 Task: Find a house in Augusta, United States, for 6 guests from 6th to 15th September, with a price range of ₹8000 to ₹12000, including WiFi, TV, Gym, and Breakfast.
Action: Mouse moved to (663, 124)
Screenshot: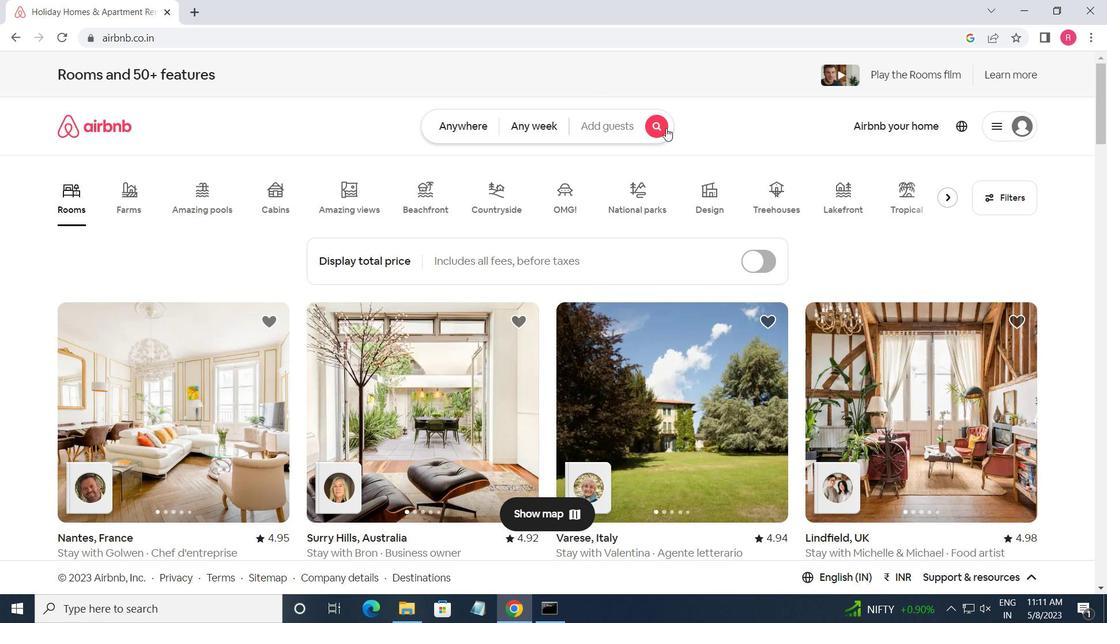 
Action: Mouse pressed left at (663, 124)
Screenshot: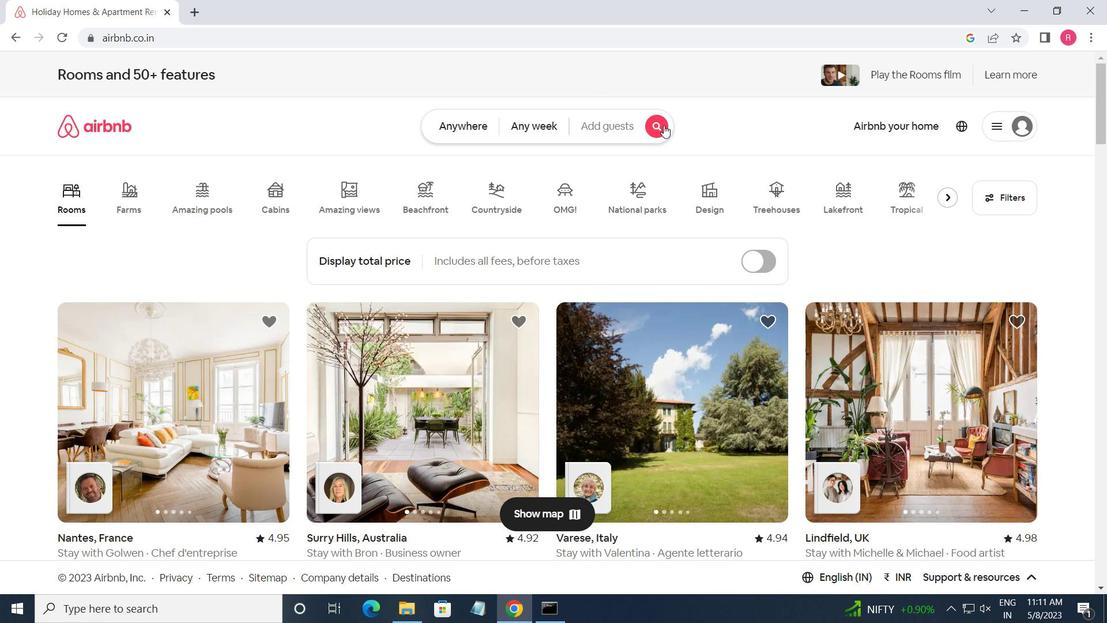 
Action: Mouse moved to (306, 182)
Screenshot: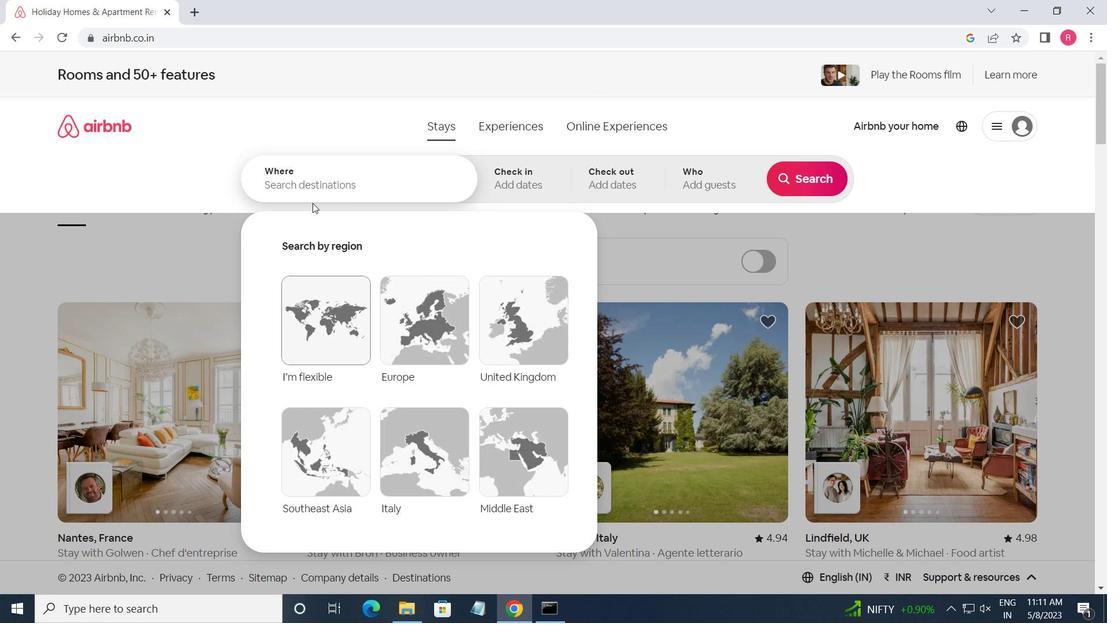 
Action: Mouse pressed left at (306, 182)
Screenshot: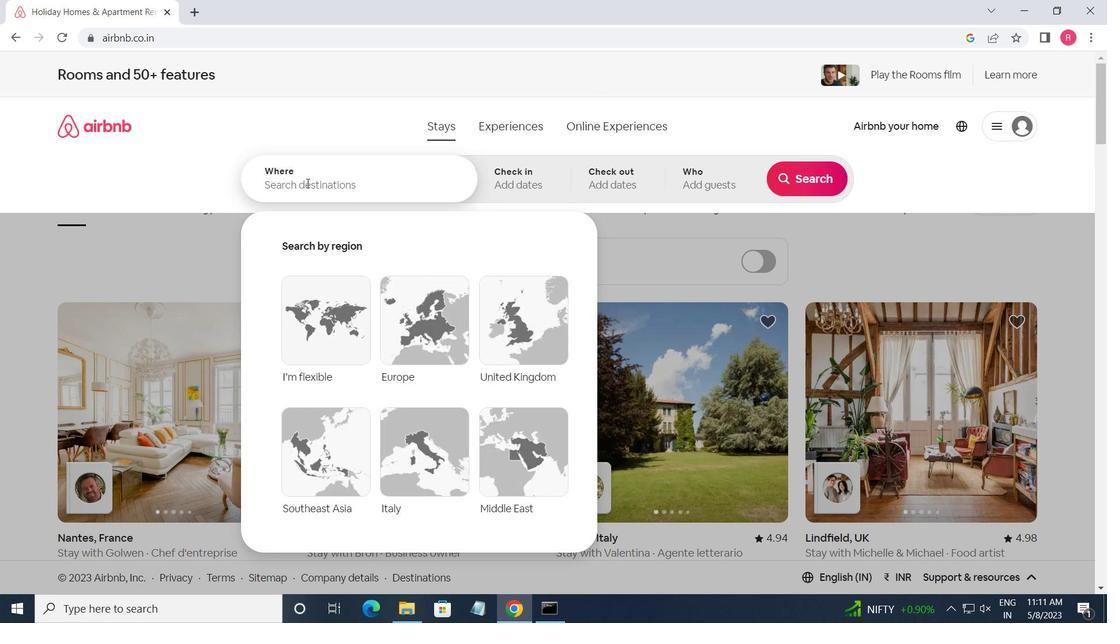 
Action: Key pressed <Key.shift><Key.shift><Key.shift><Key.shift><Key.shift><Key.shift><Key.shift><Key.shift><Key.shift><Key.shift><Key.shift><Key.shift><Key.shift><Key.shift><Key.shift><Key.shift><Key.shift><Key.shift><Key.shift>AUGUSTA,<Key.space><Key.shift_r>UNITED<Key.space><Key.shift>STATES<Key.enter>
Screenshot: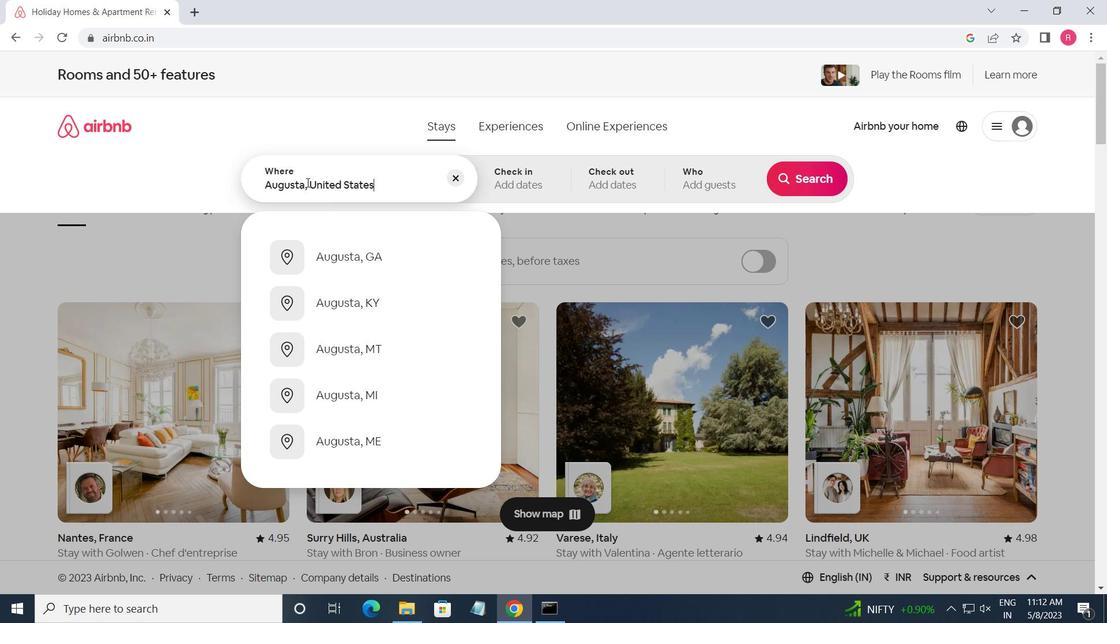 
Action: Mouse moved to (805, 290)
Screenshot: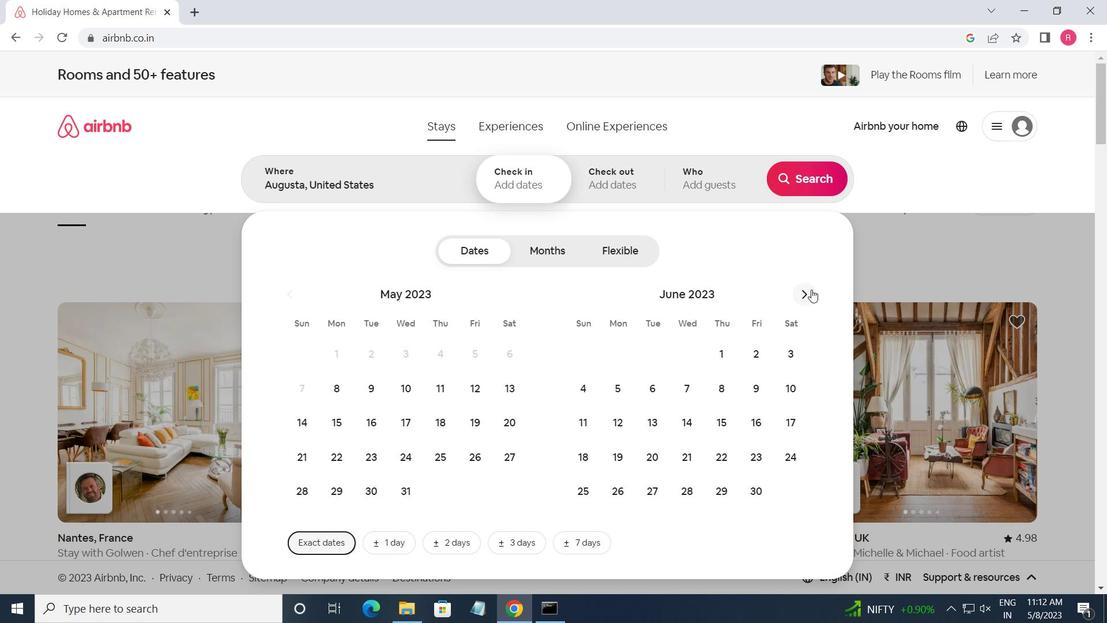 
Action: Mouse pressed left at (805, 290)
Screenshot: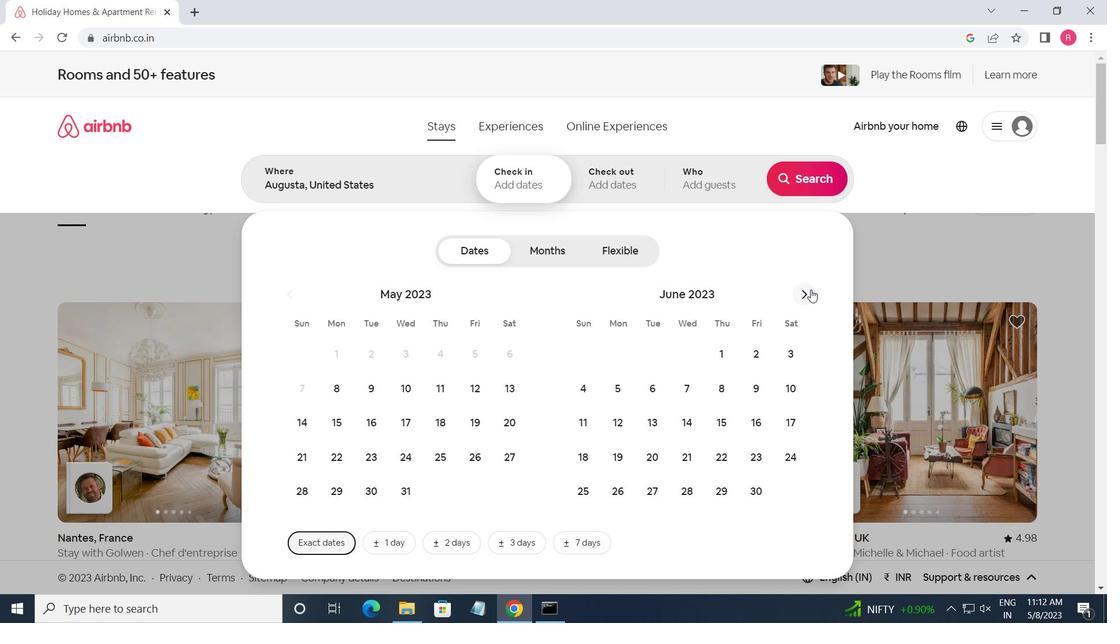 
Action: Mouse pressed left at (805, 290)
Screenshot: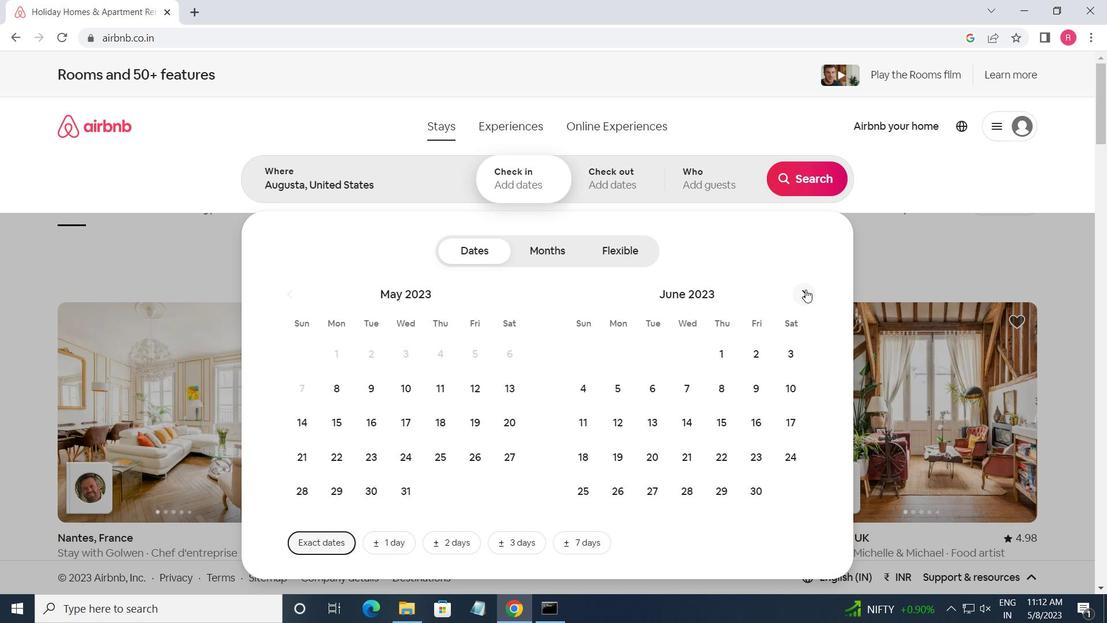 
Action: Mouse pressed left at (805, 290)
Screenshot: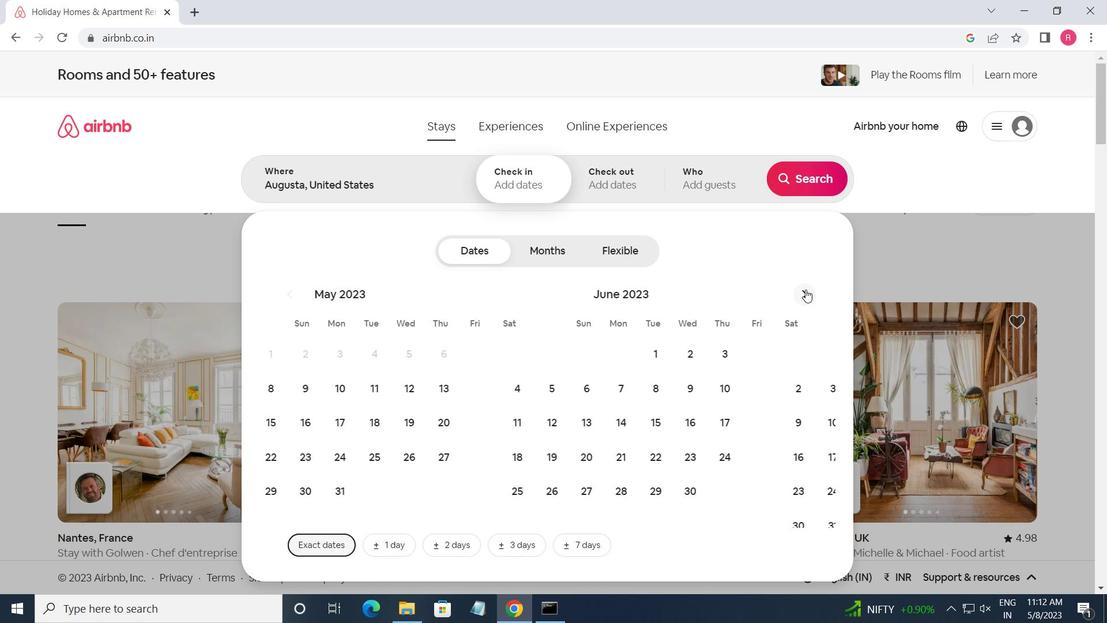 
Action: Mouse pressed left at (805, 290)
Screenshot: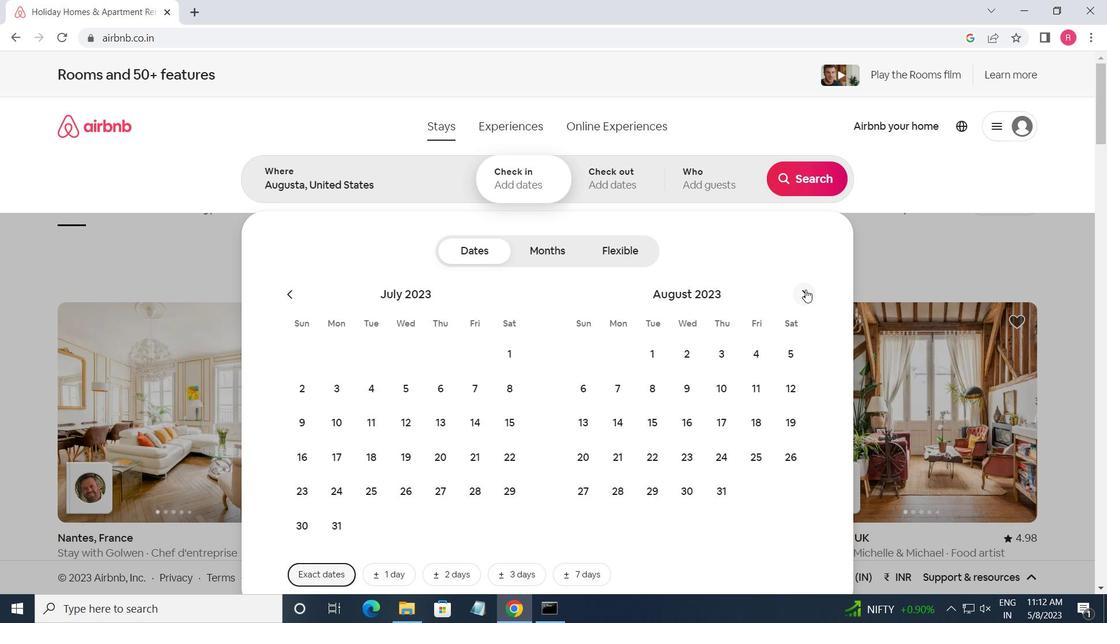 
Action: Mouse moved to (697, 395)
Screenshot: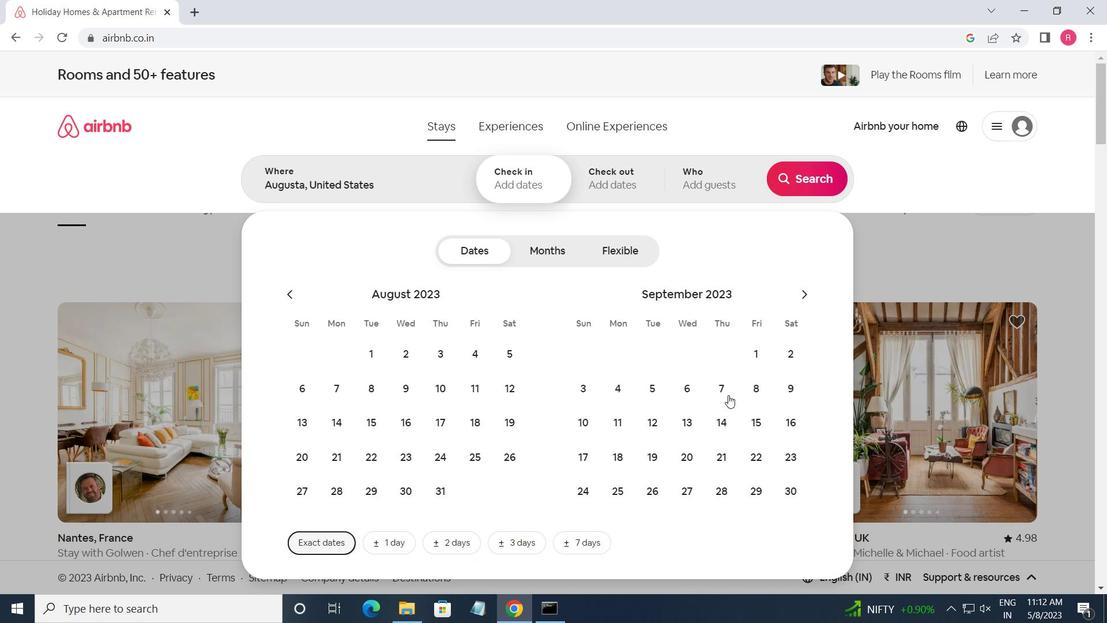 
Action: Mouse pressed left at (697, 395)
Screenshot: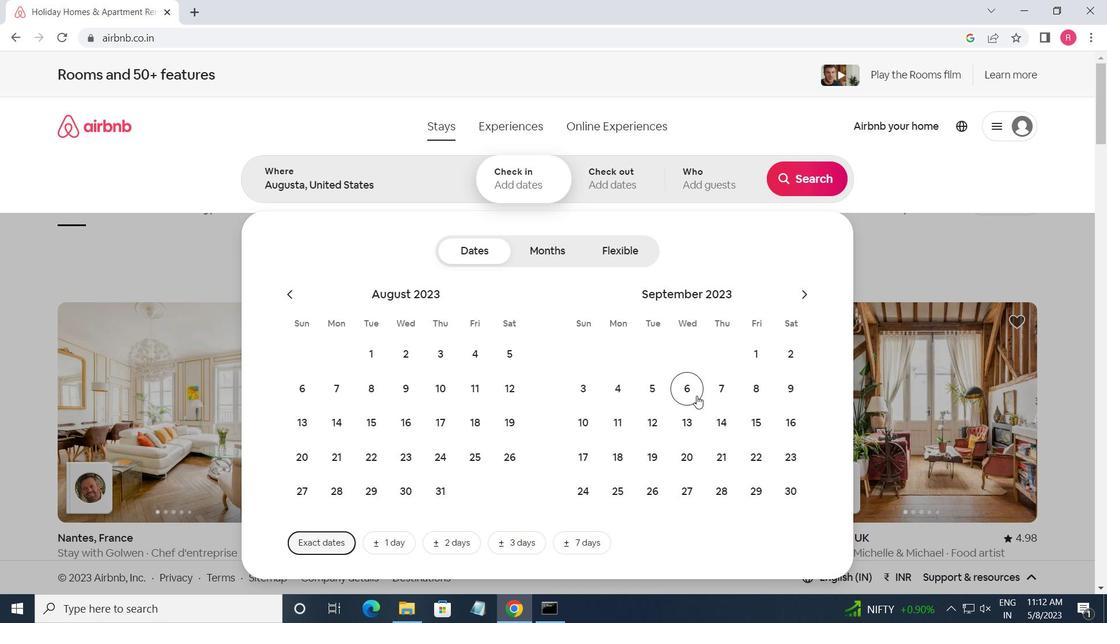 
Action: Mouse moved to (764, 415)
Screenshot: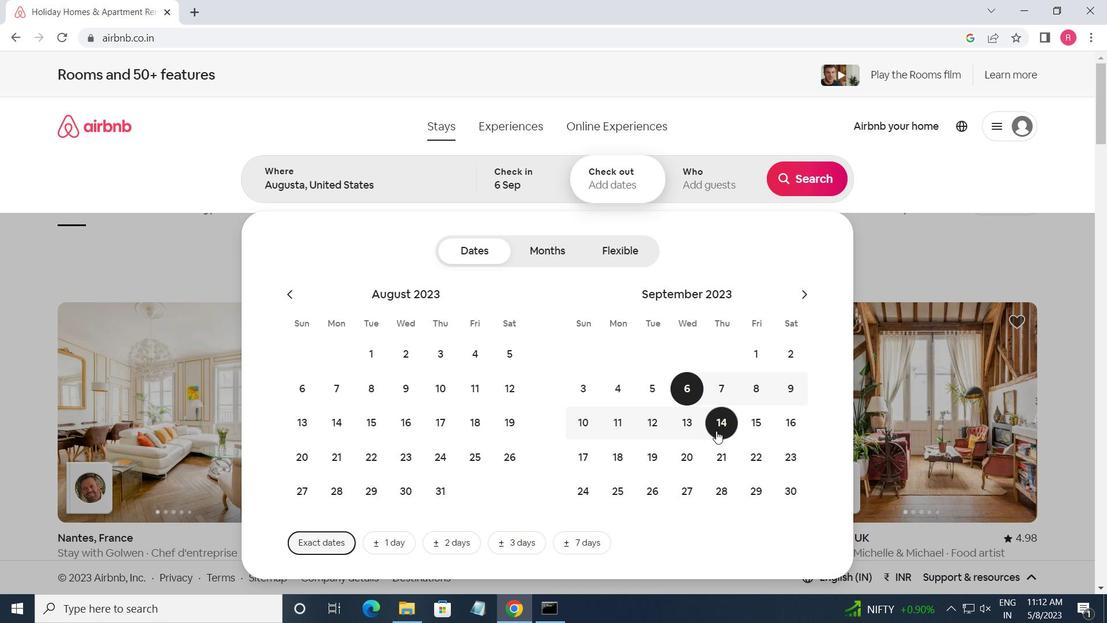
Action: Mouse pressed left at (764, 415)
Screenshot: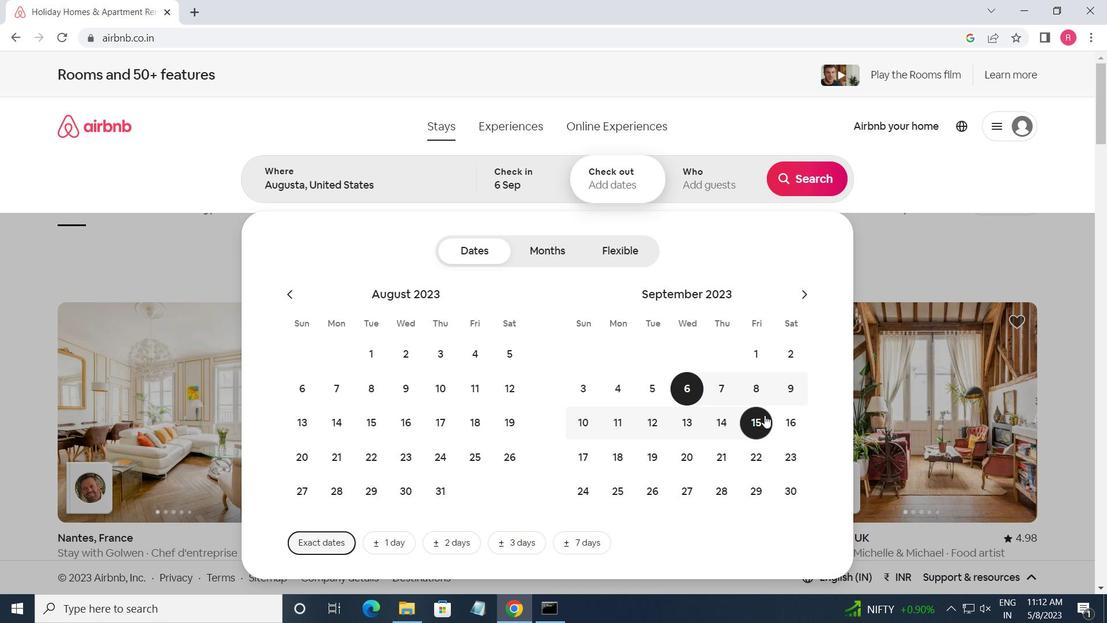 
Action: Mouse moved to (707, 182)
Screenshot: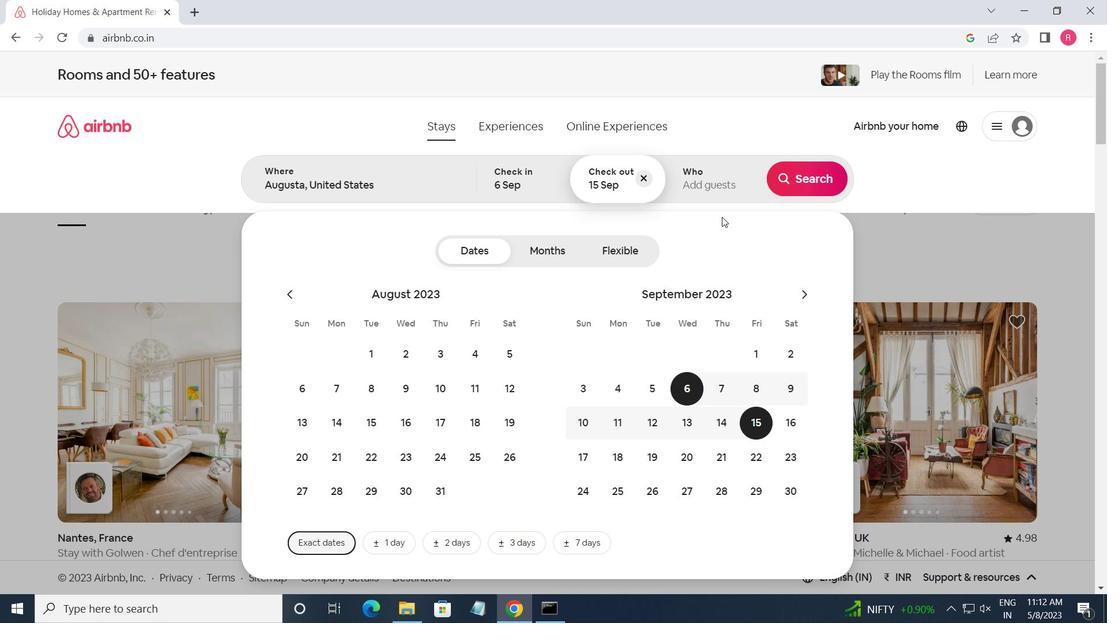 
Action: Mouse pressed left at (707, 182)
Screenshot: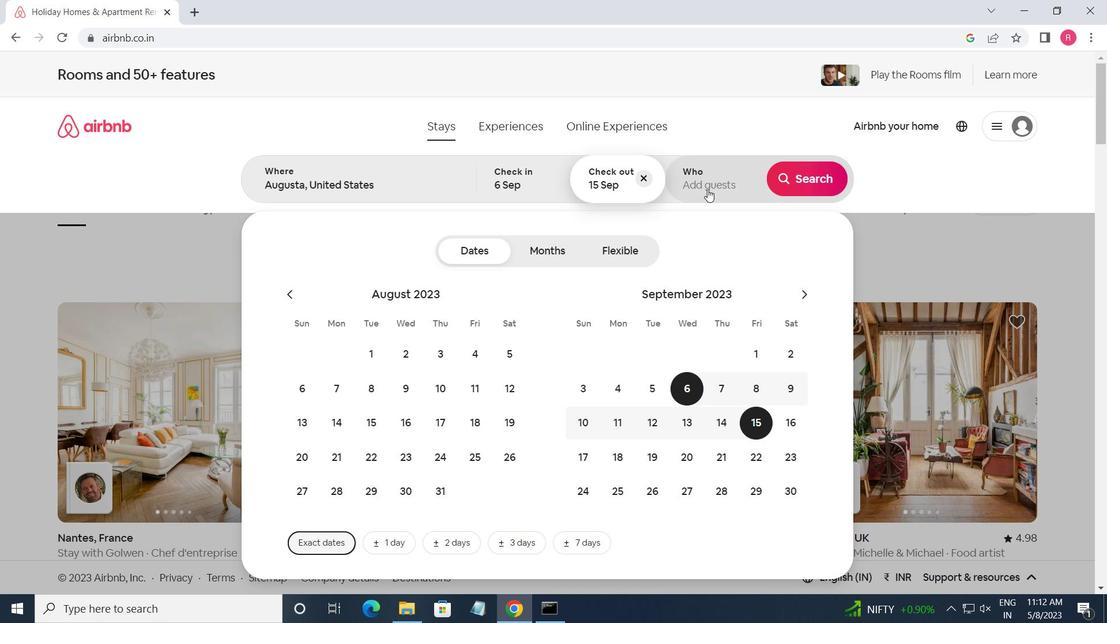 
Action: Mouse moved to (815, 259)
Screenshot: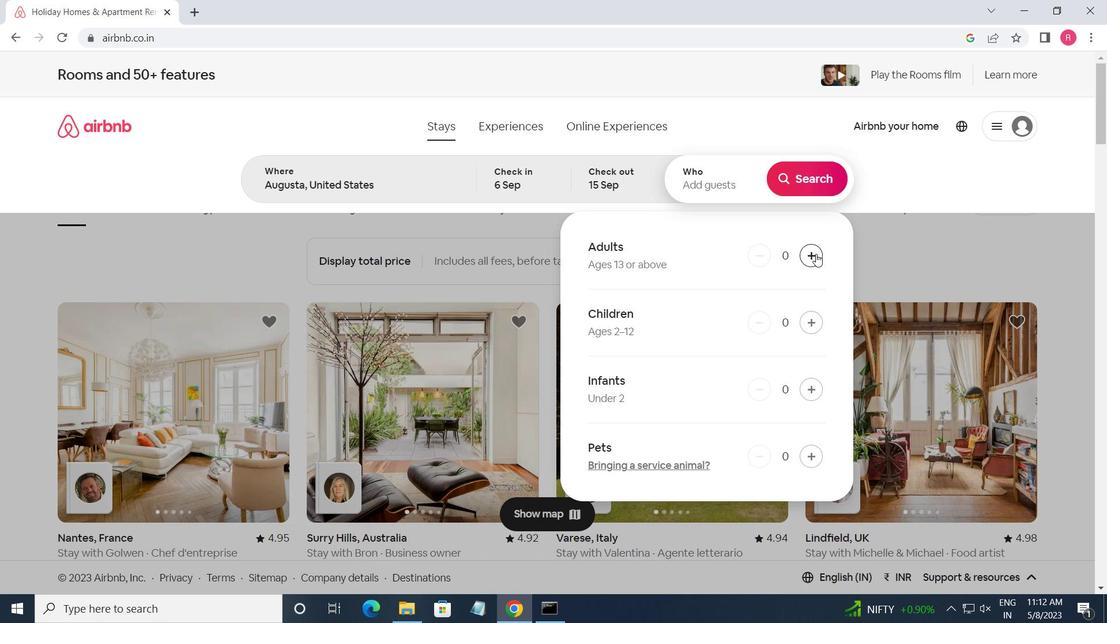 
Action: Mouse pressed left at (815, 259)
Screenshot: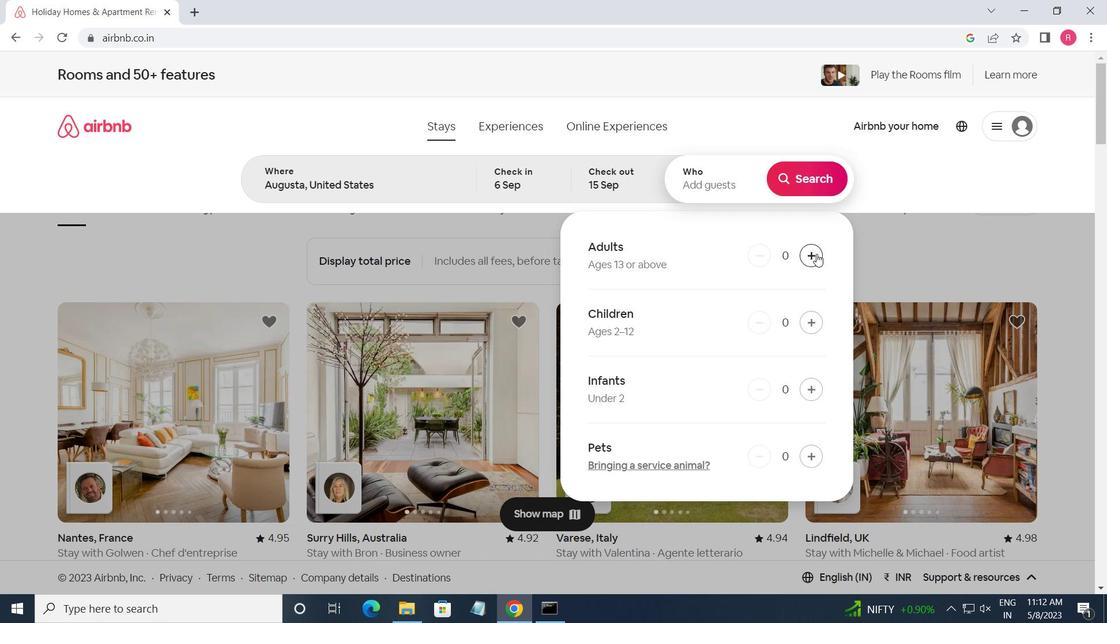 
Action: Mouse moved to (813, 257)
Screenshot: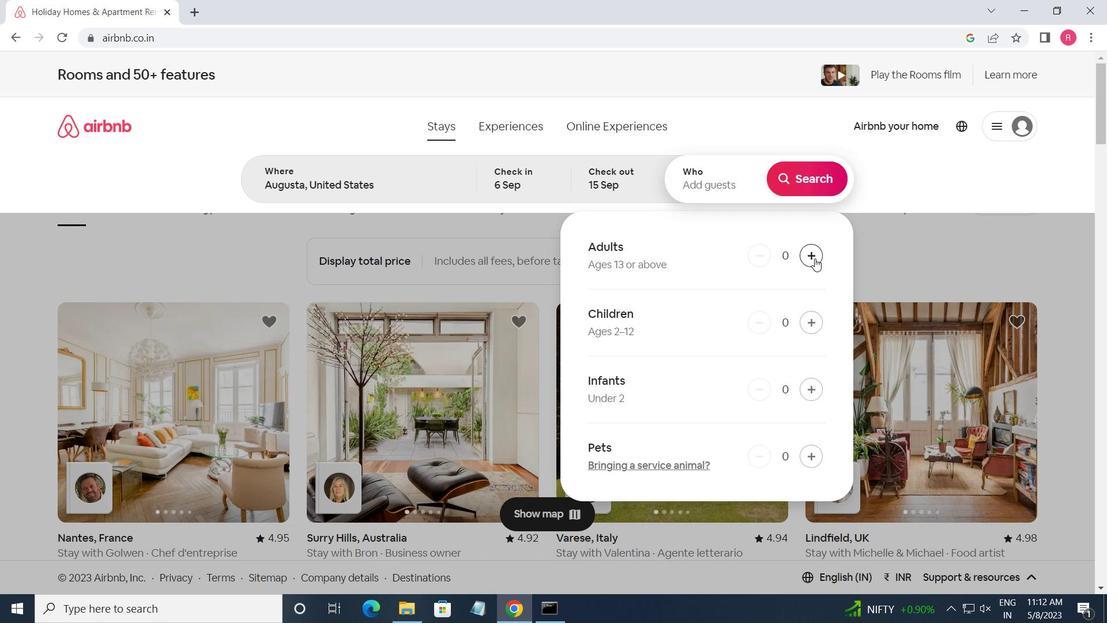 
Action: Mouse pressed left at (813, 257)
Screenshot: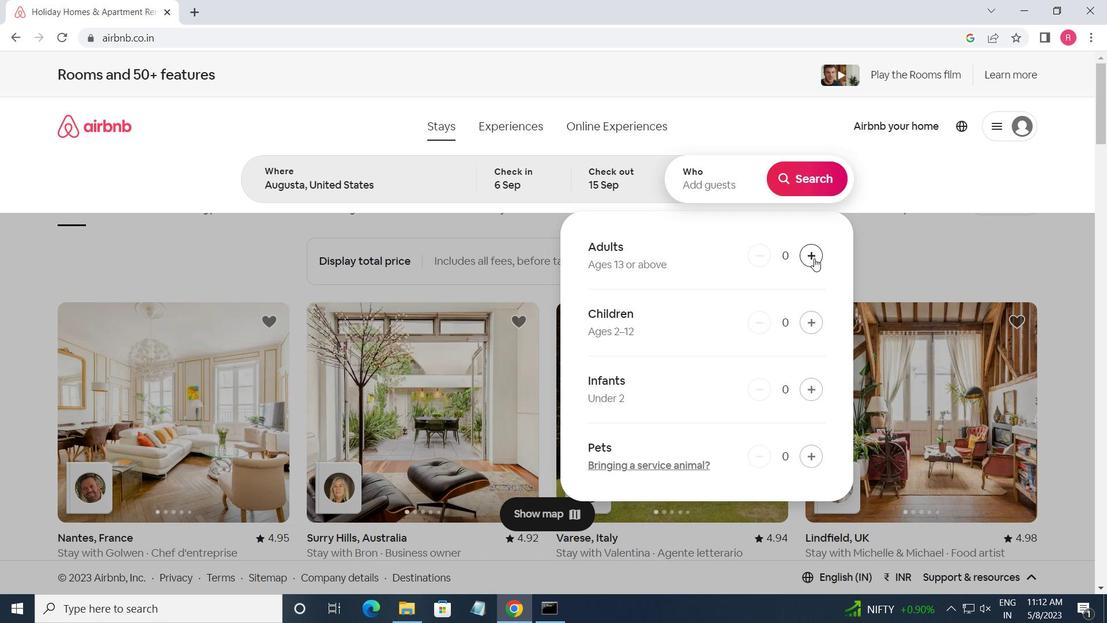 
Action: Mouse pressed left at (813, 257)
Screenshot: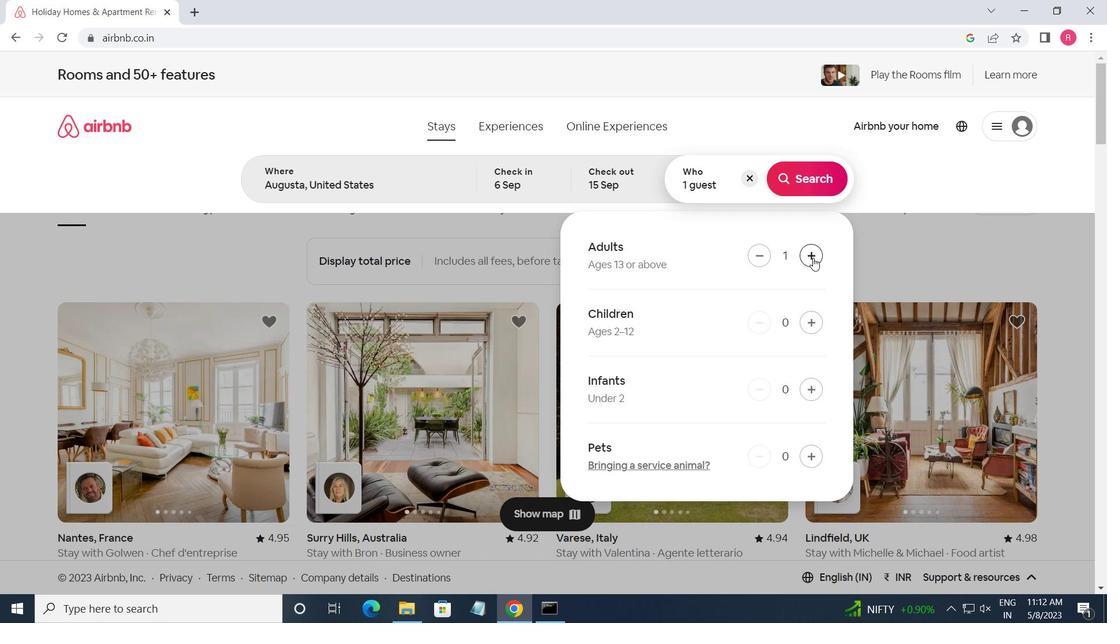 
Action: Mouse pressed left at (813, 257)
Screenshot: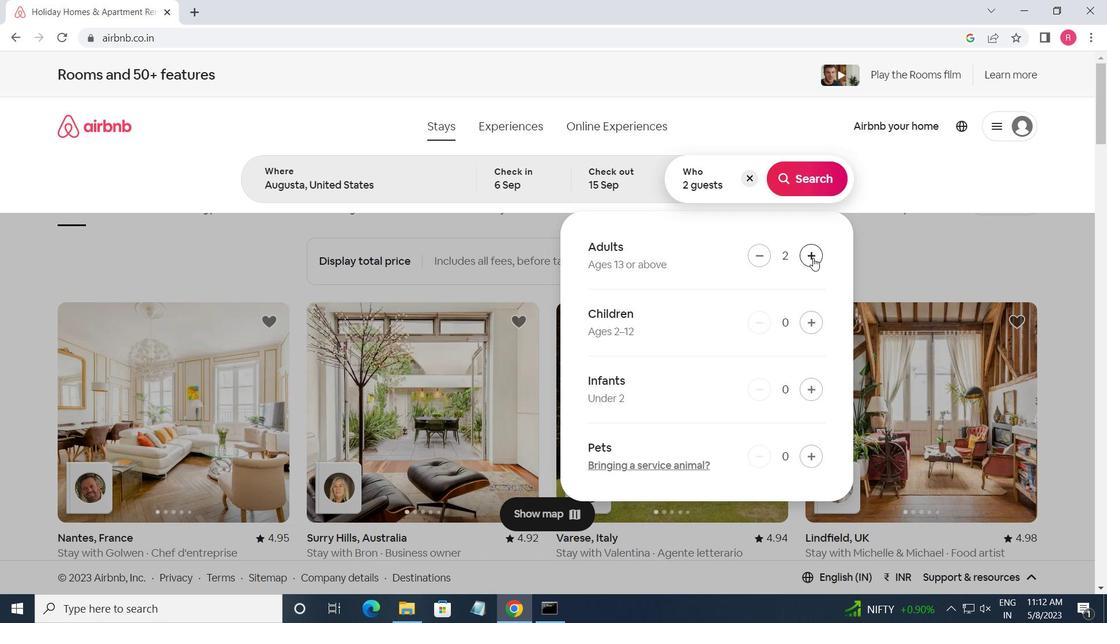 
Action: Mouse pressed left at (813, 257)
Screenshot: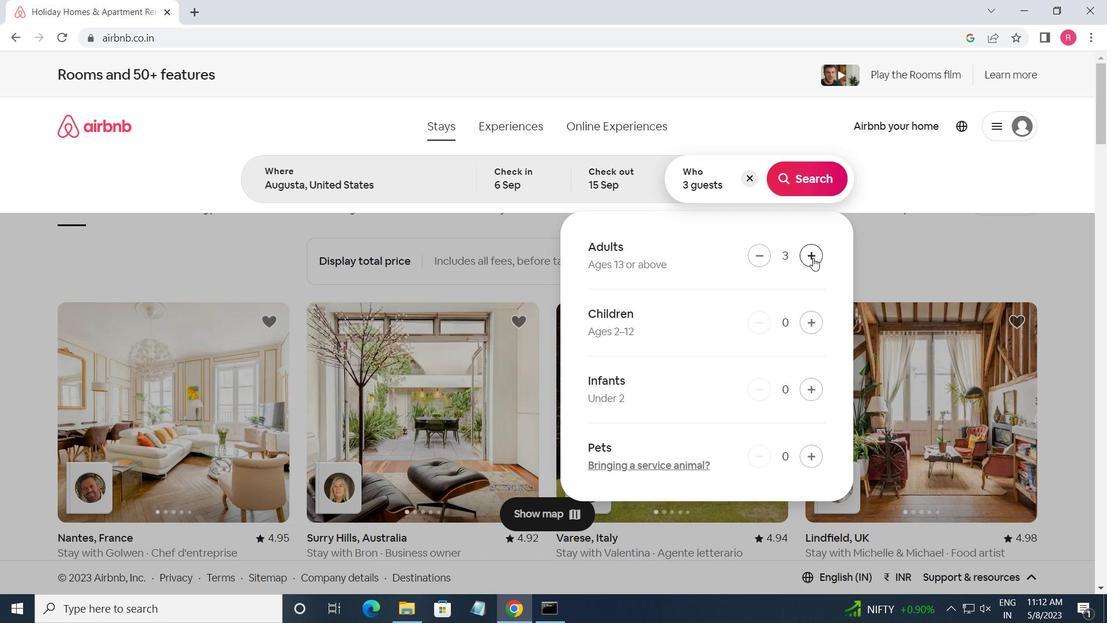 
Action: Mouse moved to (813, 257)
Screenshot: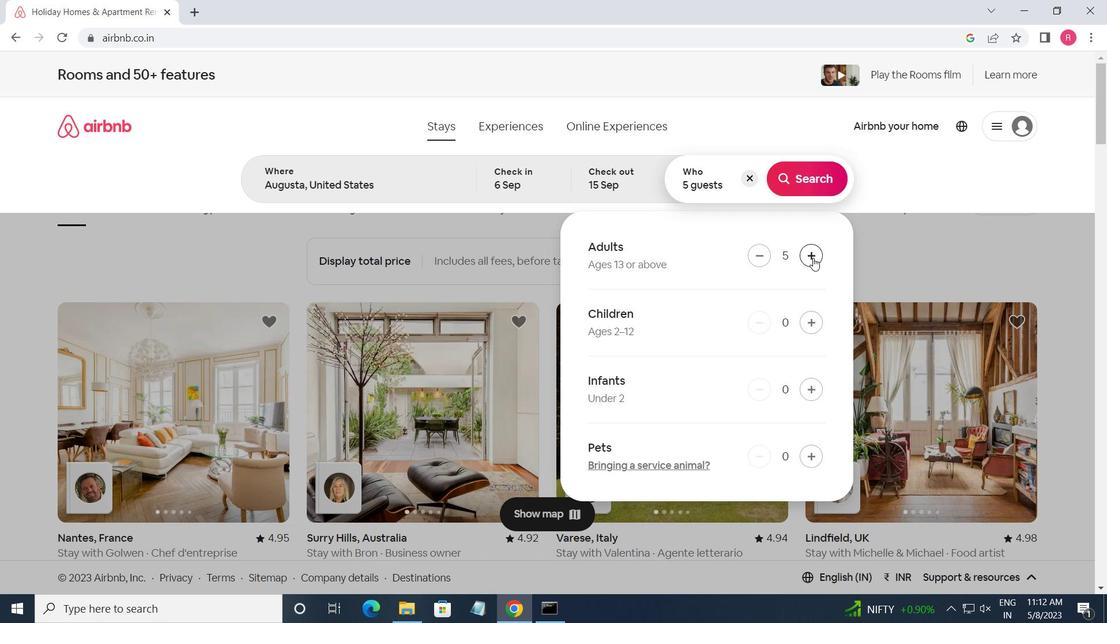 
Action: Mouse pressed left at (813, 257)
Screenshot: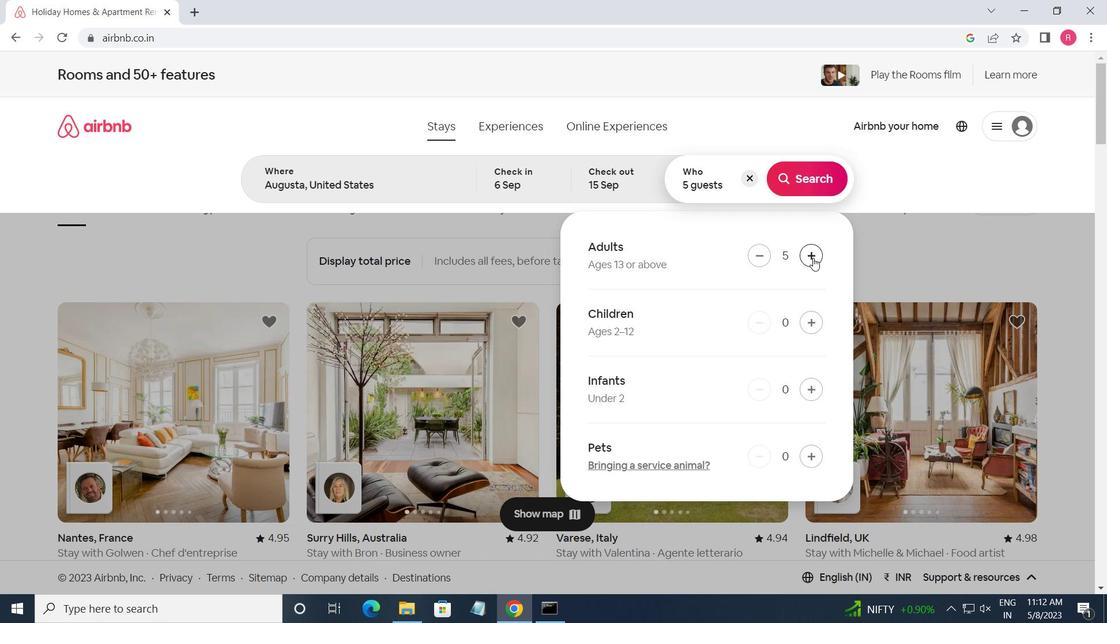 
Action: Mouse moved to (803, 187)
Screenshot: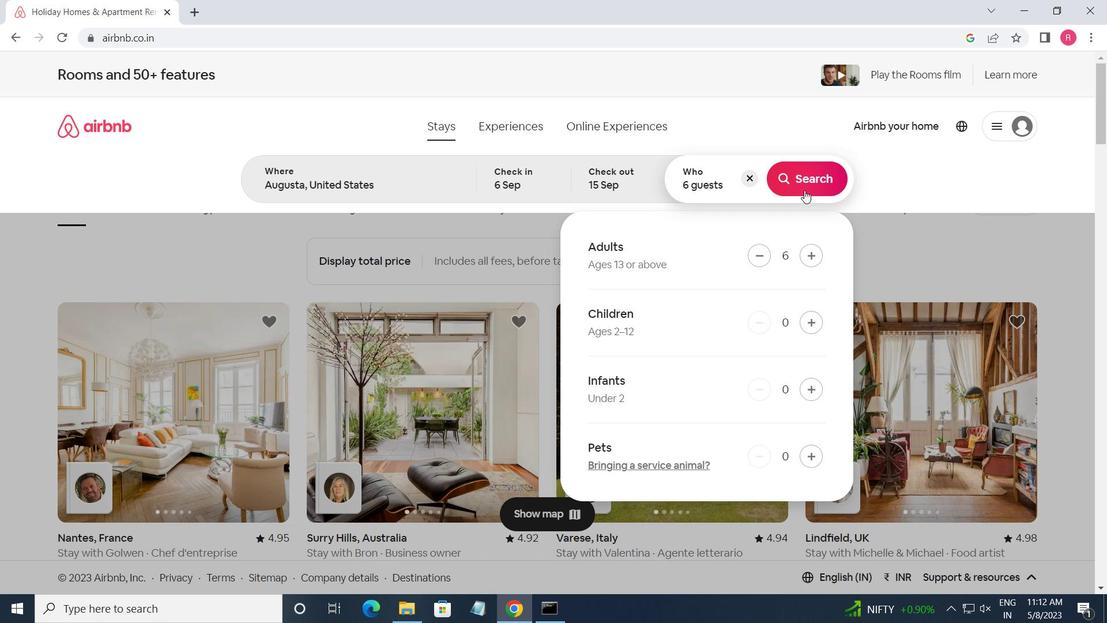
Action: Mouse pressed left at (803, 187)
Screenshot: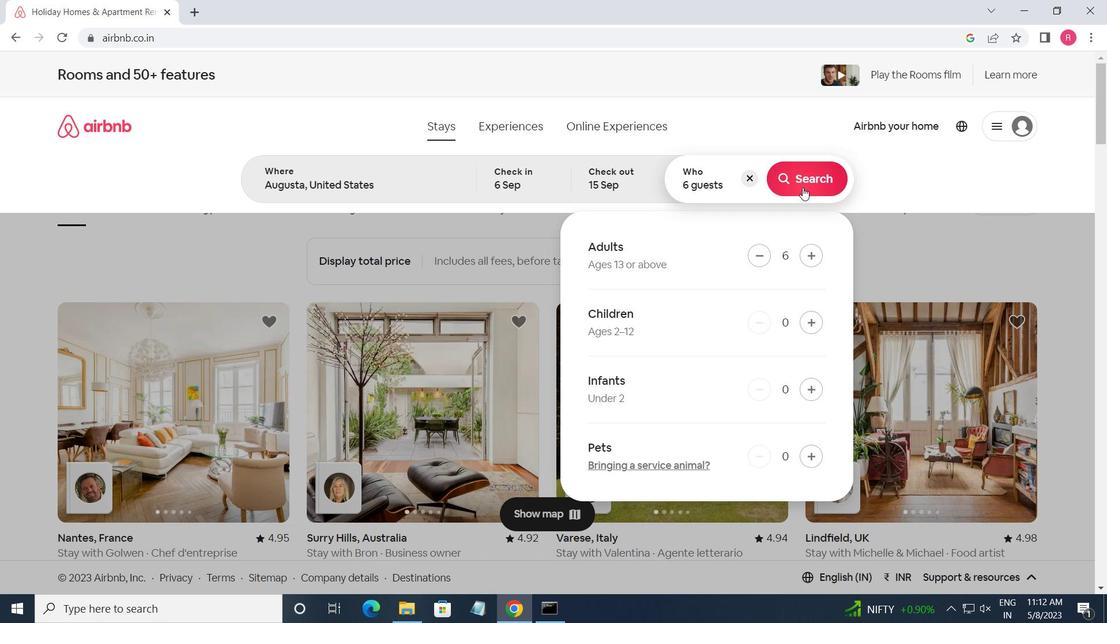 
Action: Mouse moved to (1048, 136)
Screenshot: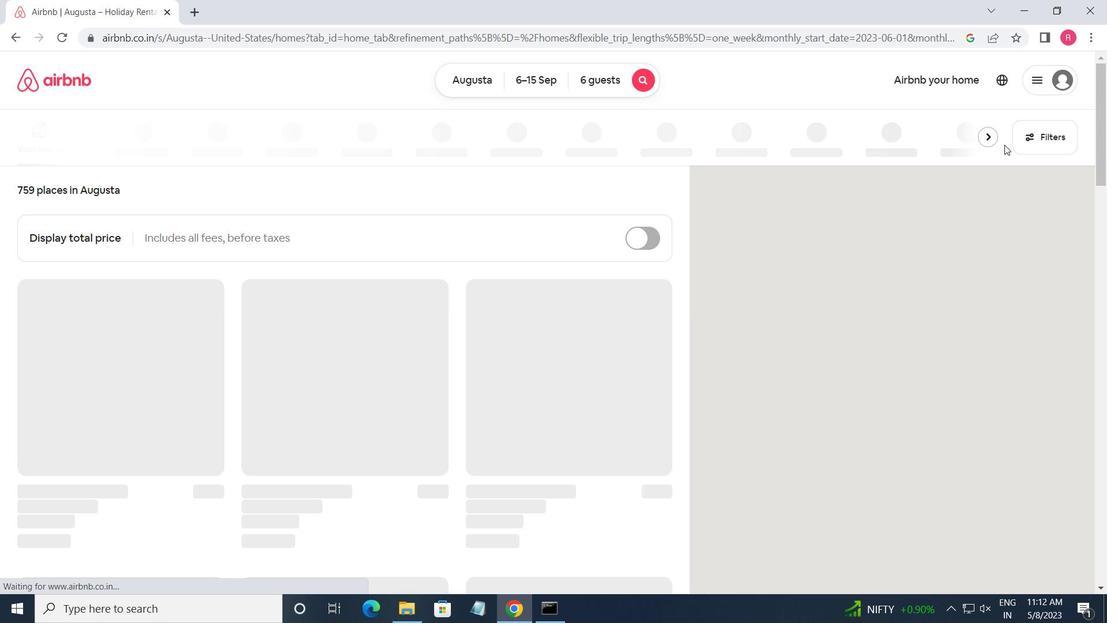 
Action: Mouse pressed left at (1048, 136)
Screenshot: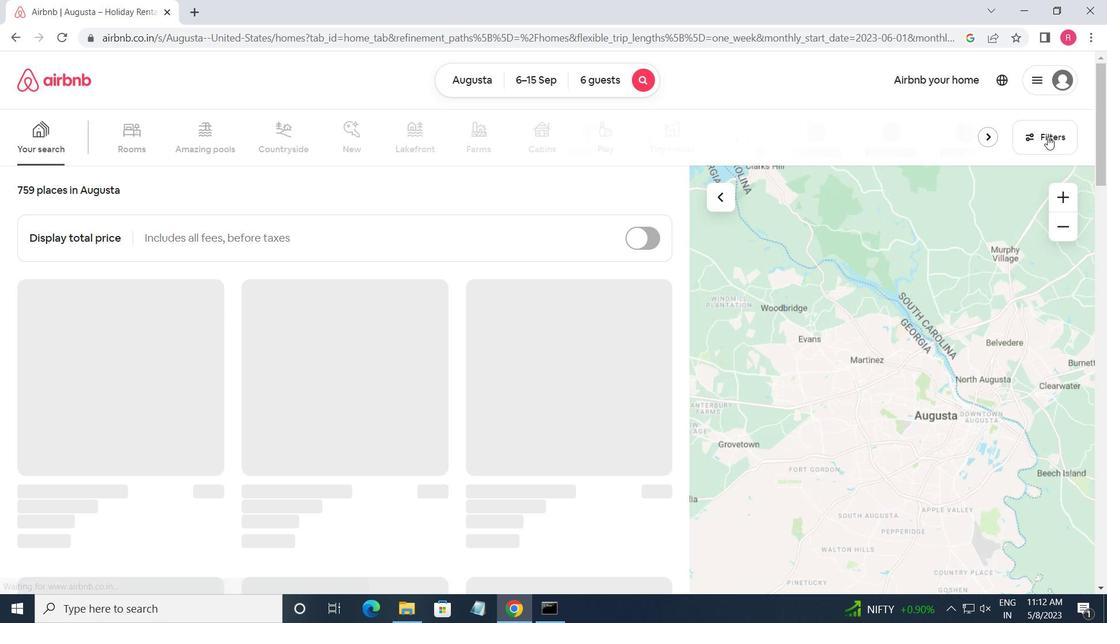
Action: Mouse moved to (378, 494)
Screenshot: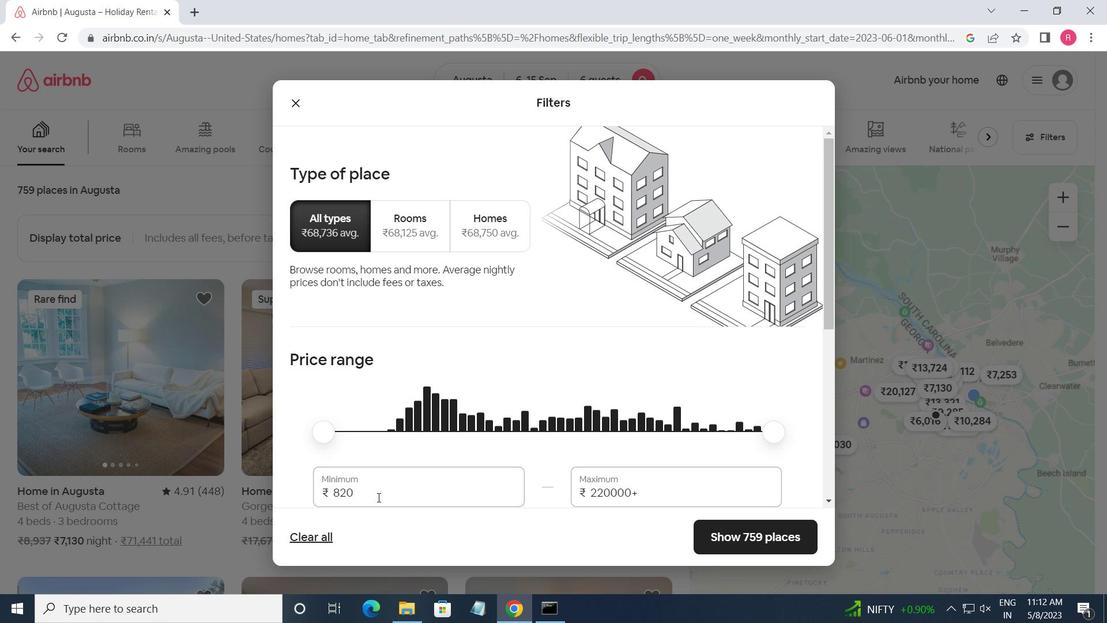 
Action: Mouse pressed left at (378, 494)
Screenshot: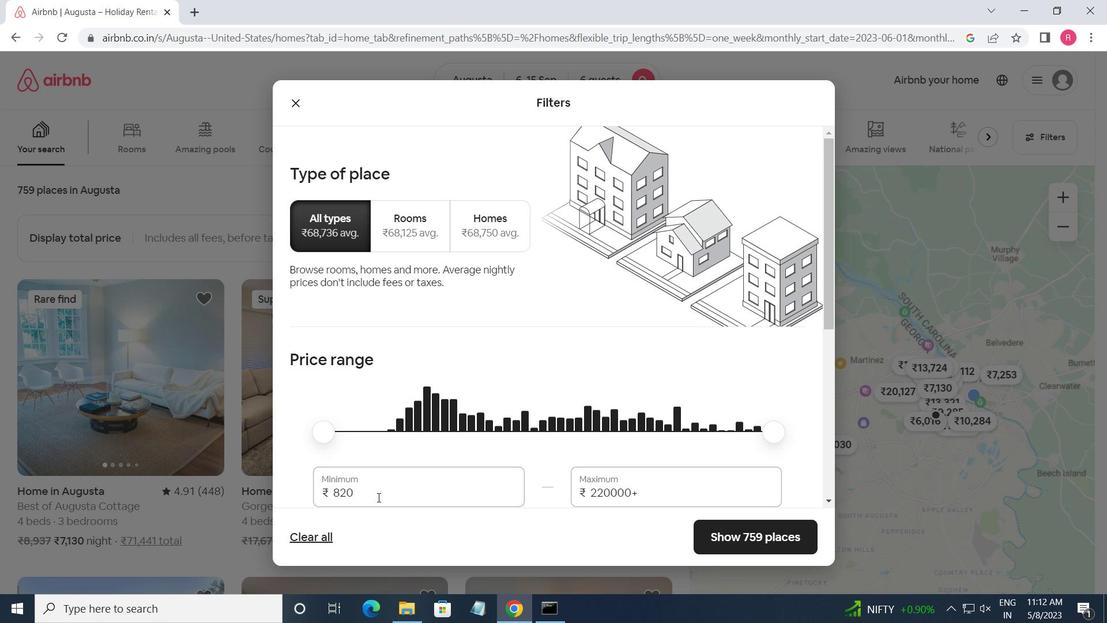 
Action: Mouse moved to (372, 489)
Screenshot: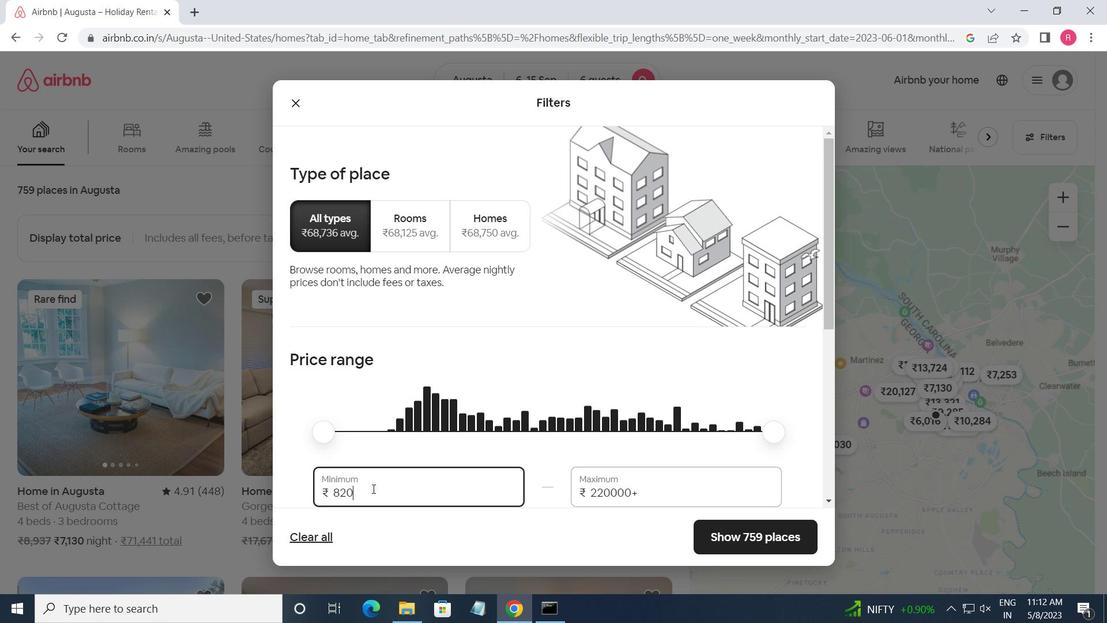 
Action: Key pressed <Key.backspace><Key.backspace>000<Key.tab>12000
Screenshot: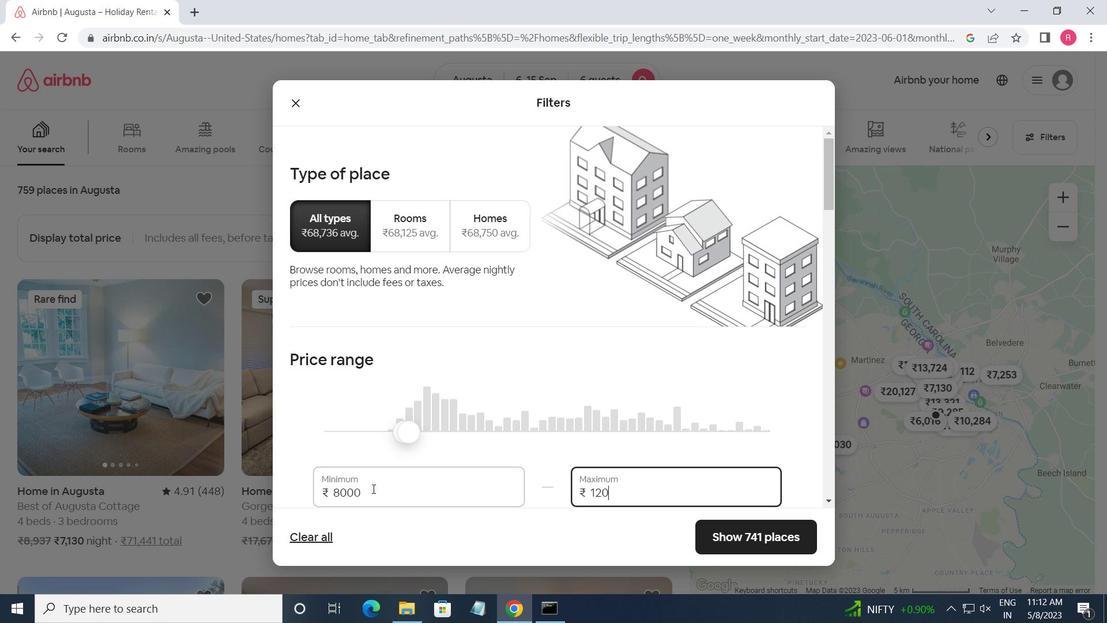 
Action: Mouse moved to (372, 489)
Screenshot: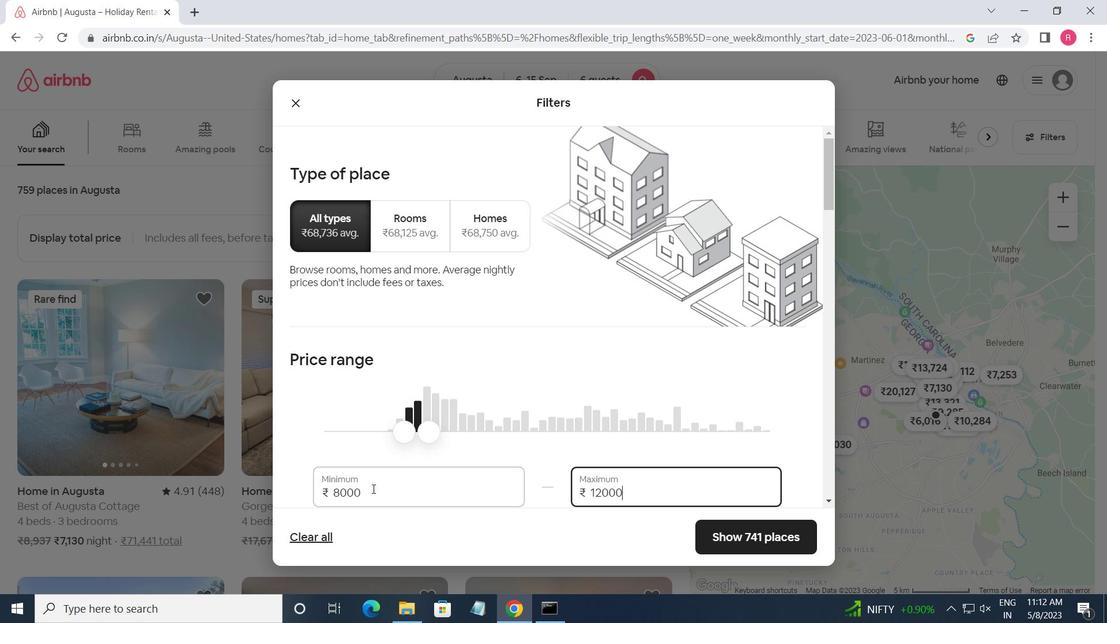 
Action: Mouse scrolled (372, 489) with delta (0, 0)
Screenshot: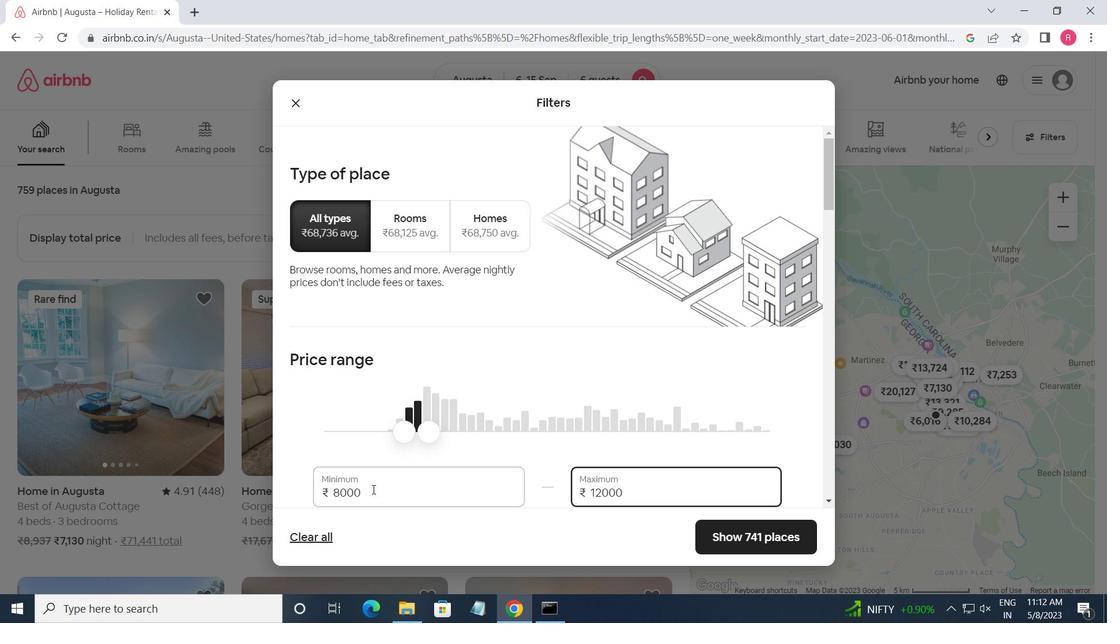 
Action: Mouse scrolled (372, 489) with delta (0, 0)
Screenshot: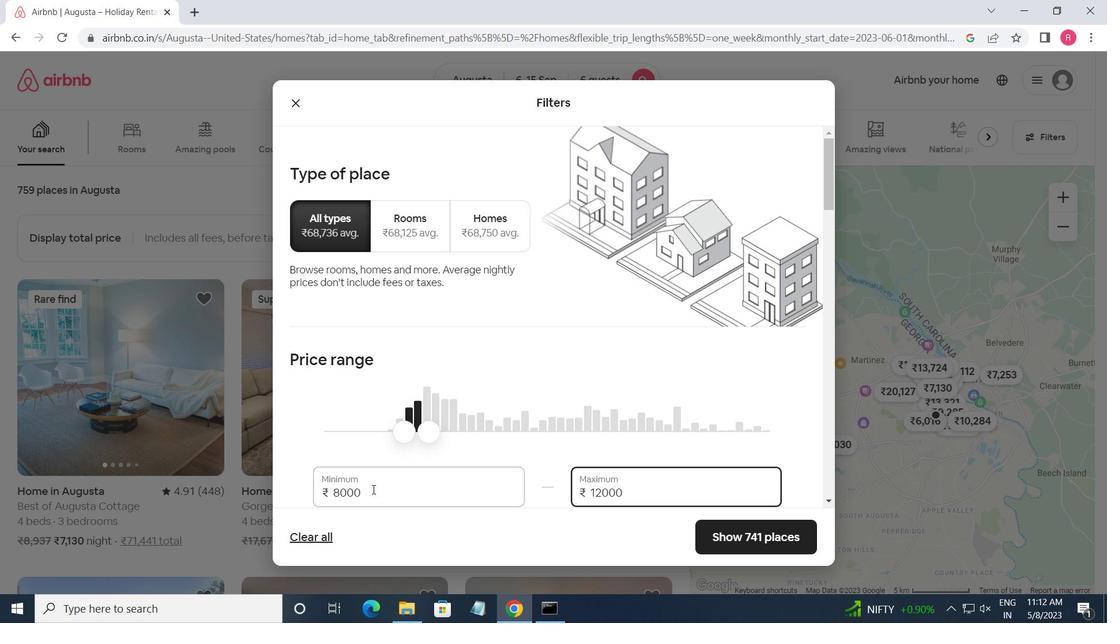 
Action: Mouse moved to (372, 489)
Screenshot: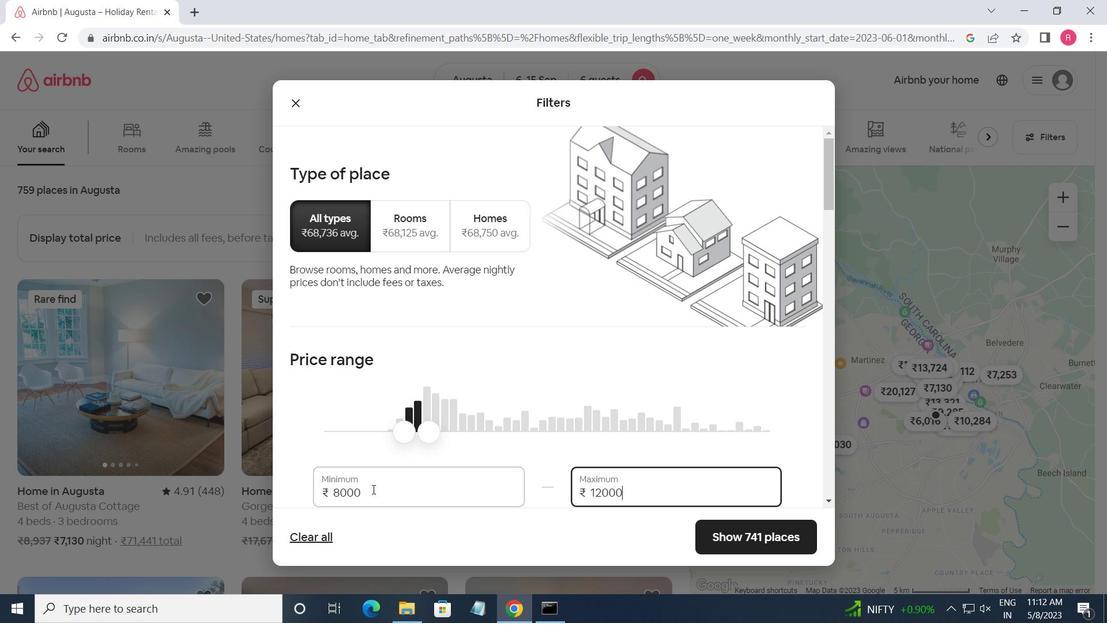 
Action: Mouse scrolled (372, 489) with delta (0, 0)
Screenshot: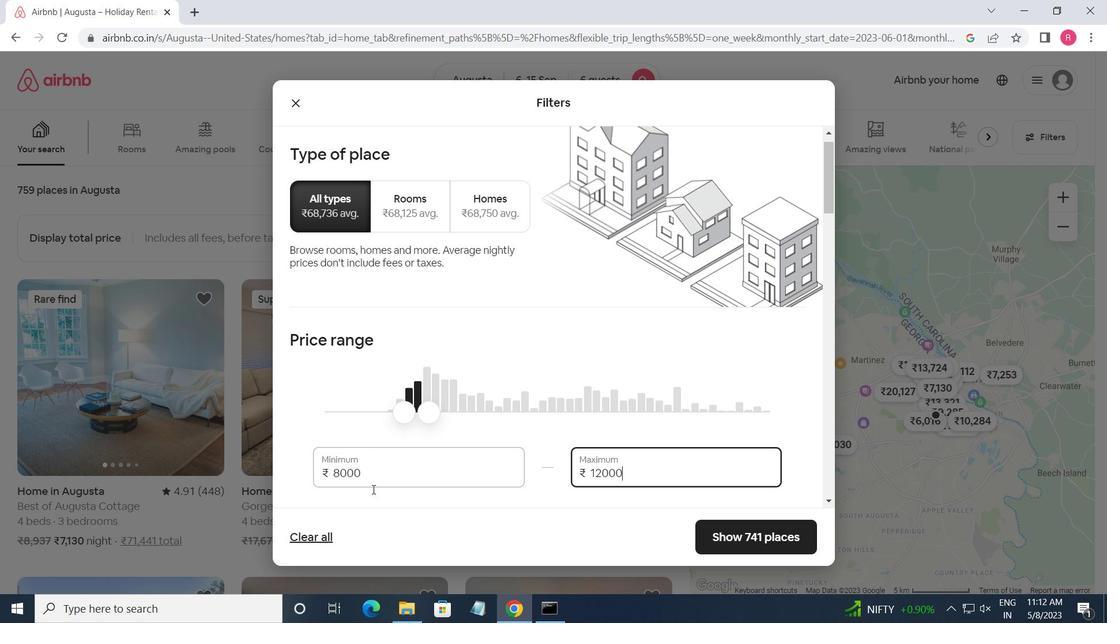 
Action: Mouse moved to (371, 489)
Screenshot: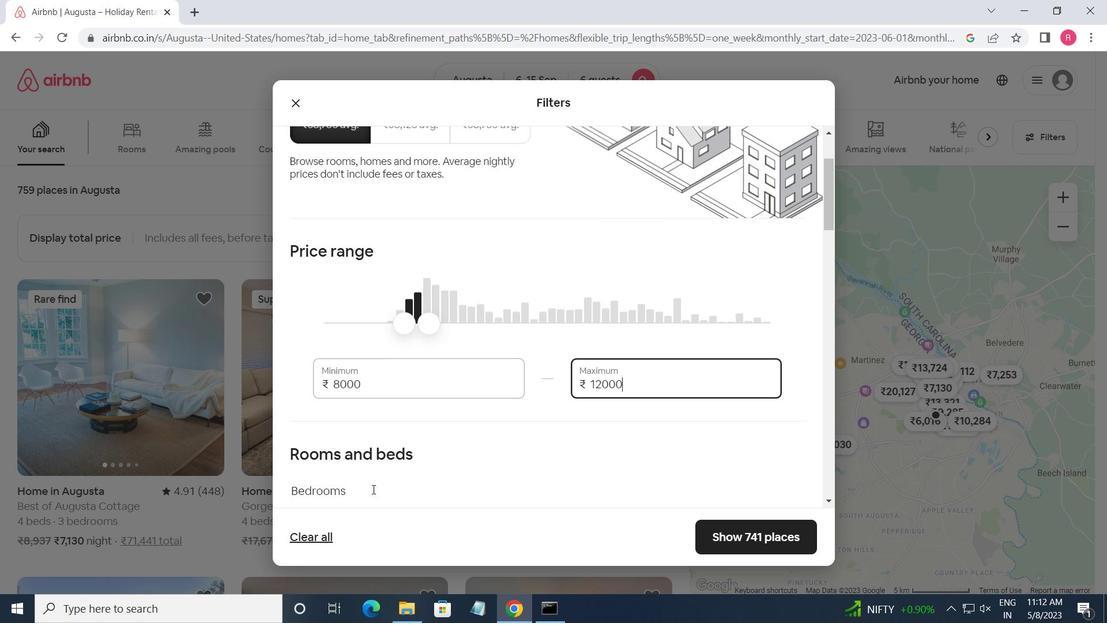 
Action: Mouse scrolled (371, 488) with delta (0, 0)
Screenshot: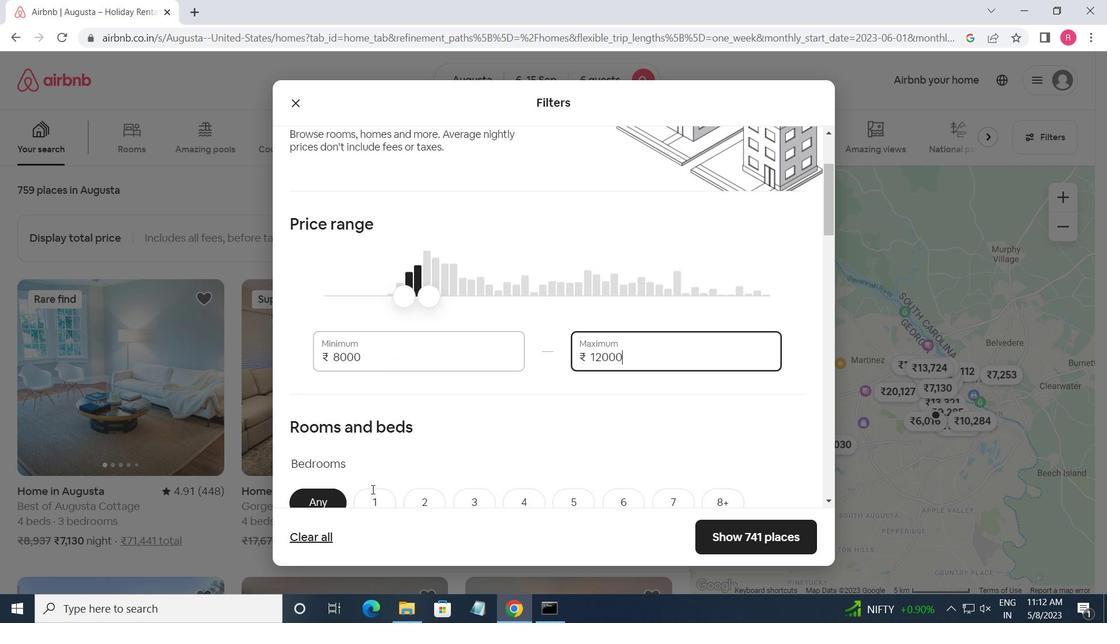 
Action: Mouse moved to (633, 349)
Screenshot: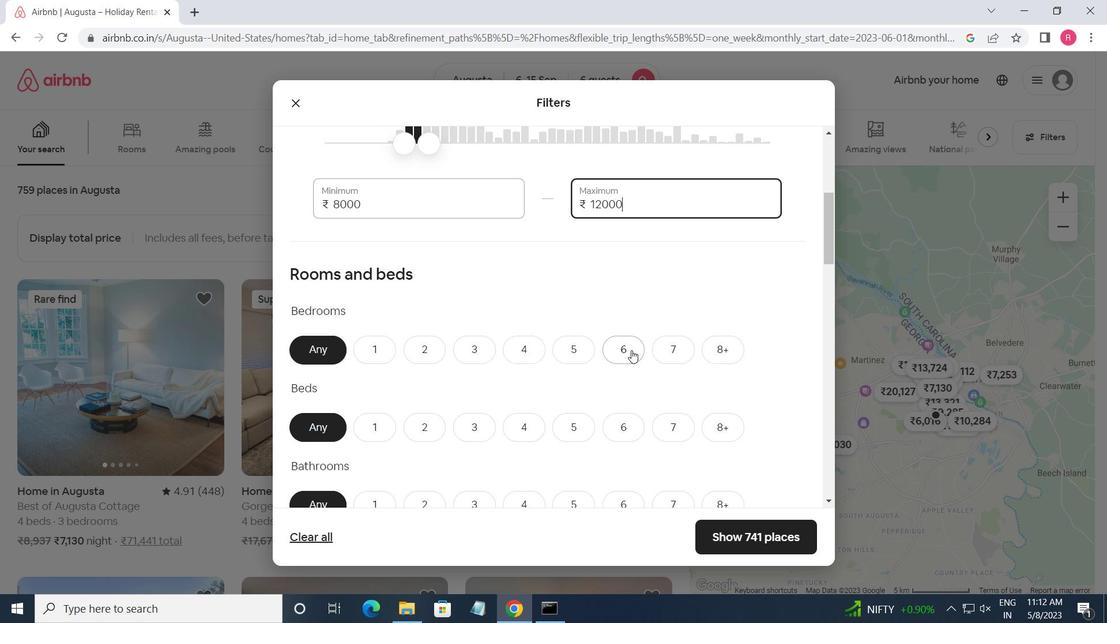
Action: Mouse pressed left at (633, 349)
Screenshot: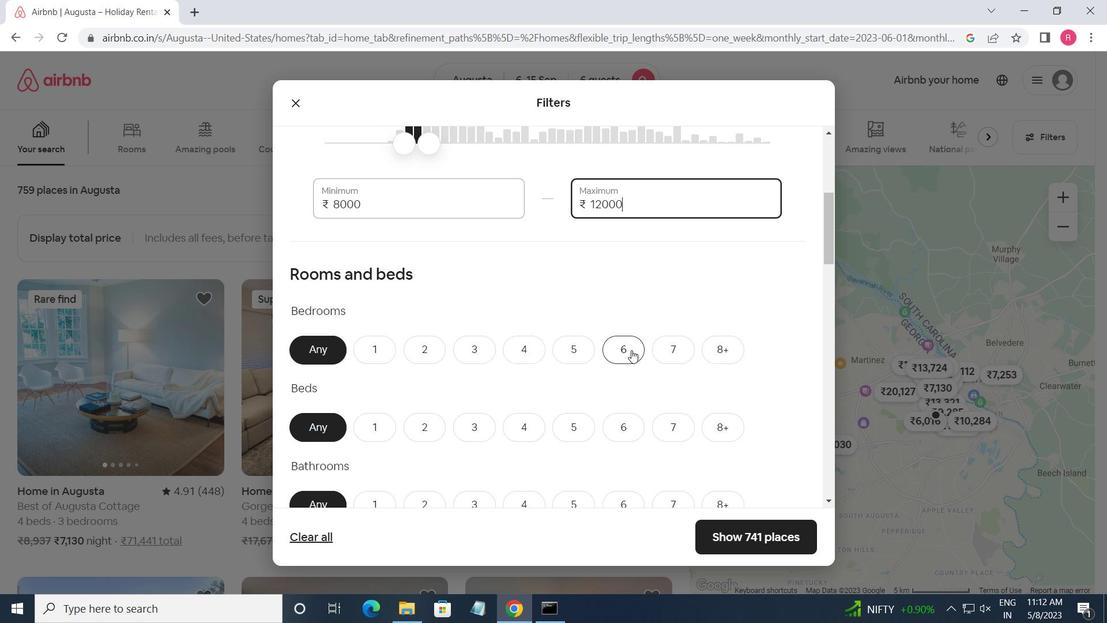 
Action: Mouse moved to (632, 425)
Screenshot: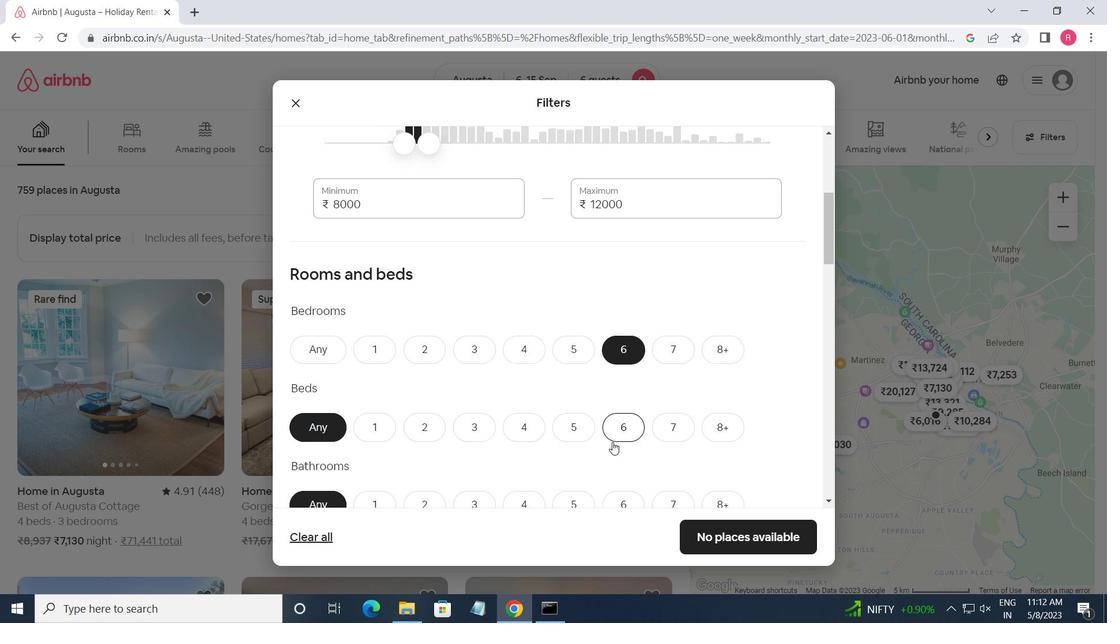 
Action: Mouse pressed left at (632, 425)
Screenshot: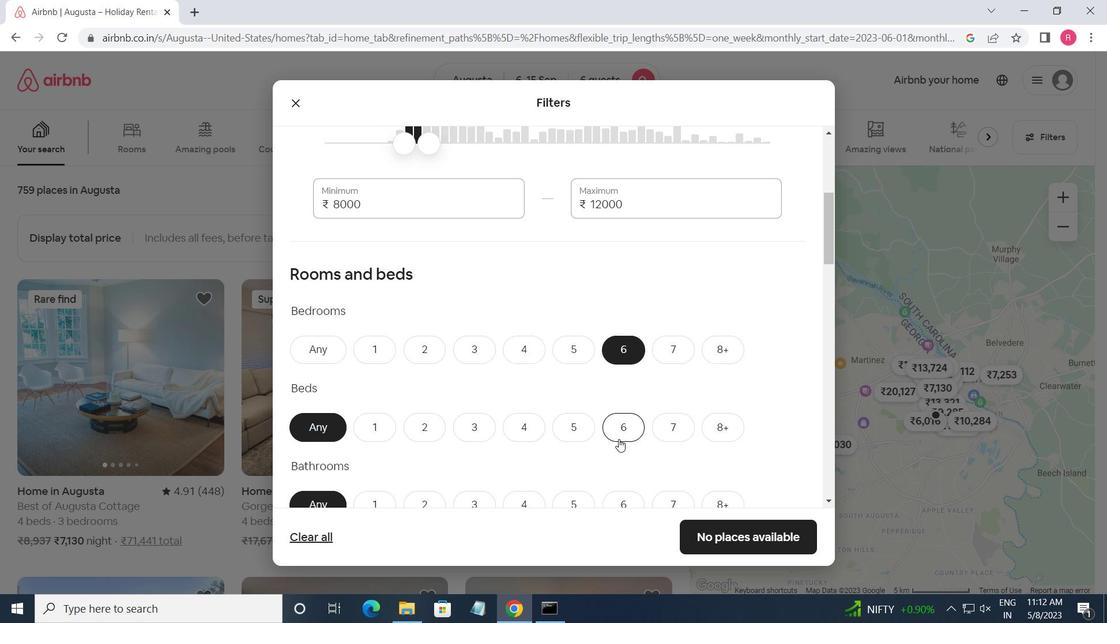 
Action: Mouse moved to (634, 503)
Screenshot: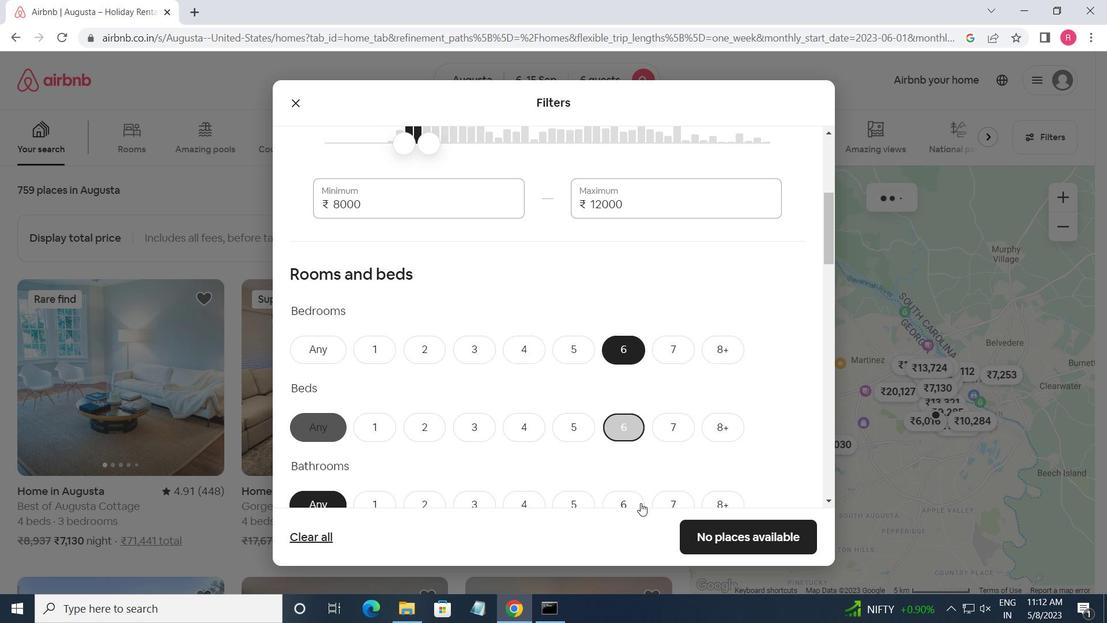 
Action: Mouse pressed left at (634, 503)
Screenshot: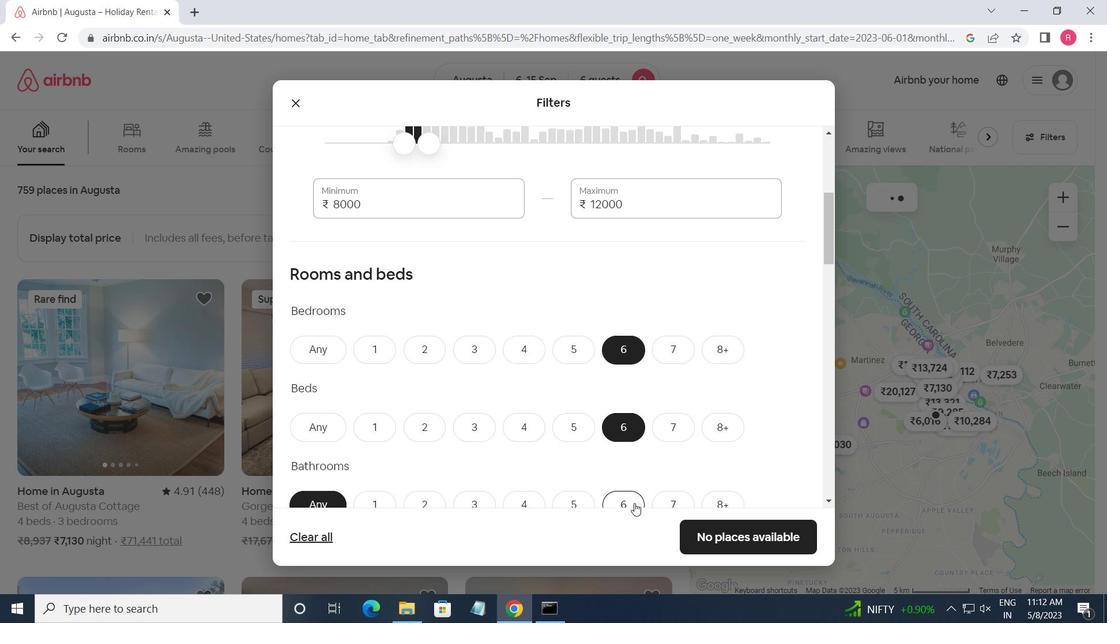 
Action: Mouse moved to (588, 445)
Screenshot: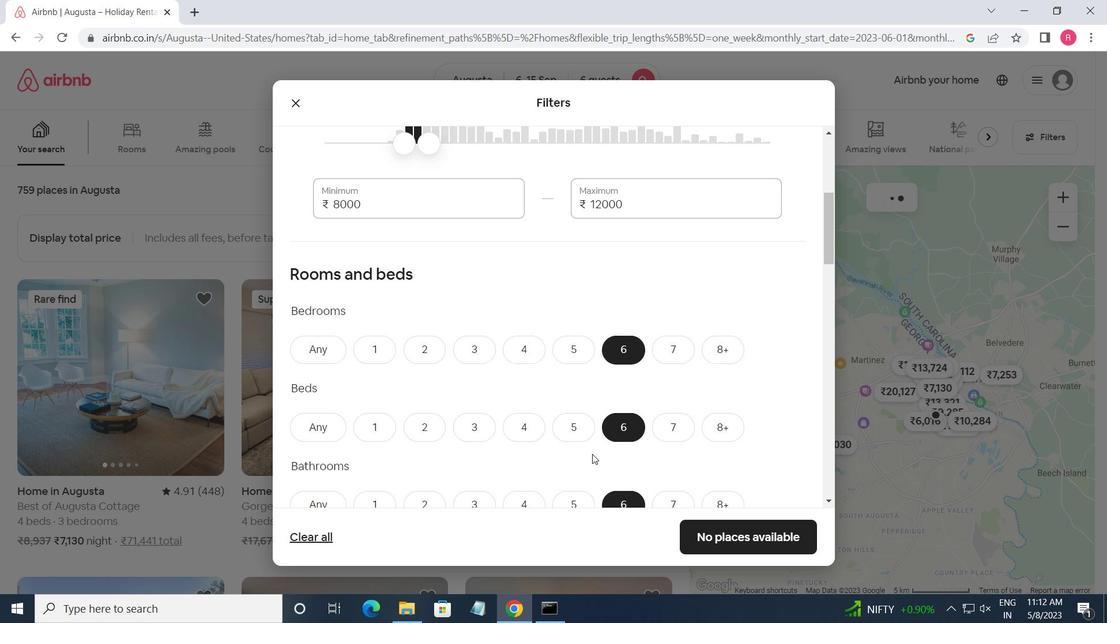
Action: Mouse scrolled (588, 445) with delta (0, 0)
Screenshot: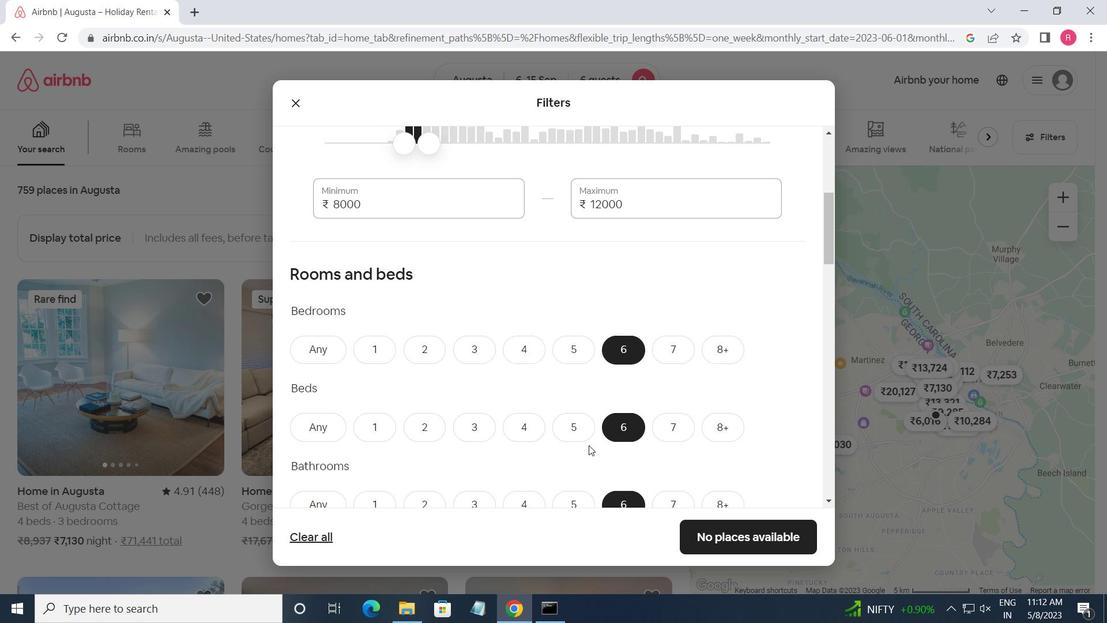 
Action: Mouse scrolled (588, 445) with delta (0, 0)
Screenshot: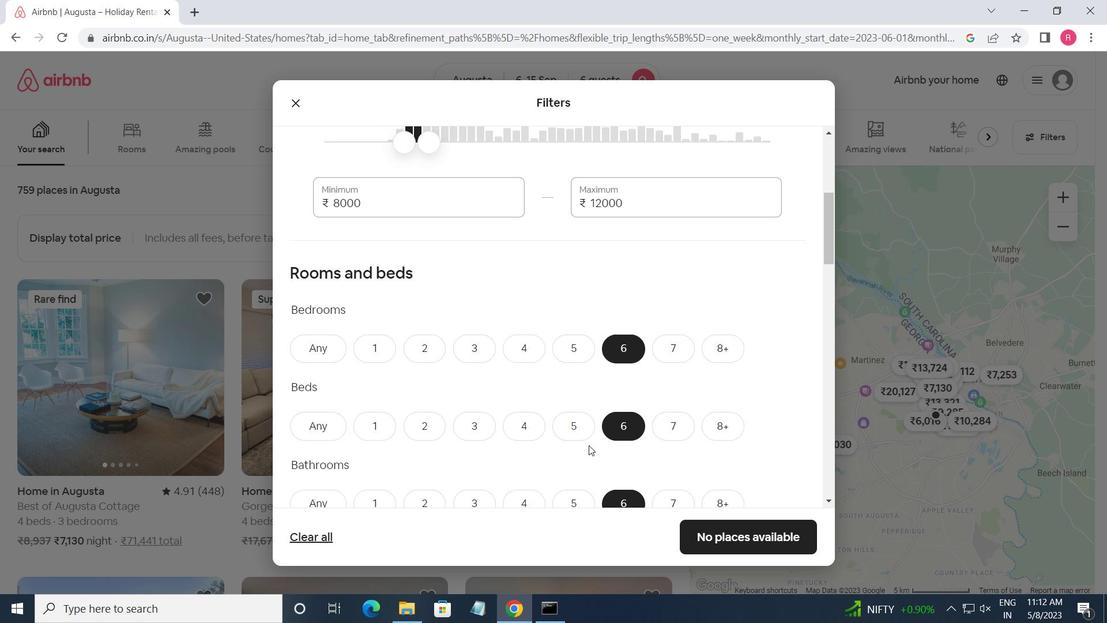 
Action: Mouse scrolled (588, 445) with delta (0, 0)
Screenshot: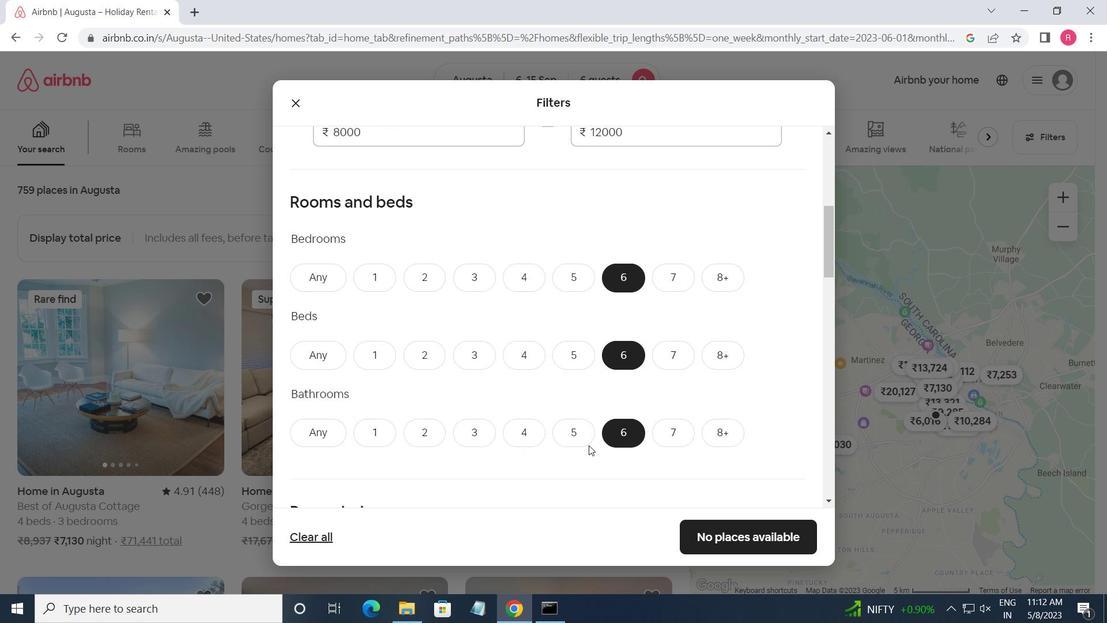 
Action: Mouse moved to (448, 436)
Screenshot: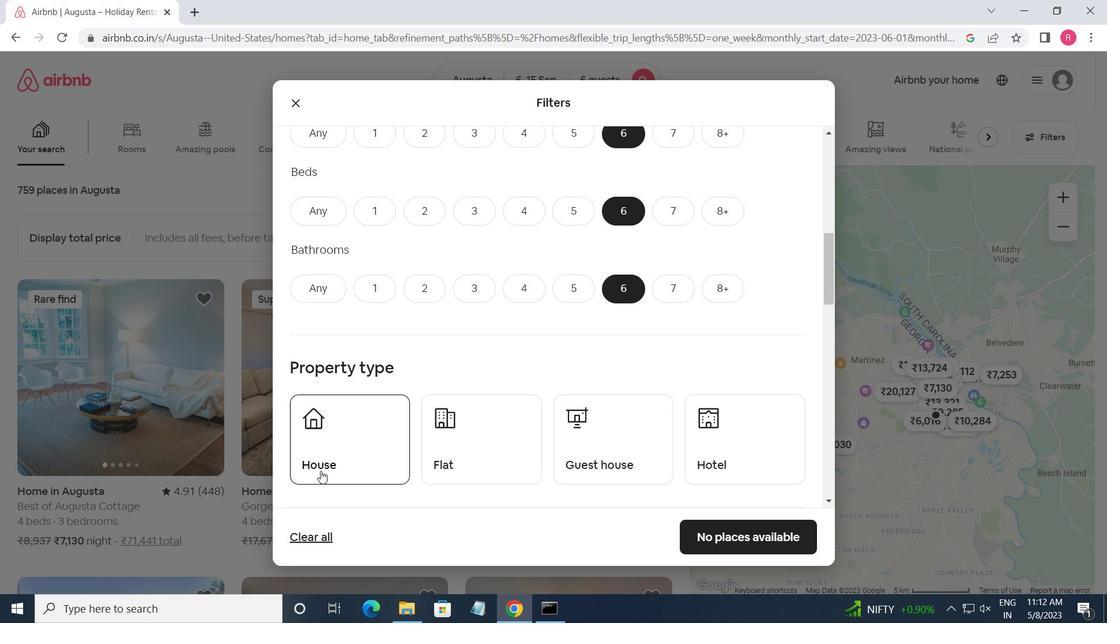 
Action: Mouse pressed left at (448, 436)
Screenshot: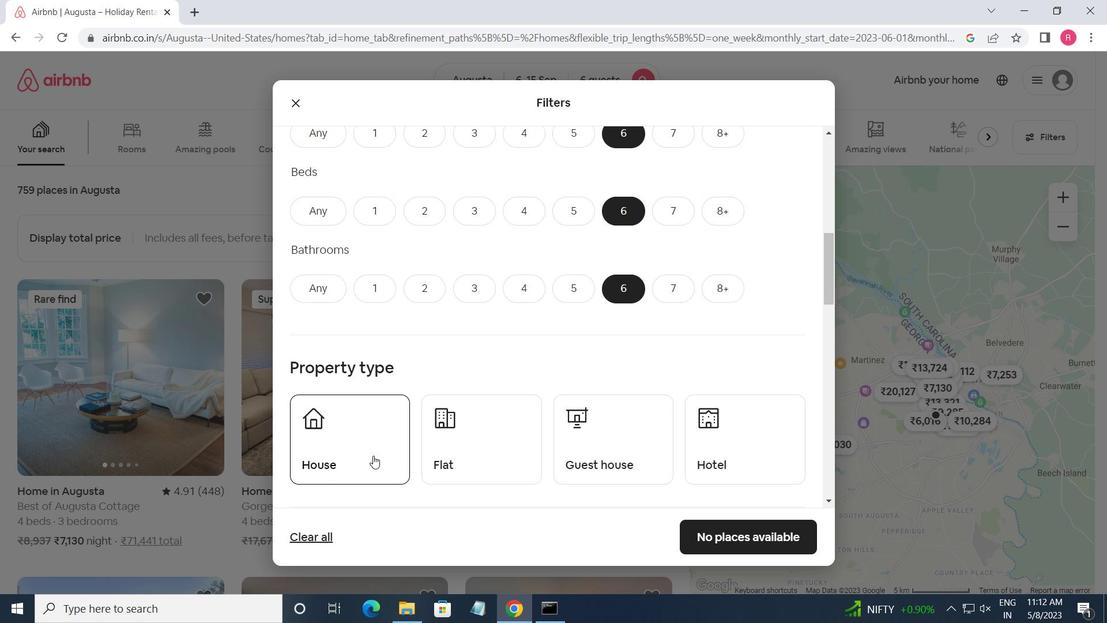 
Action: Mouse moved to (354, 443)
Screenshot: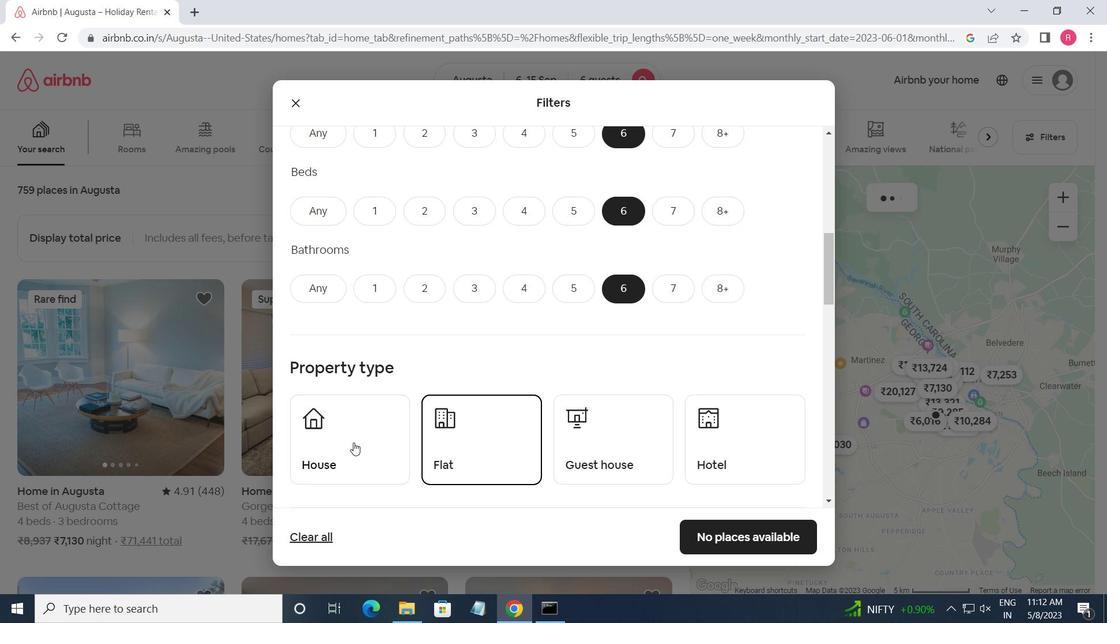
Action: Mouse pressed left at (354, 443)
Screenshot: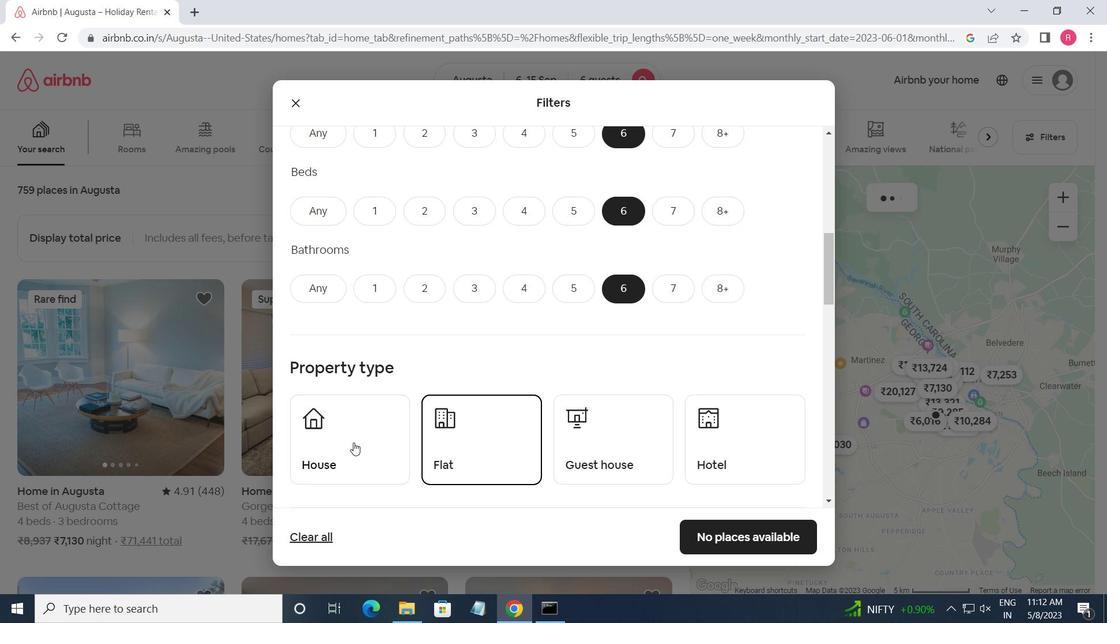 
Action: Mouse moved to (628, 441)
Screenshot: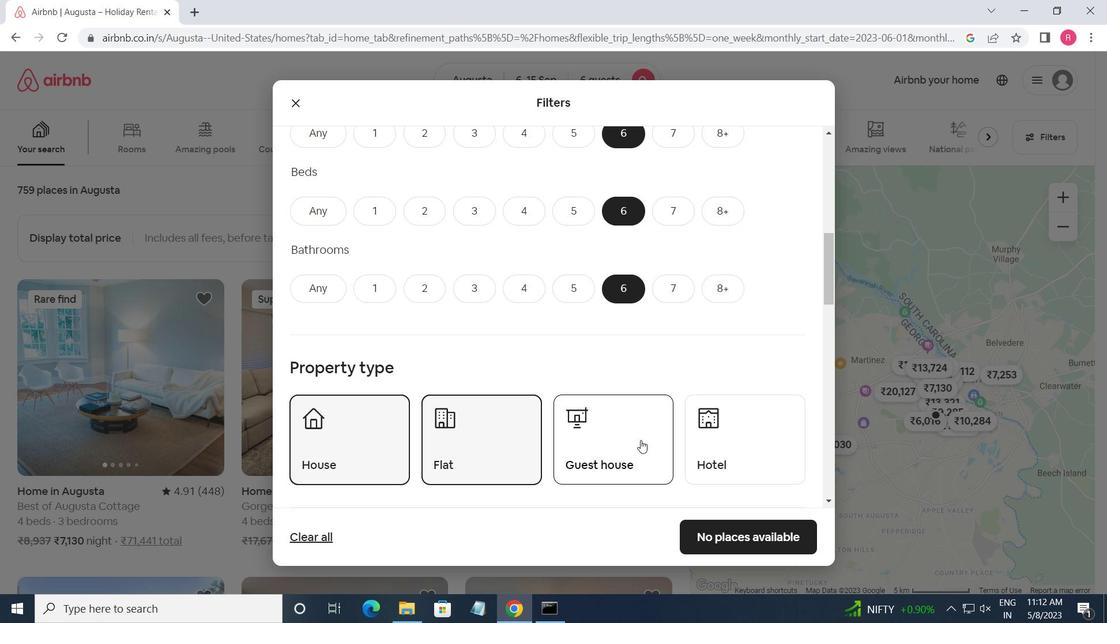 
Action: Mouse pressed left at (628, 441)
Screenshot: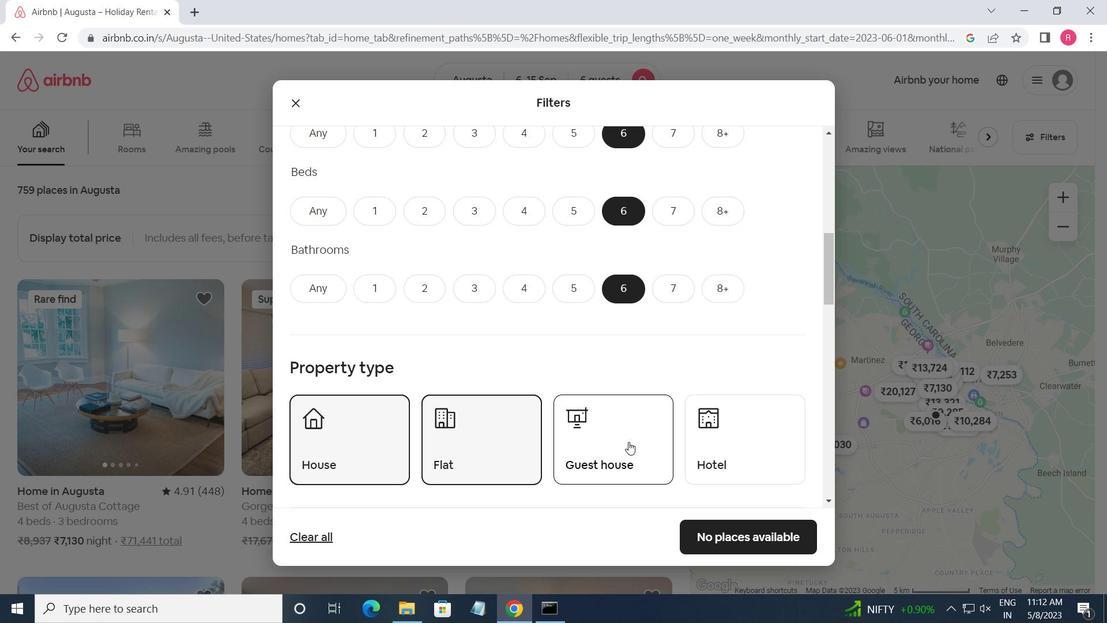 
Action: Mouse moved to (628, 441)
Screenshot: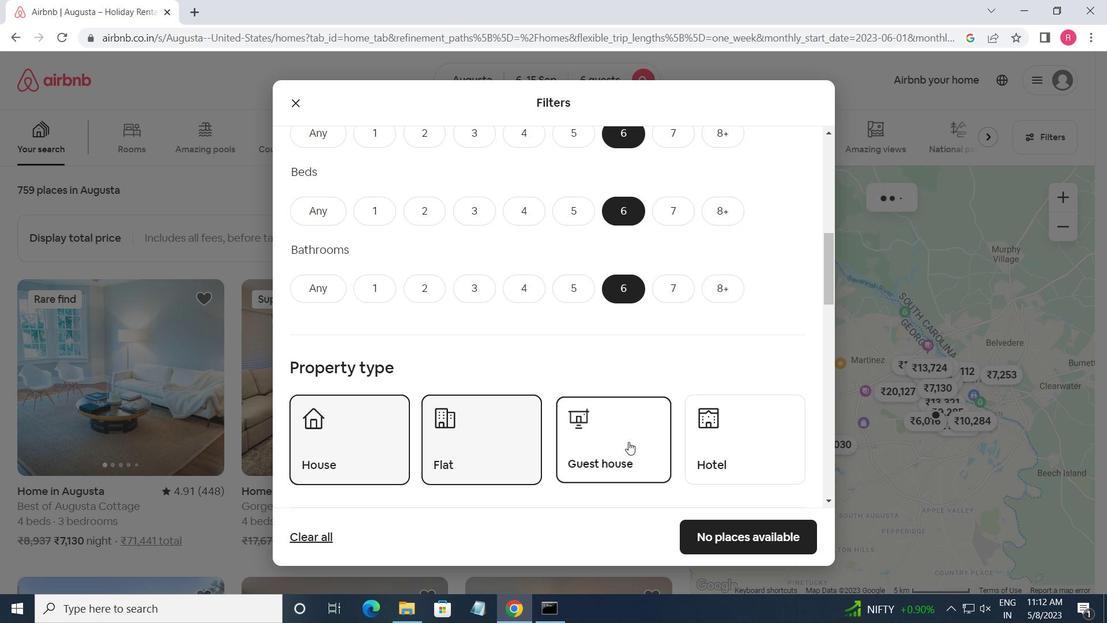 
Action: Mouse scrolled (628, 441) with delta (0, 0)
Screenshot: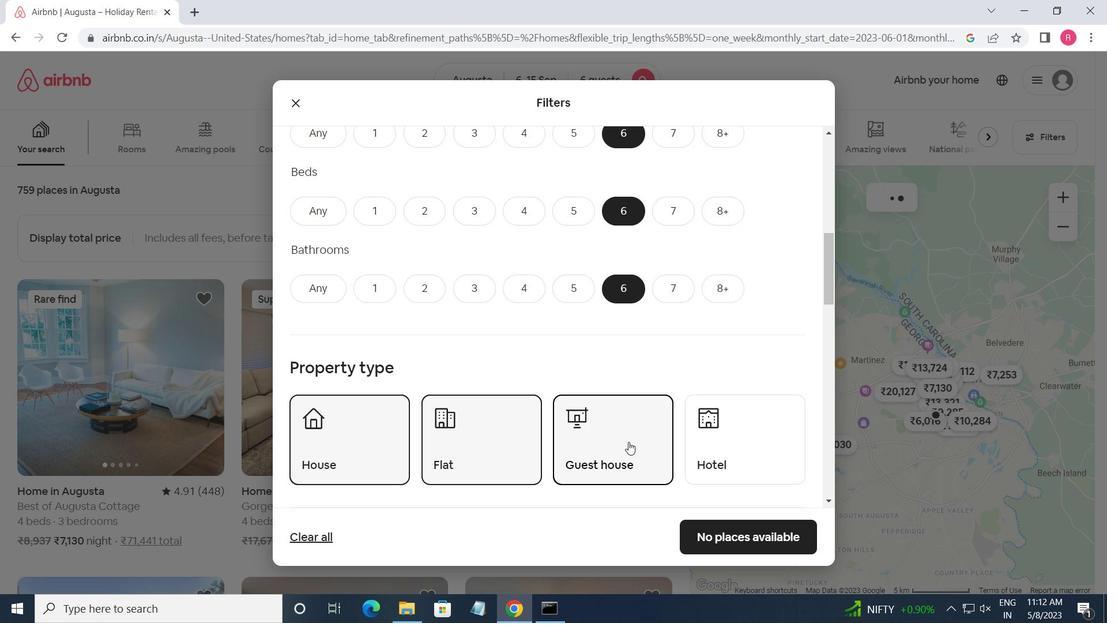 
Action: Mouse scrolled (628, 441) with delta (0, 0)
Screenshot: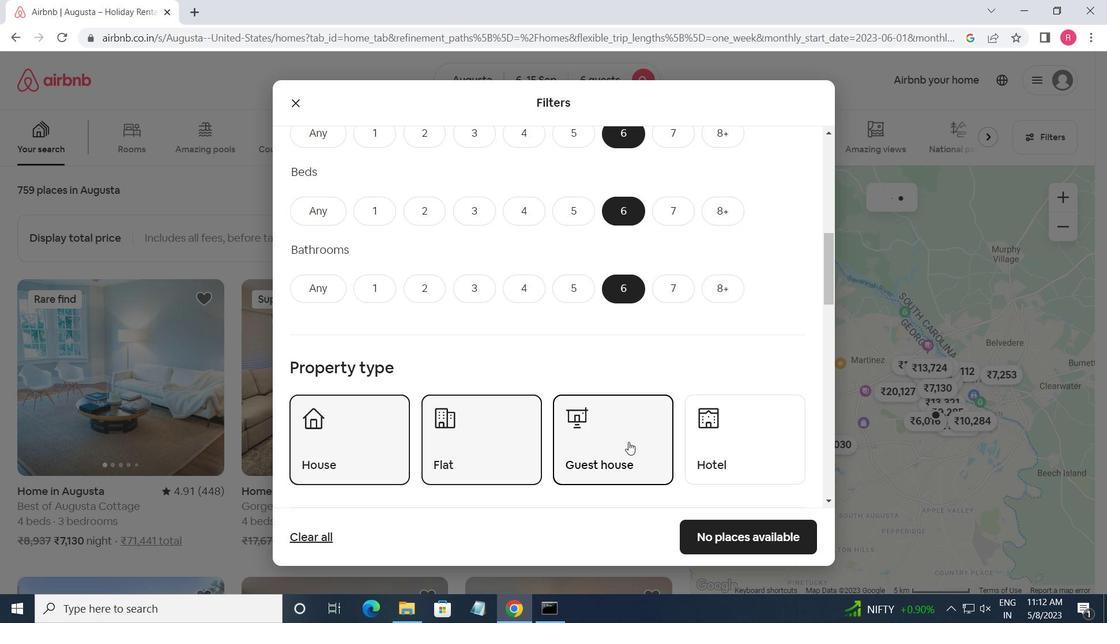 
Action: Mouse scrolled (628, 441) with delta (0, 0)
Screenshot: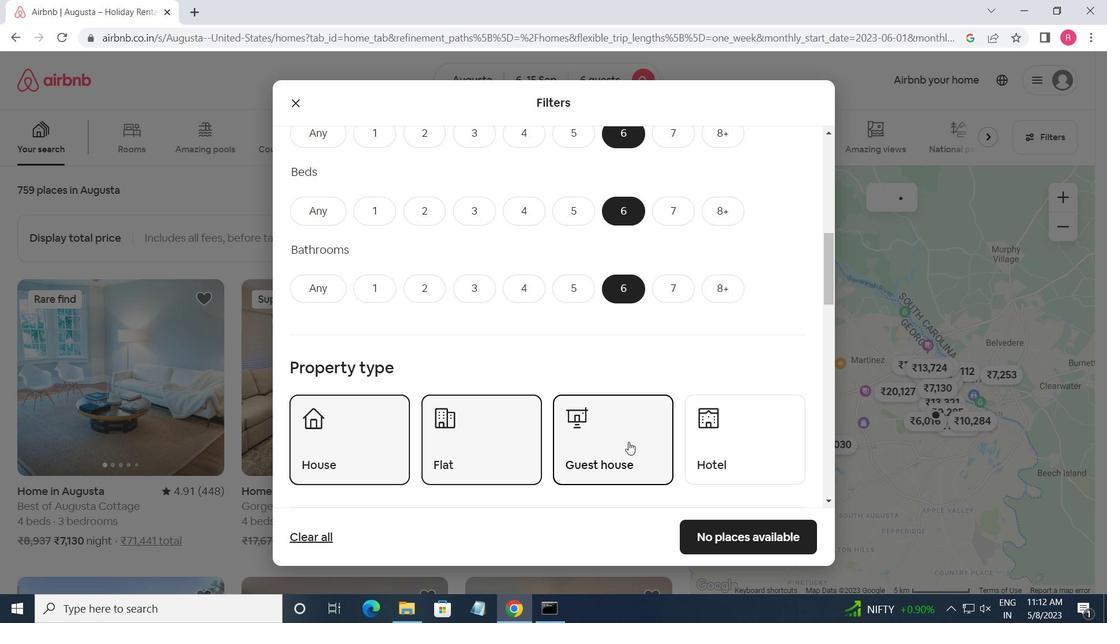 
Action: Mouse moved to (302, 400)
Screenshot: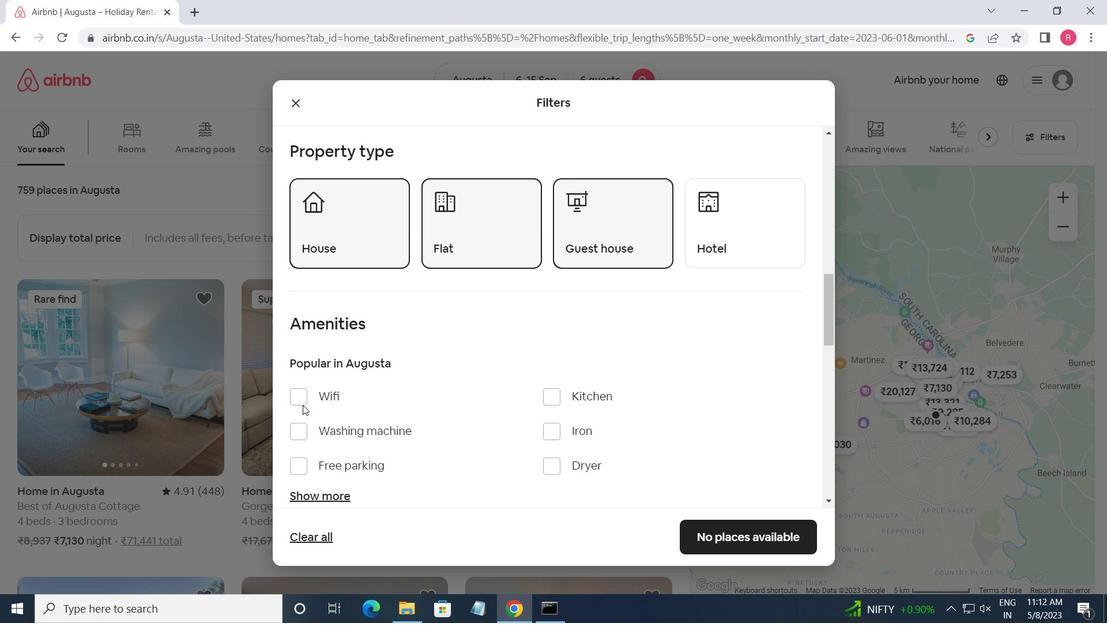 
Action: Mouse pressed left at (302, 400)
Screenshot: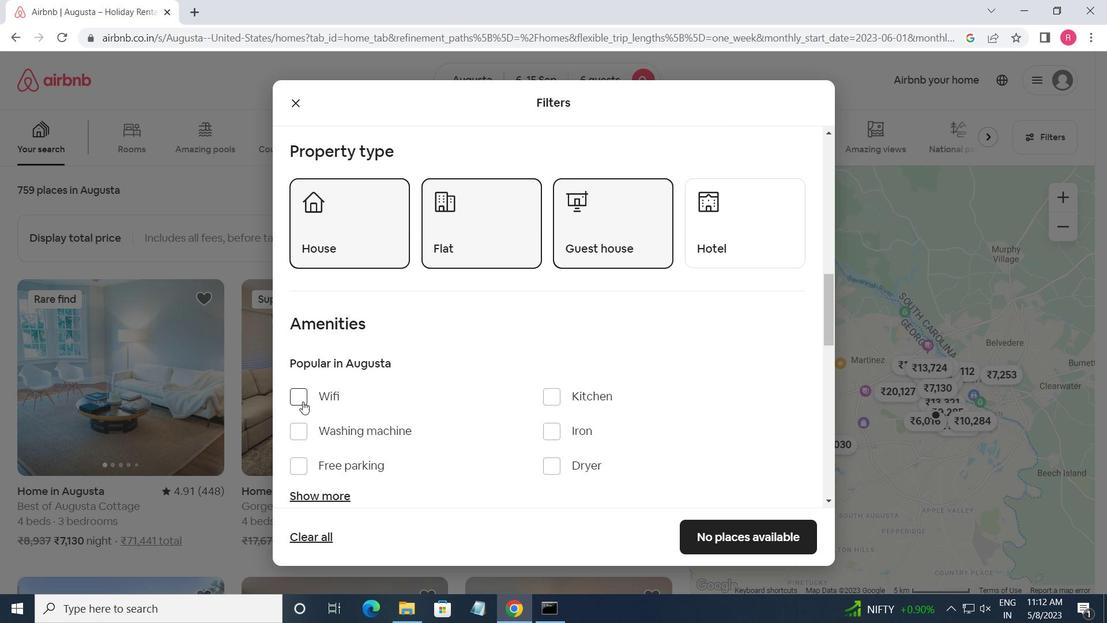 
Action: Mouse moved to (304, 497)
Screenshot: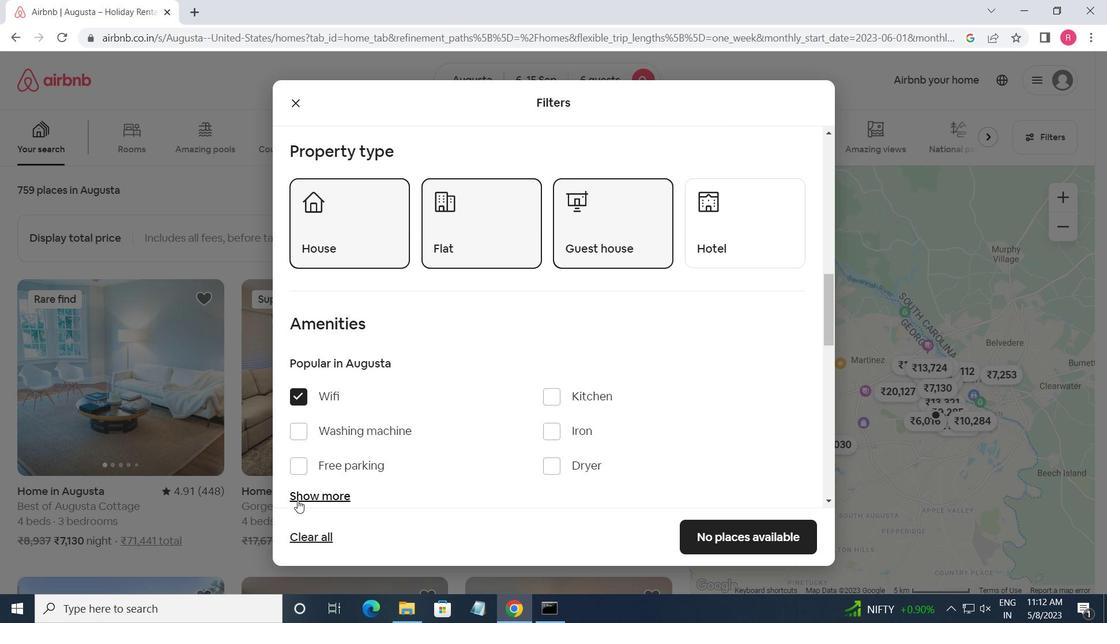 
Action: Mouse pressed left at (304, 497)
Screenshot: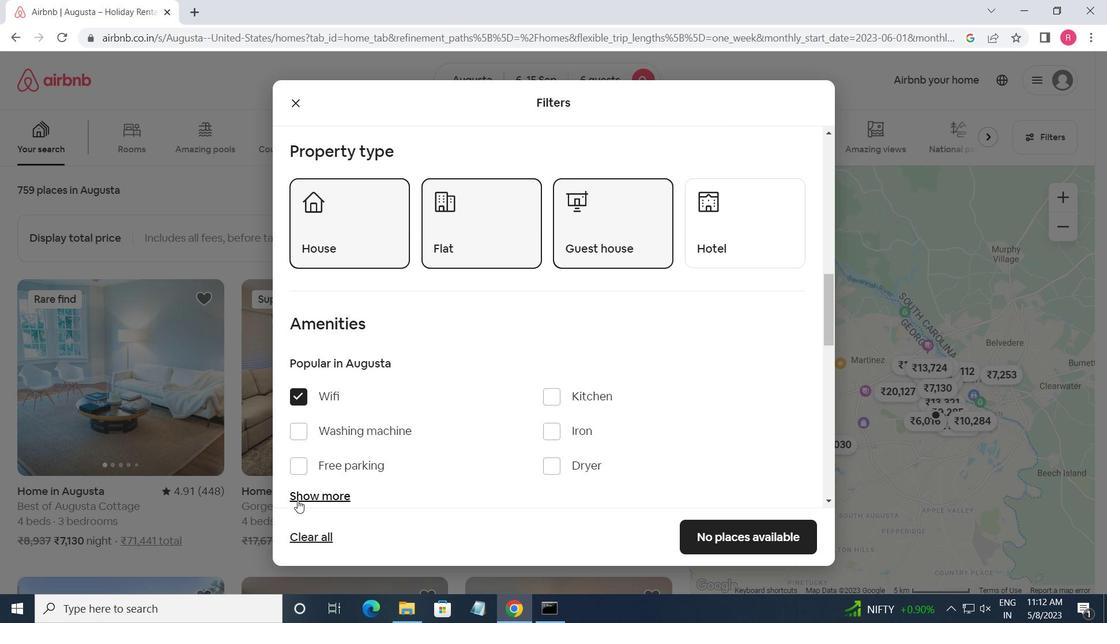 
Action: Mouse moved to (404, 436)
Screenshot: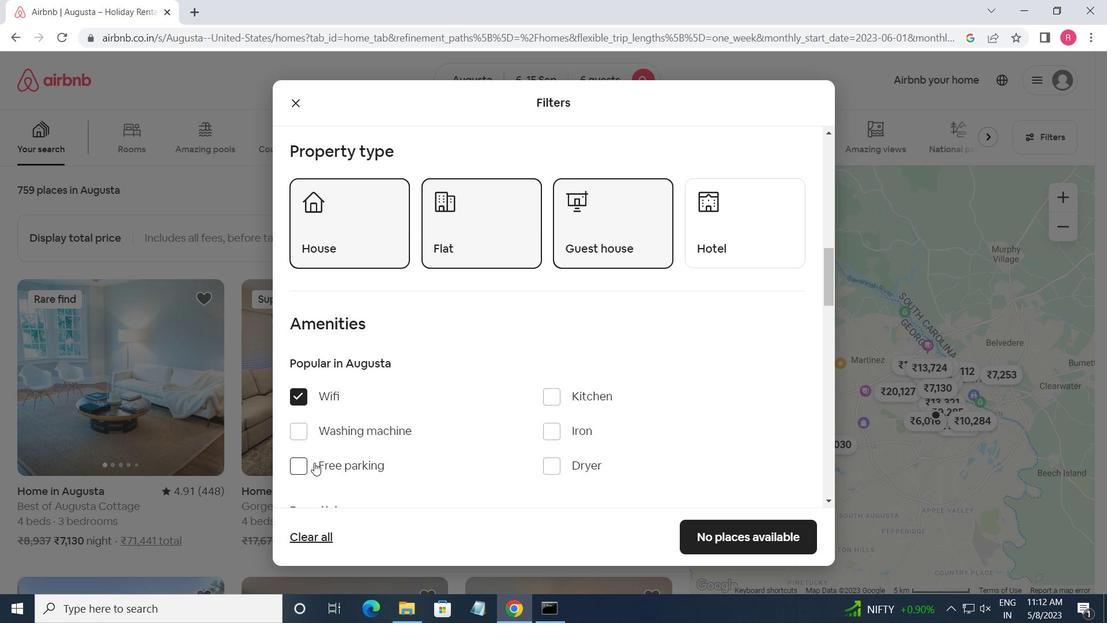 
Action: Mouse scrolled (404, 435) with delta (0, 0)
Screenshot: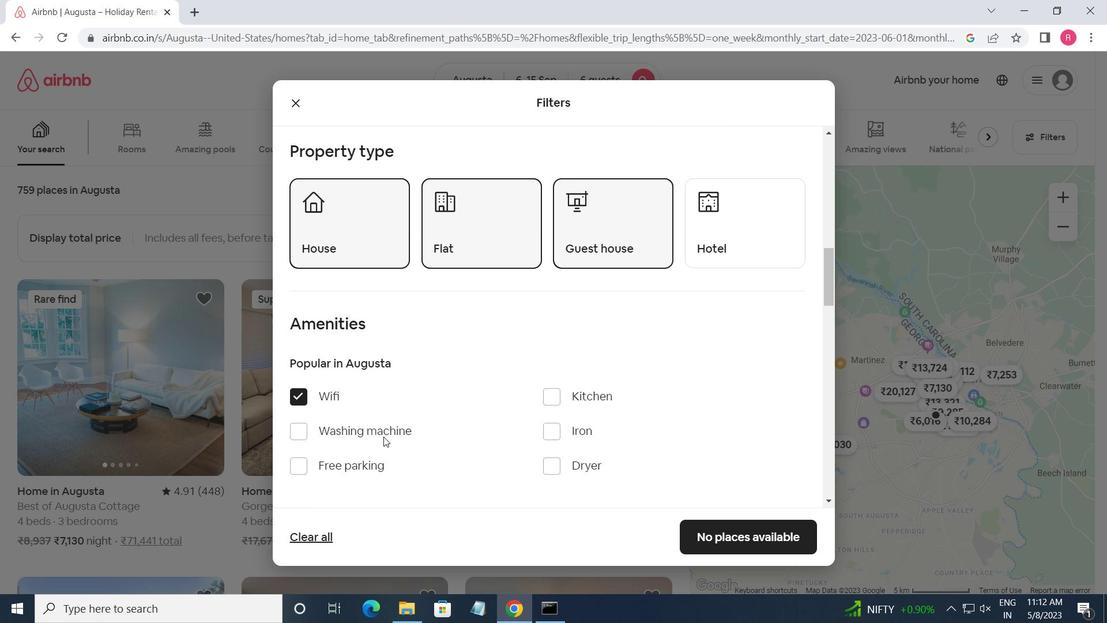 
Action: Mouse moved to (299, 179)
Screenshot: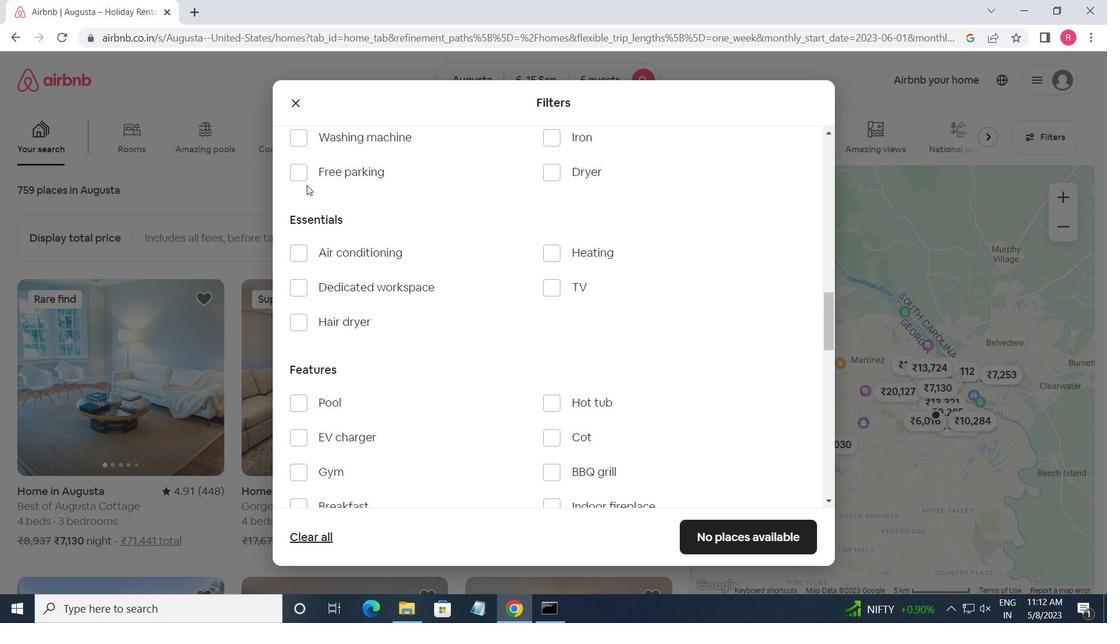 
Action: Mouse pressed left at (299, 179)
Screenshot: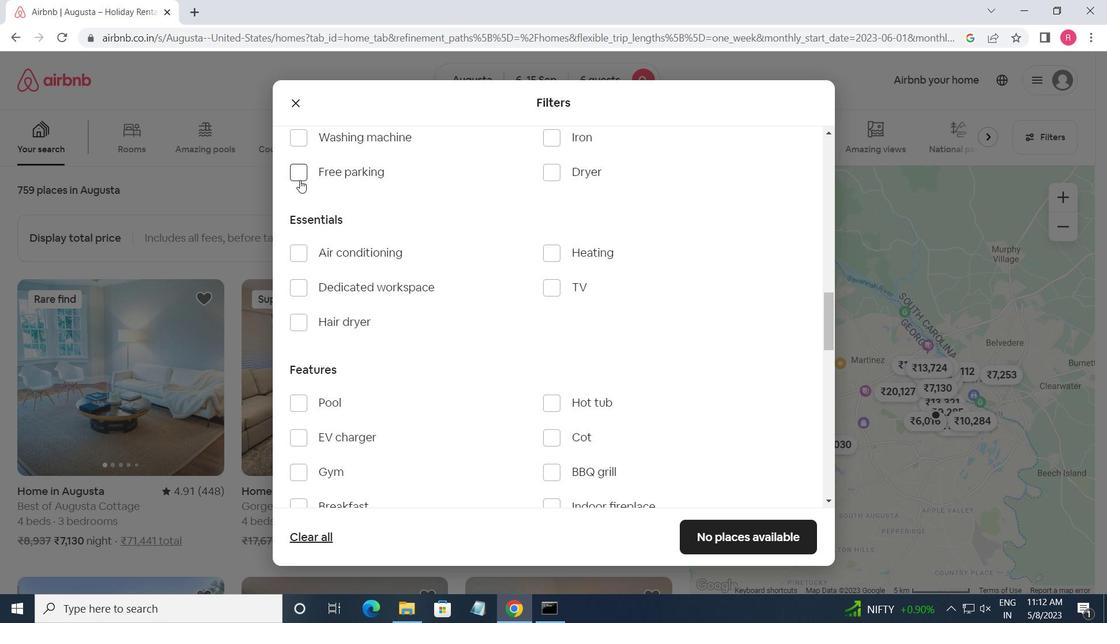 
Action: Mouse moved to (556, 289)
Screenshot: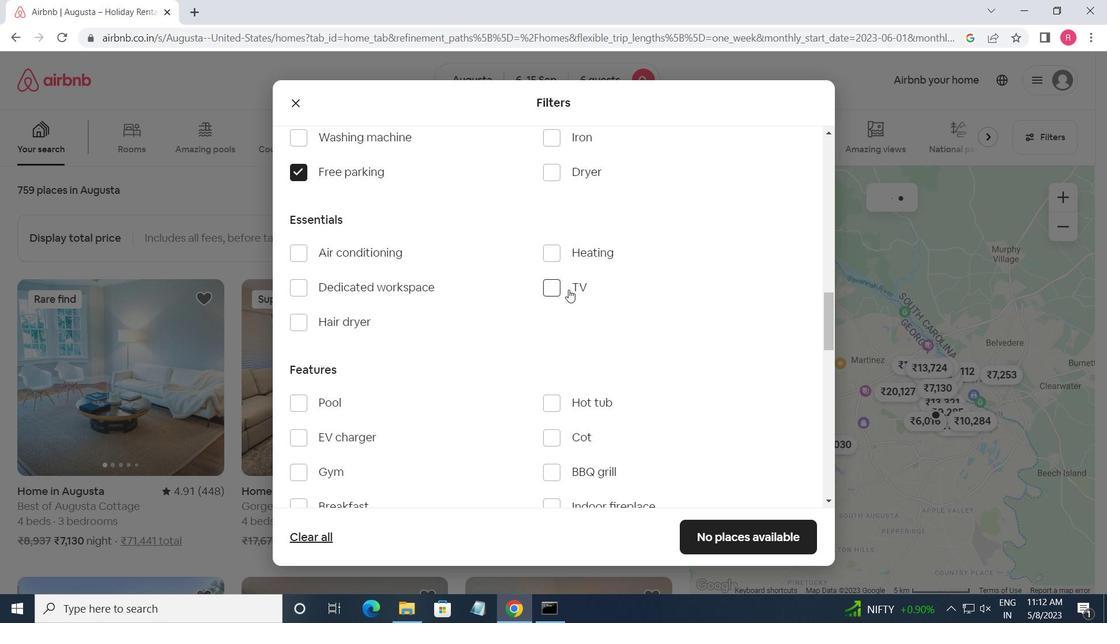 
Action: Mouse pressed left at (556, 289)
Screenshot: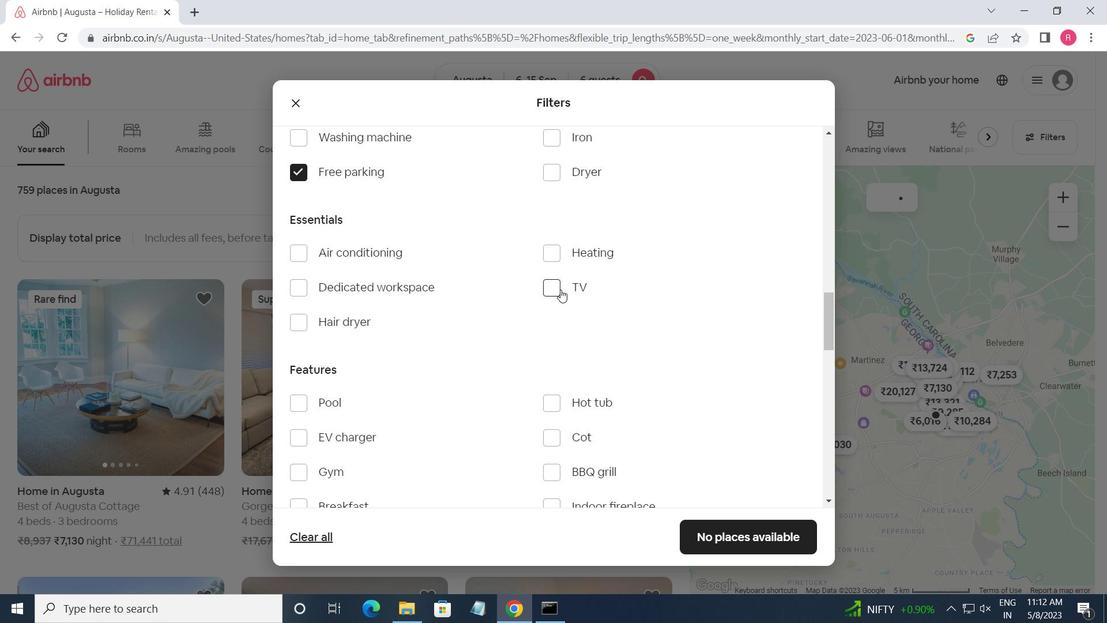 
Action: Mouse moved to (463, 431)
Screenshot: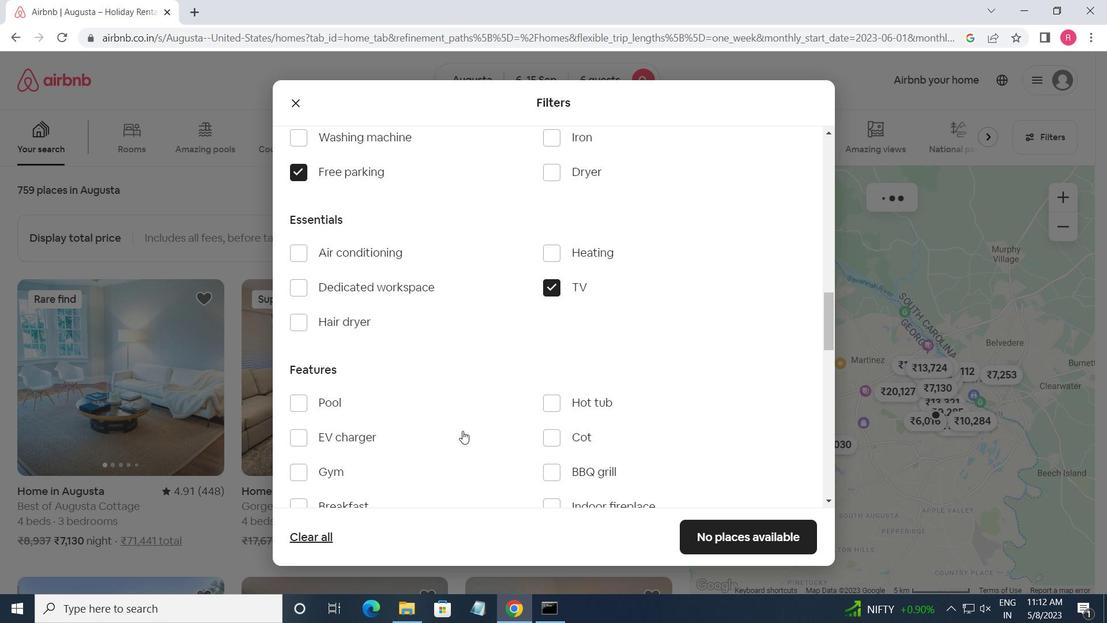 
Action: Mouse scrolled (463, 430) with delta (0, 0)
Screenshot: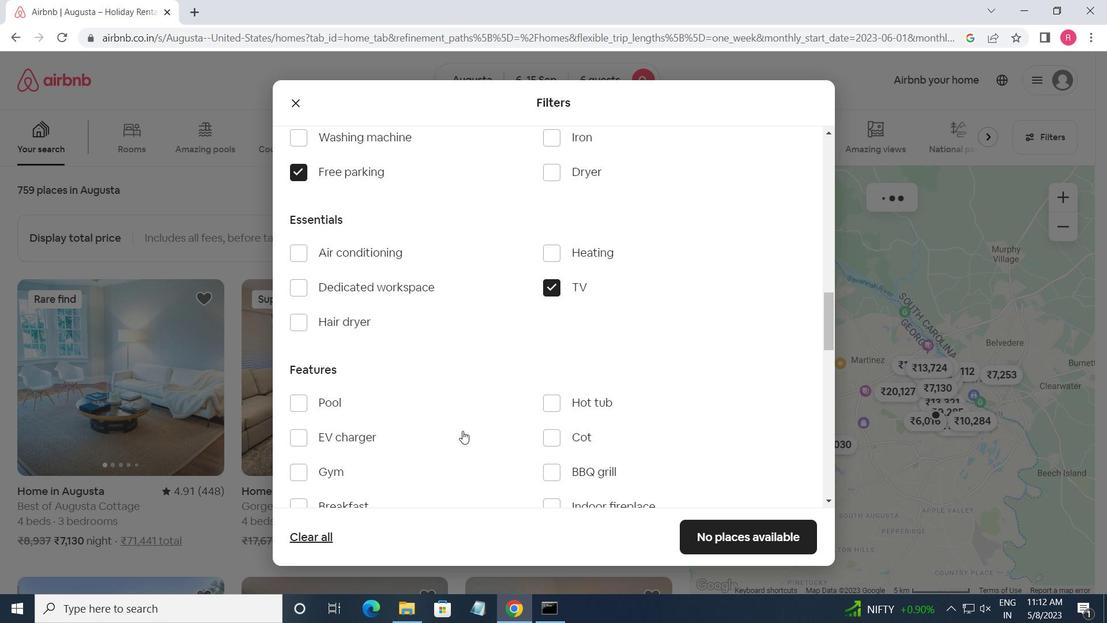 
Action: Mouse moved to (299, 397)
Screenshot: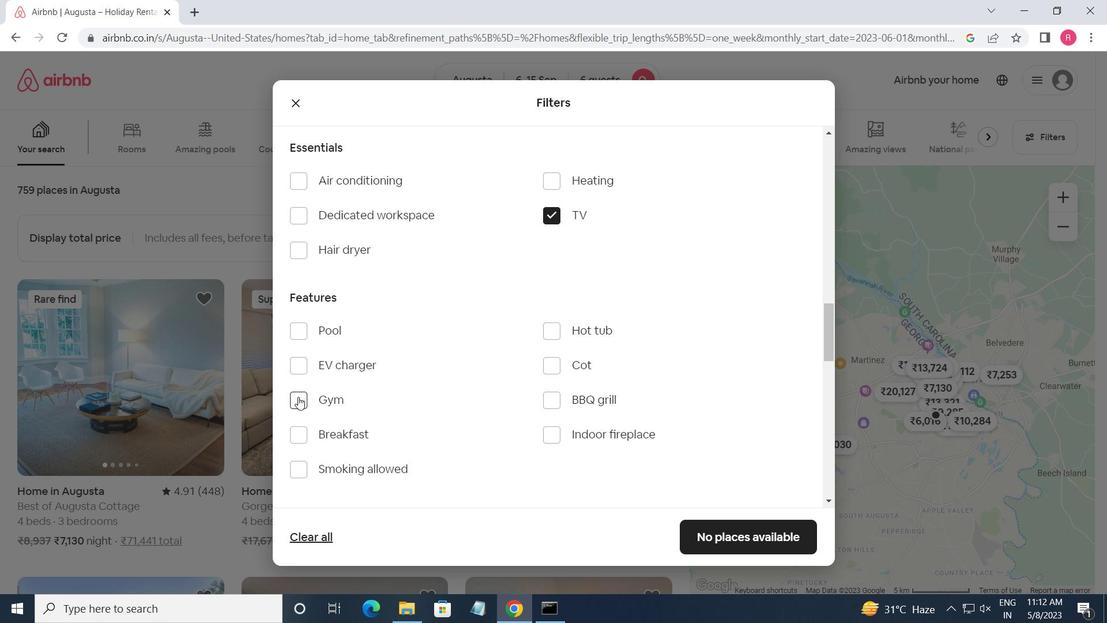 
Action: Mouse pressed left at (299, 397)
Screenshot: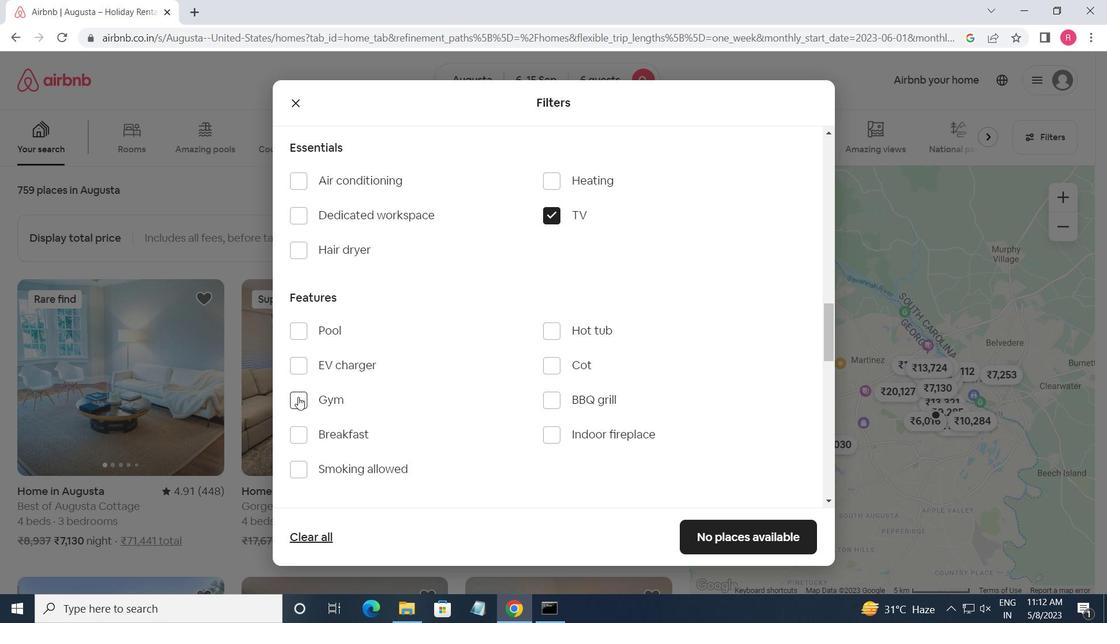 
Action: Mouse moved to (302, 433)
Screenshot: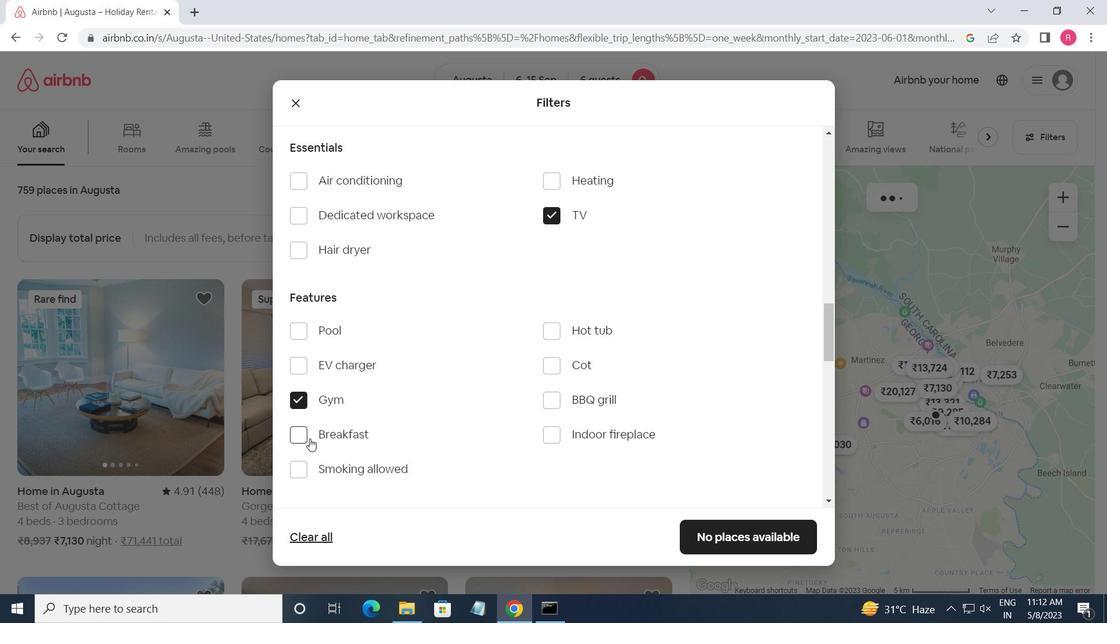 
Action: Mouse pressed left at (302, 433)
Screenshot: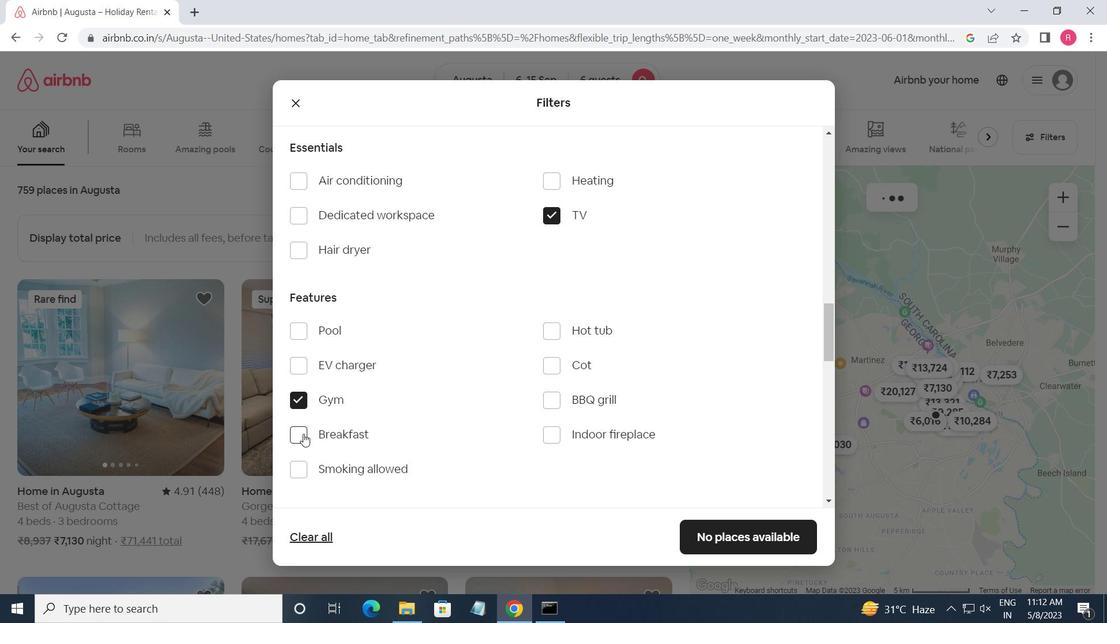 
Action: Mouse moved to (297, 430)
Screenshot: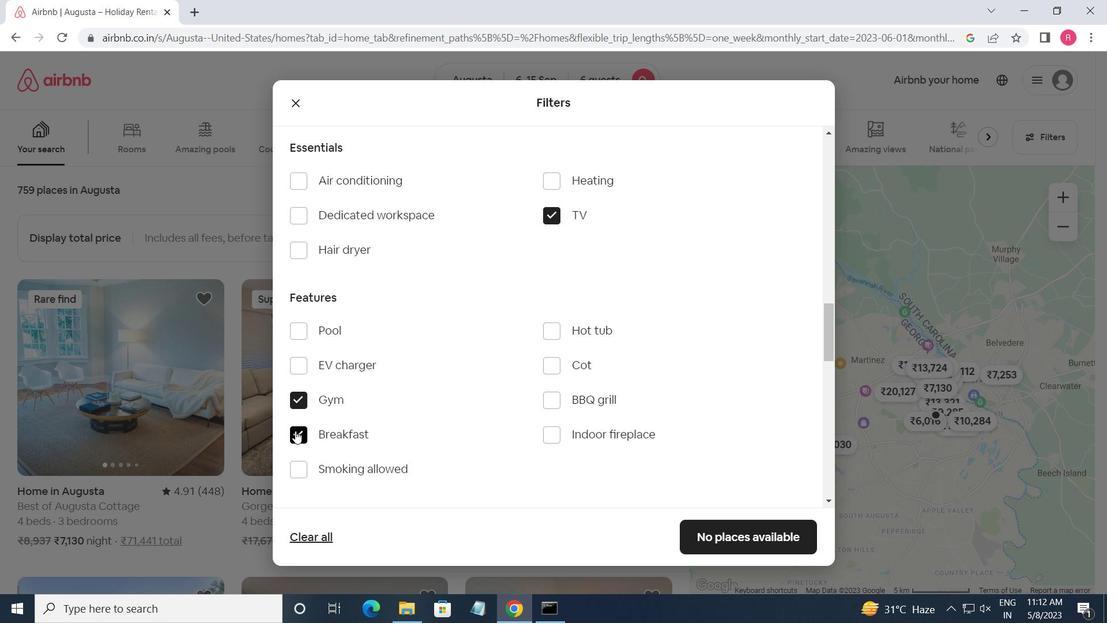 
Action: Mouse scrolled (297, 430) with delta (0, 0)
Screenshot: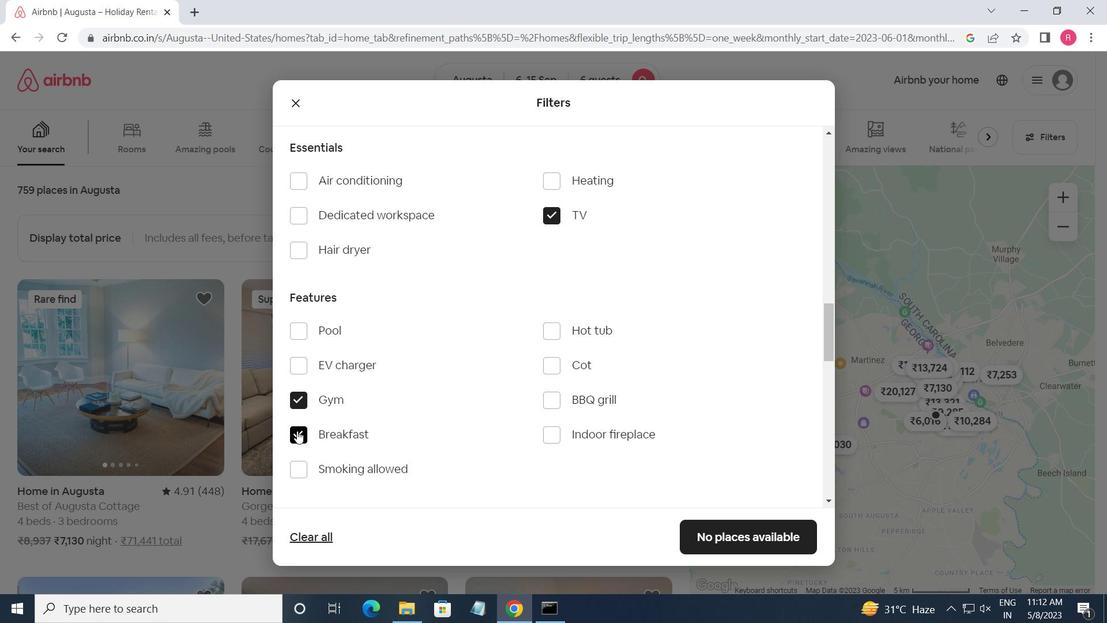 
Action: Mouse scrolled (297, 430) with delta (0, 0)
Screenshot: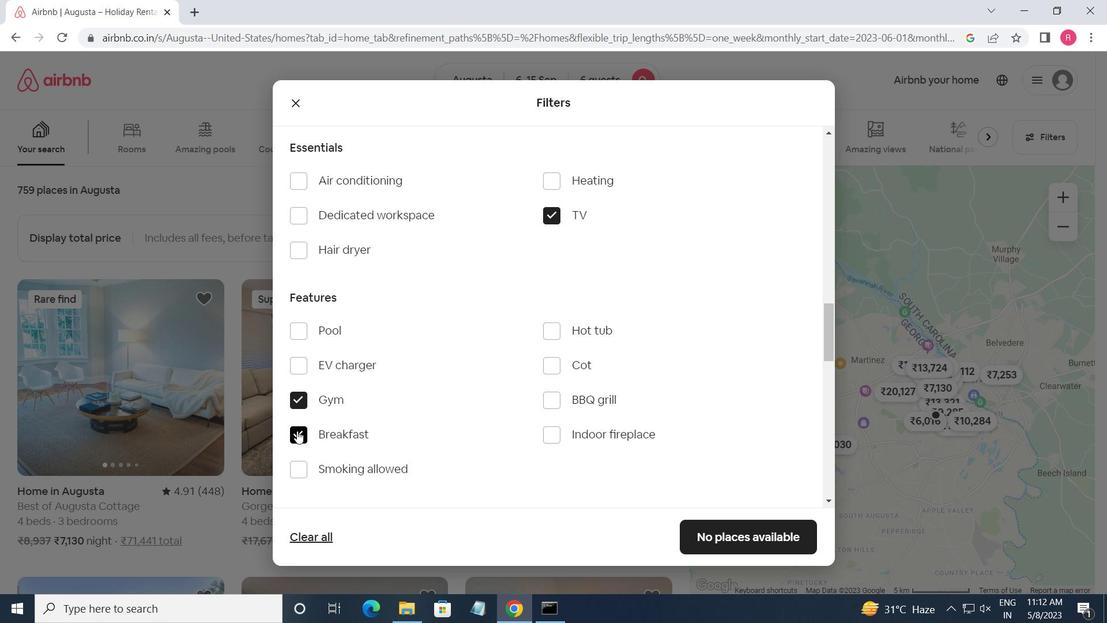 
Action: Mouse scrolled (297, 430) with delta (0, 0)
Screenshot: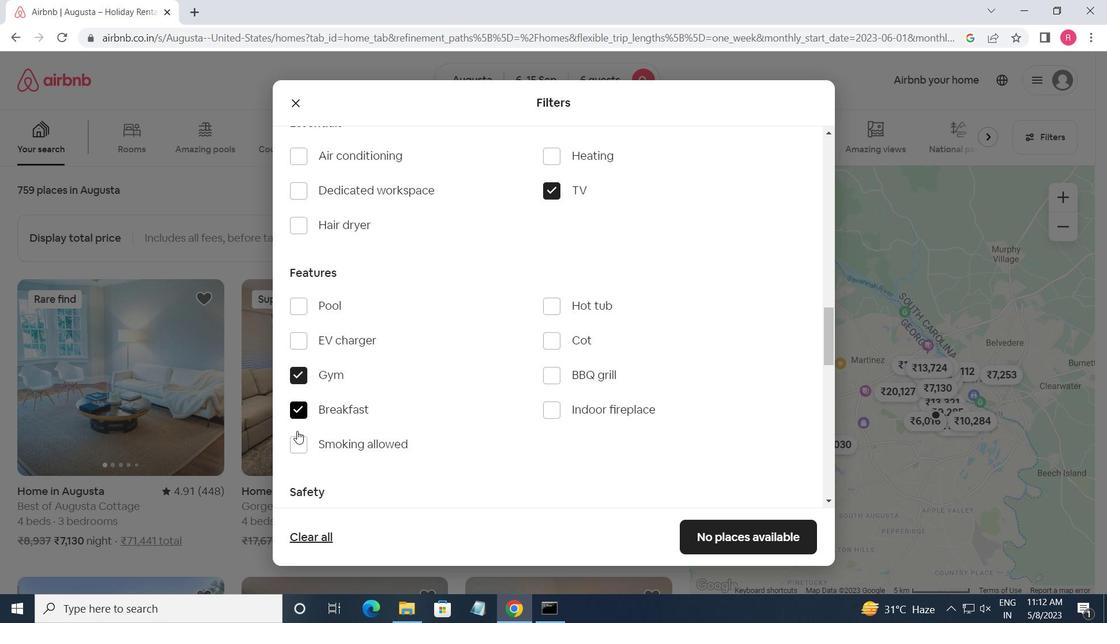 
Action: Mouse moved to (300, 430)
Screenshot: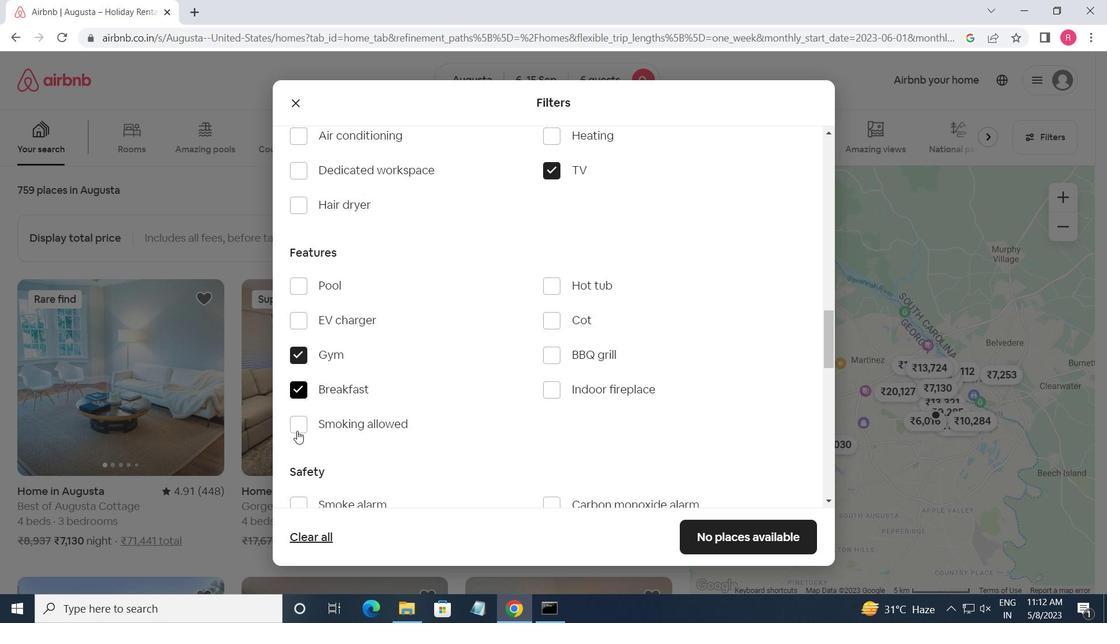 
Action: Mouse scrolled (300, 430) with delta (0, 0)
Screenshot: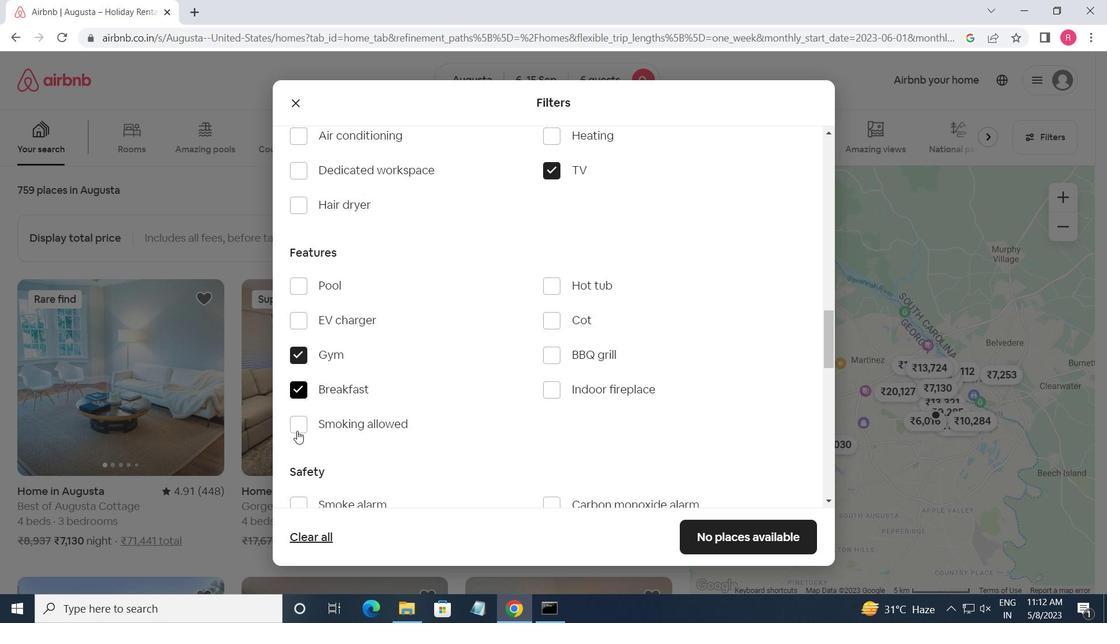
Action: Mouse moved to (766, 451)
Screenshot: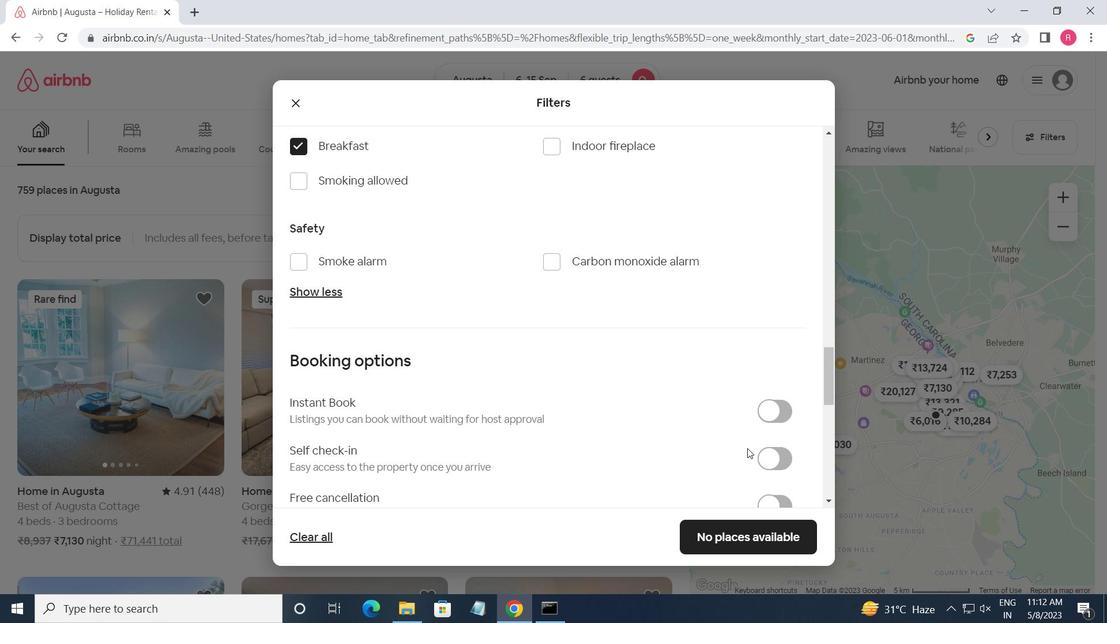
Action: Mouse pressed left at (766, 451)
Screenshot: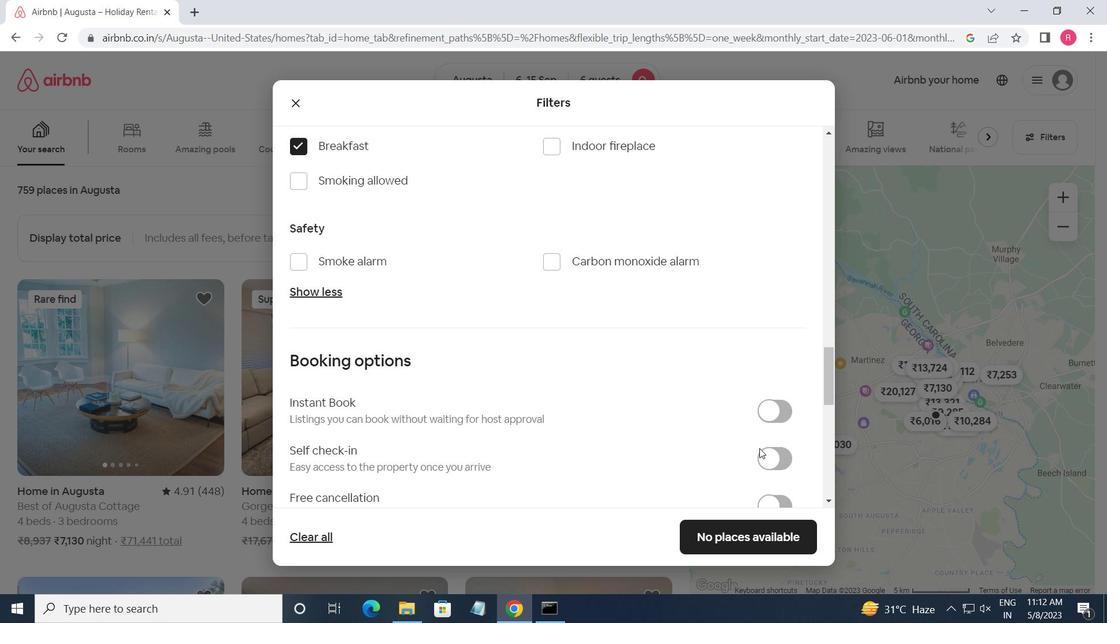 
Action: Mouse moved to (500, 440)
Screenshot: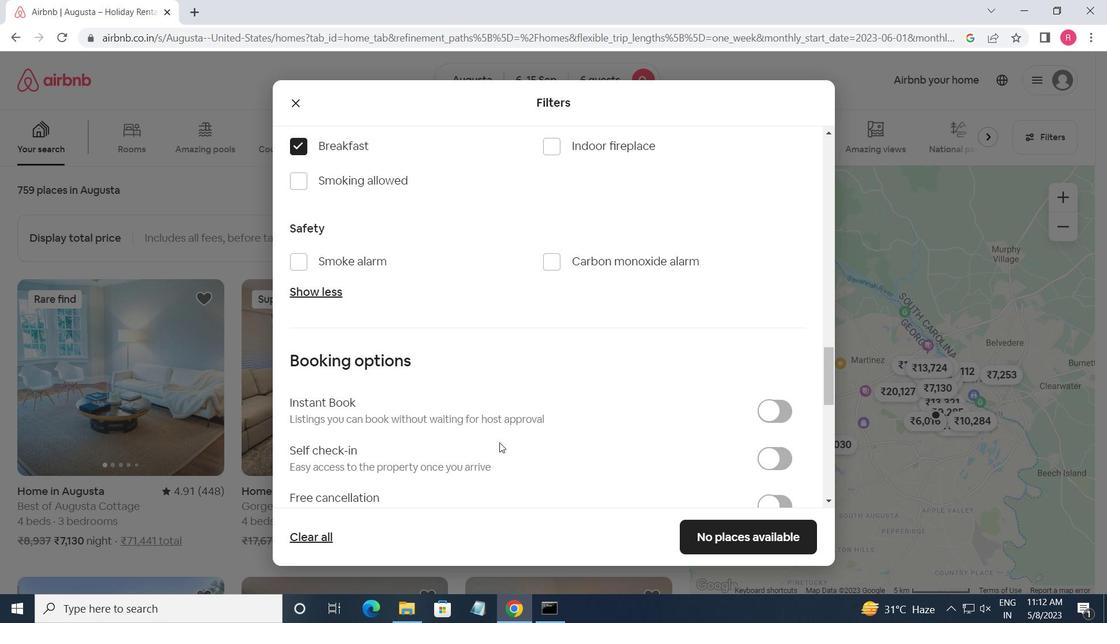 
Action: Mouse scrolled (500, 439) with delta (0, 0)
Screenshot: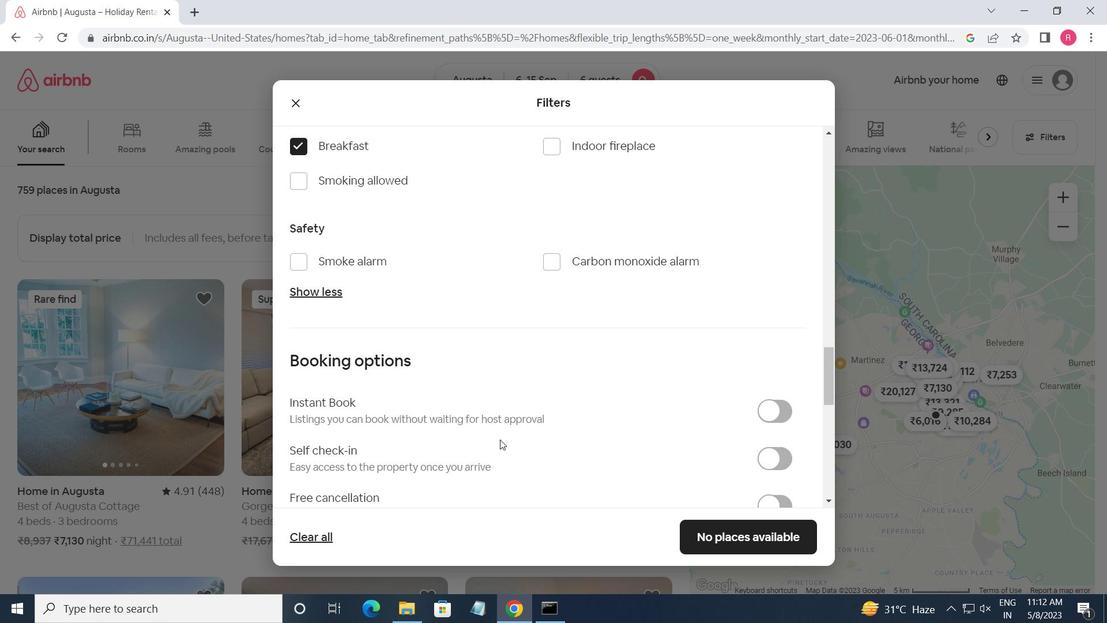 
Action: Mouse scrolled (500, 439) with delta (0, 0)
Screenshot: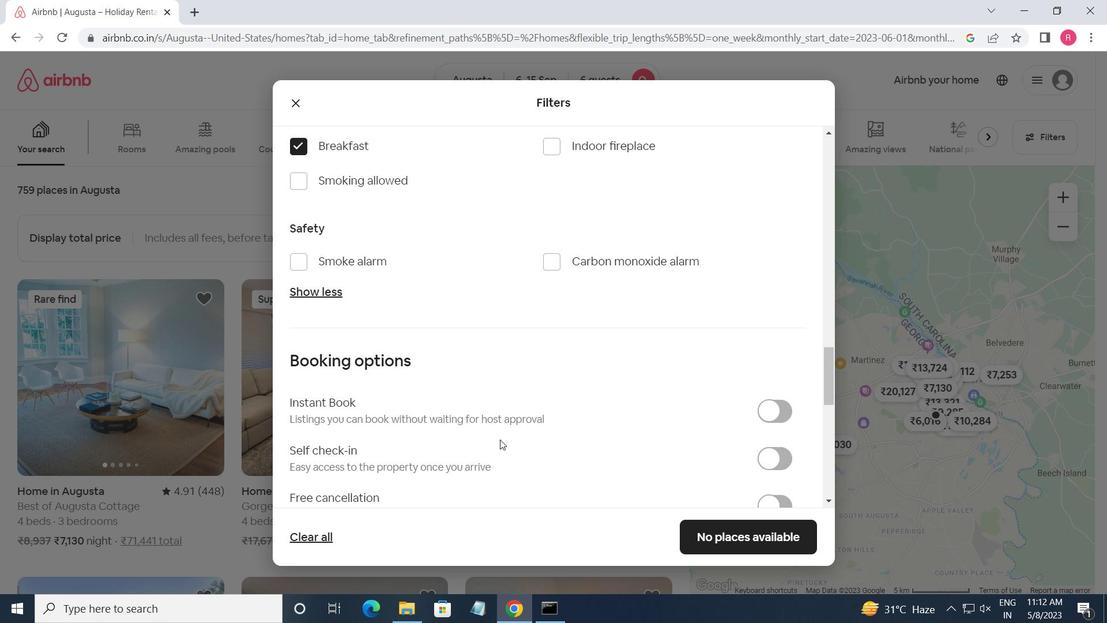 
Action: Mouse moved to (500, 439)
Screenshot: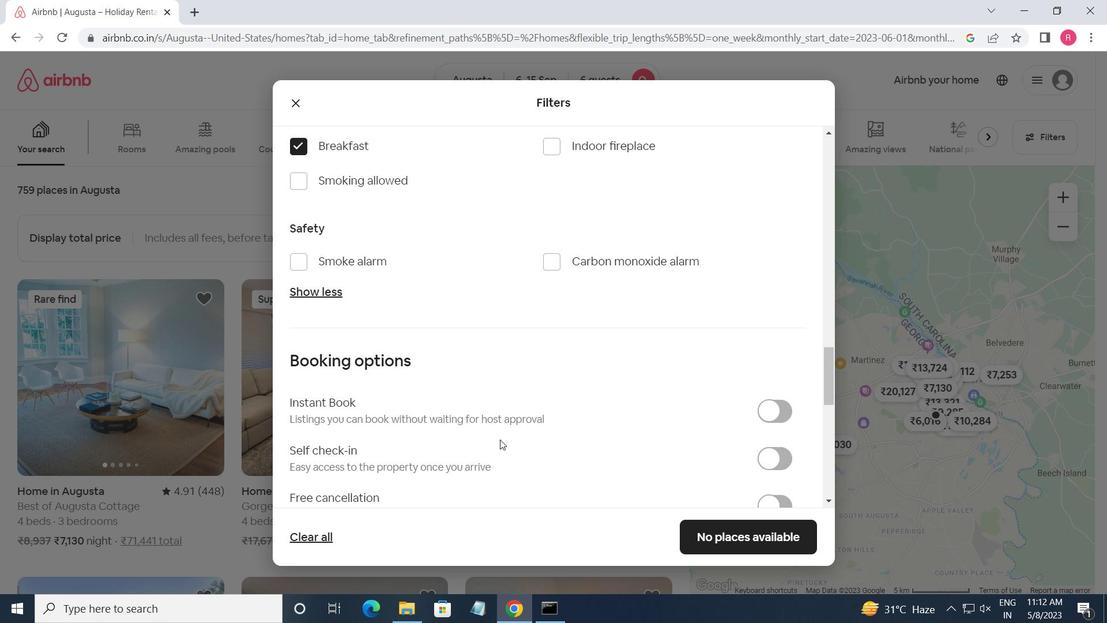 
Action: Mouse scrolled (500, 438) with delta (0, 0)
Screenshot: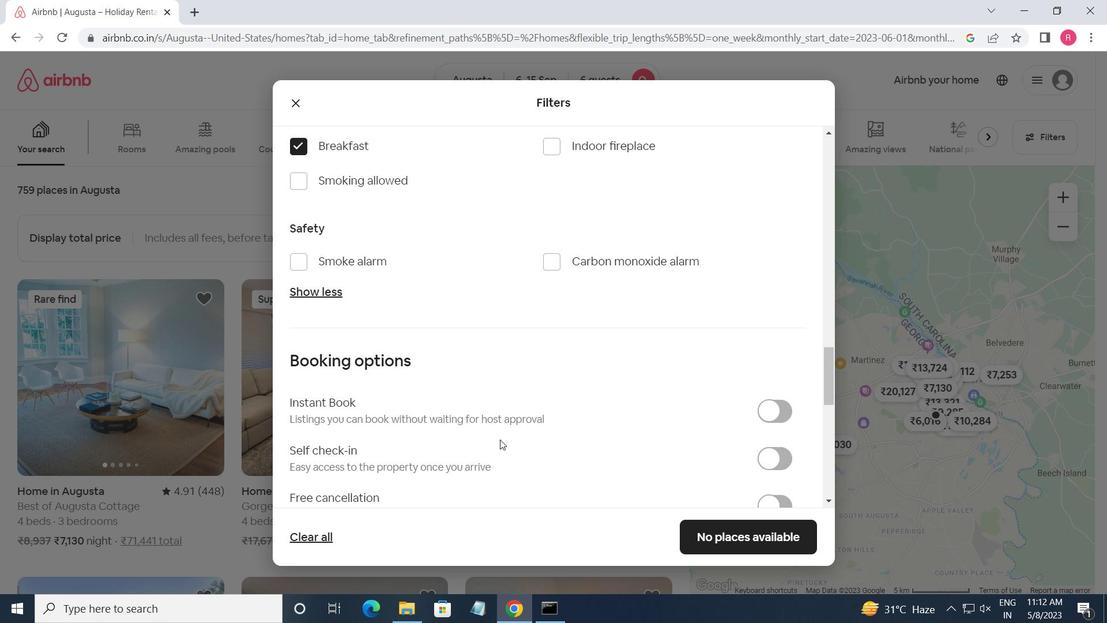 
Action: Mouse scrolled (500, 438) with delta (0, 0)
Screenshot: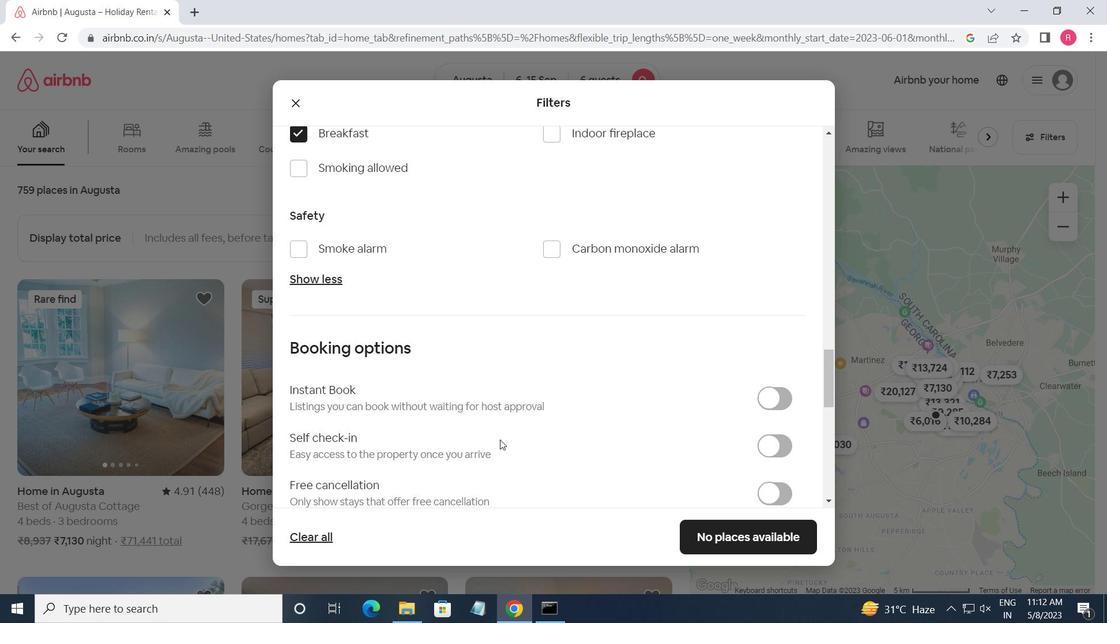 
Action: Mouse scrolled (500, 438) with delta (0, 0)
Screenshot: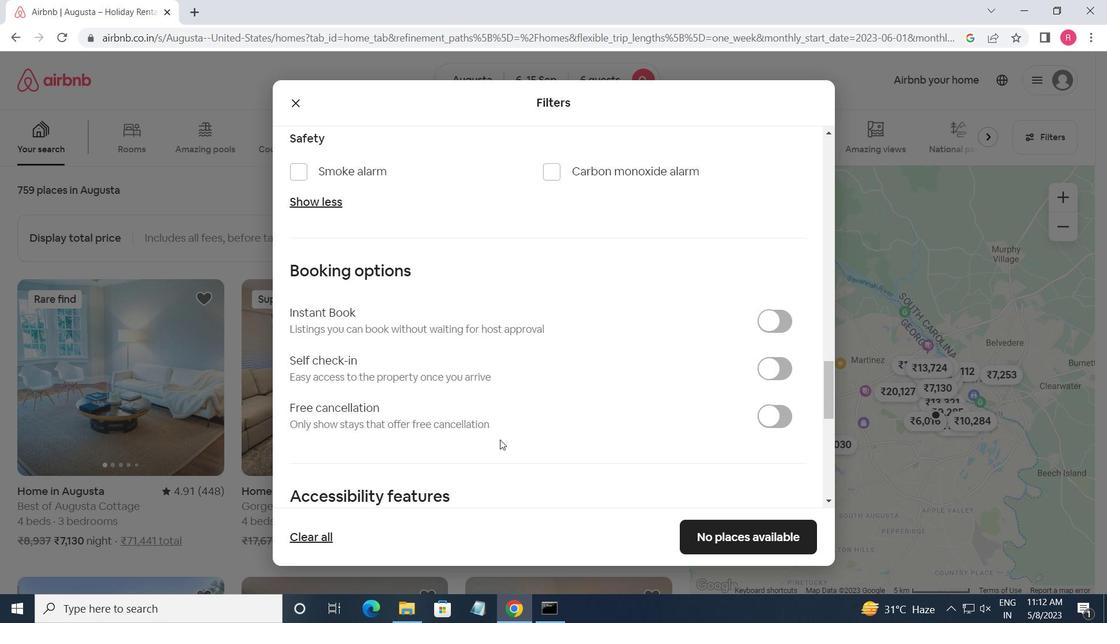 
Action: Mouse scrolled (500, 438) with delta (0, 0)
Screenshot: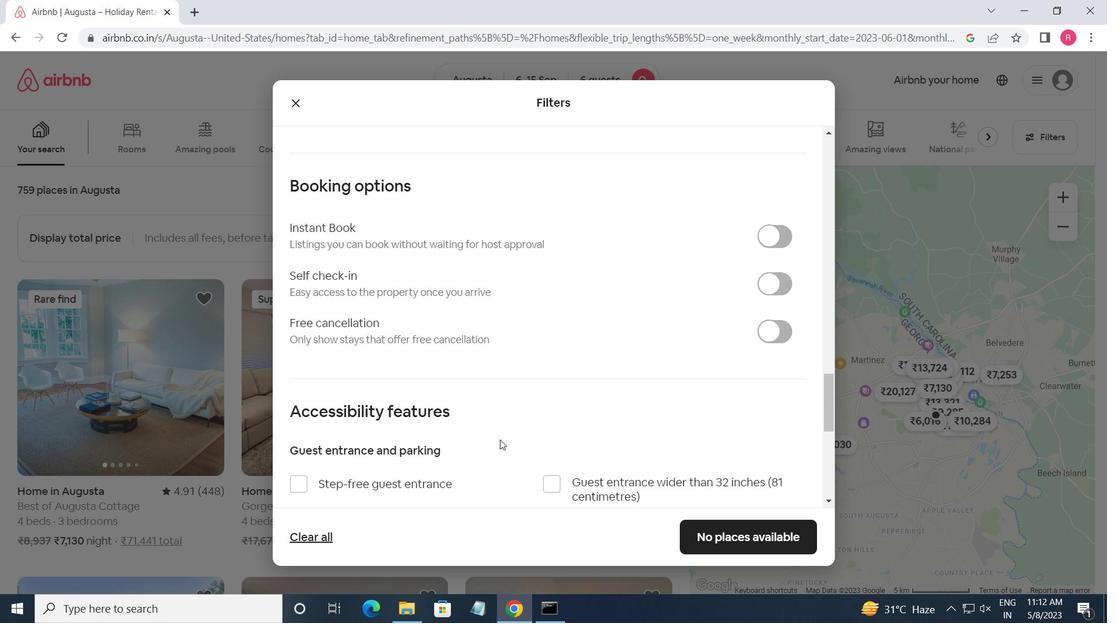 
Action: Mouse moved to (500, 438)
Screenshot: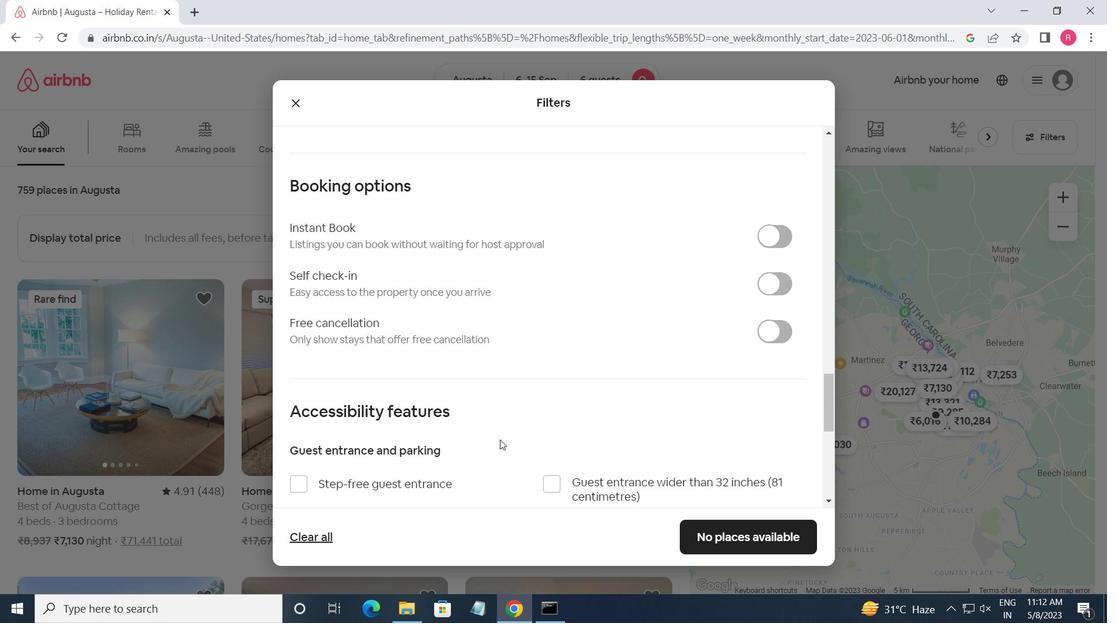 
Action: Mouse scrolled (500, 438) with delta (0, 0)
Screenshot: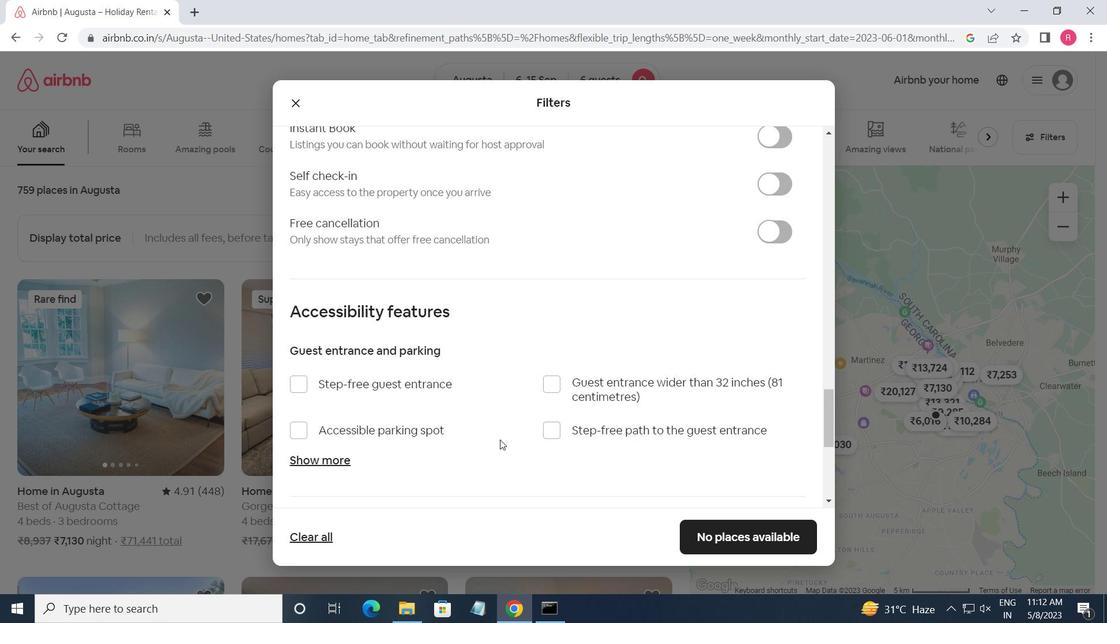 
Action: Mouse moved to (398, 447)
Screenshot: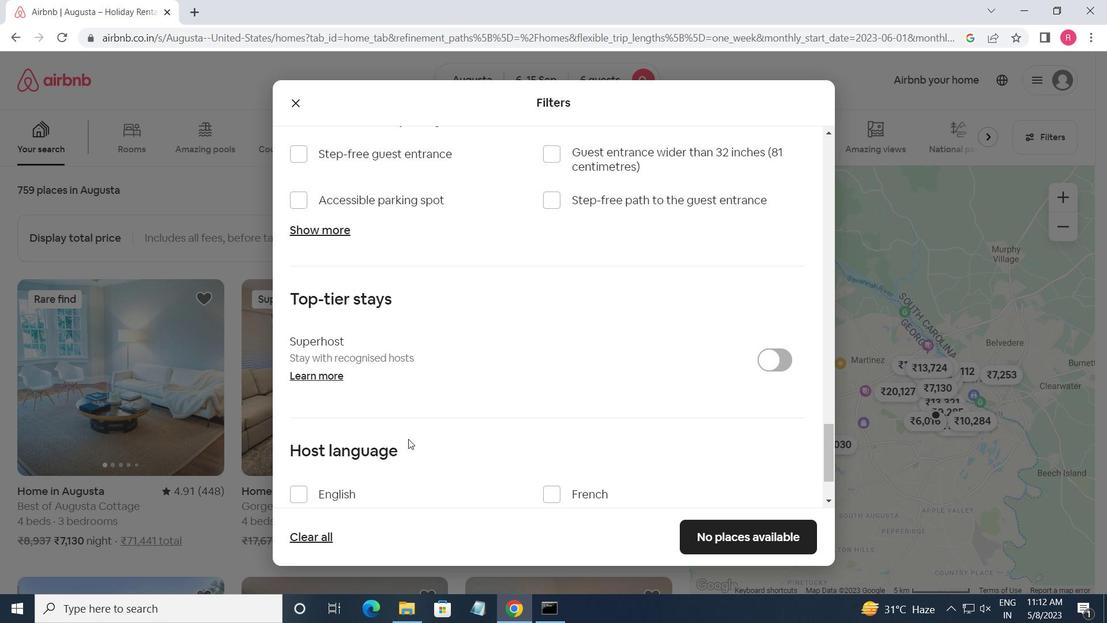 
Action: Mouse scrolled (398, 446) with delta (0, 0)
Screenshot: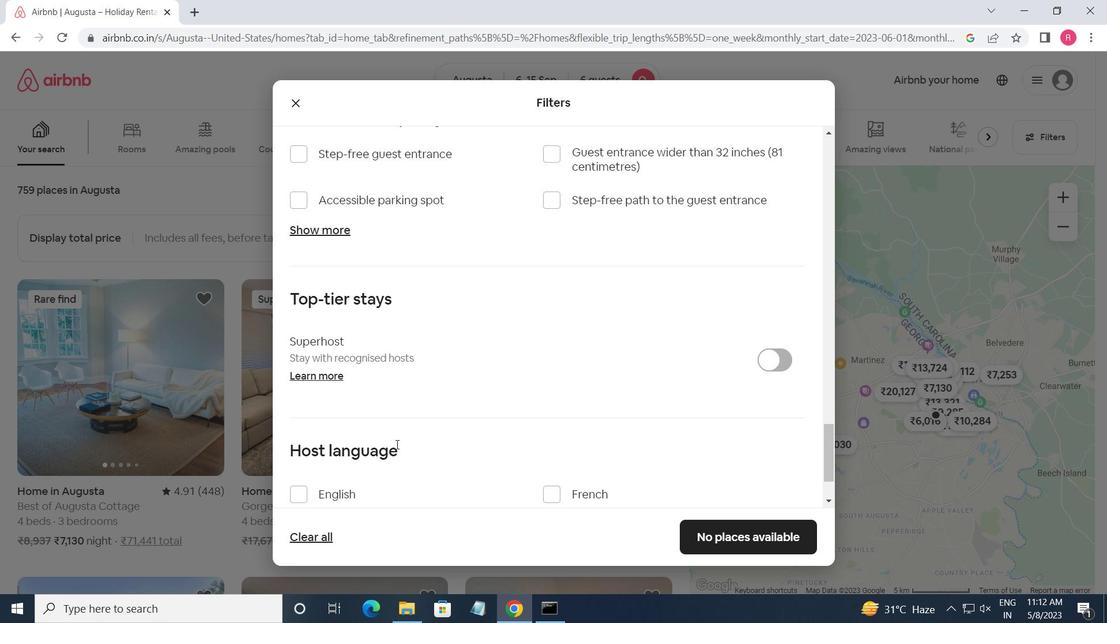 
Action: Mouse moved to (297, 415)
Screenshot: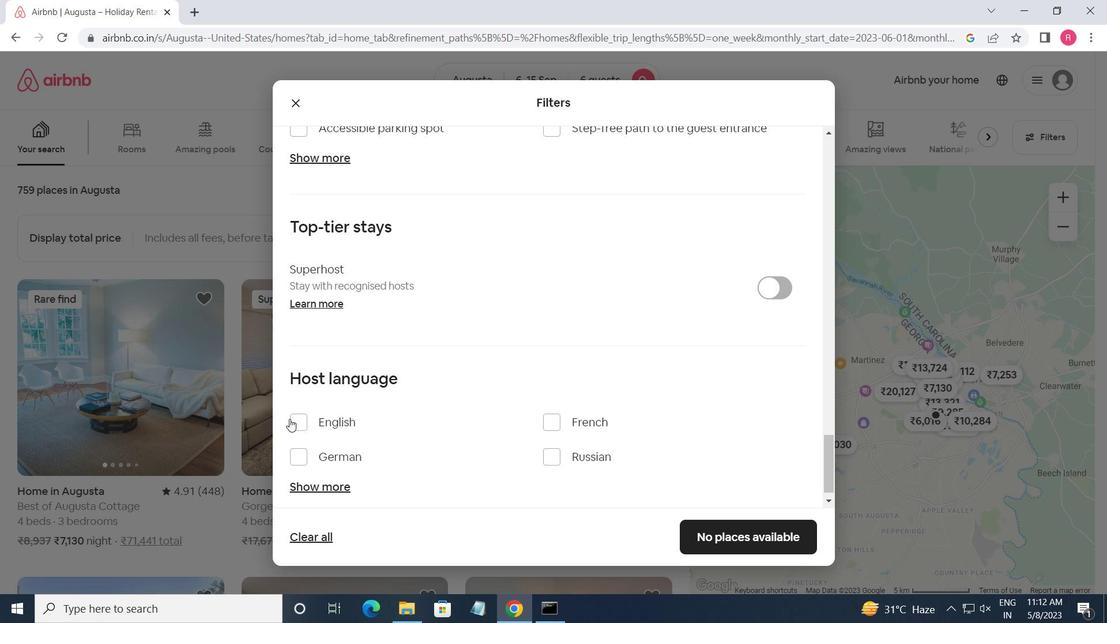 
Action: Mouse pressed left at (297, 415)
Screenshot: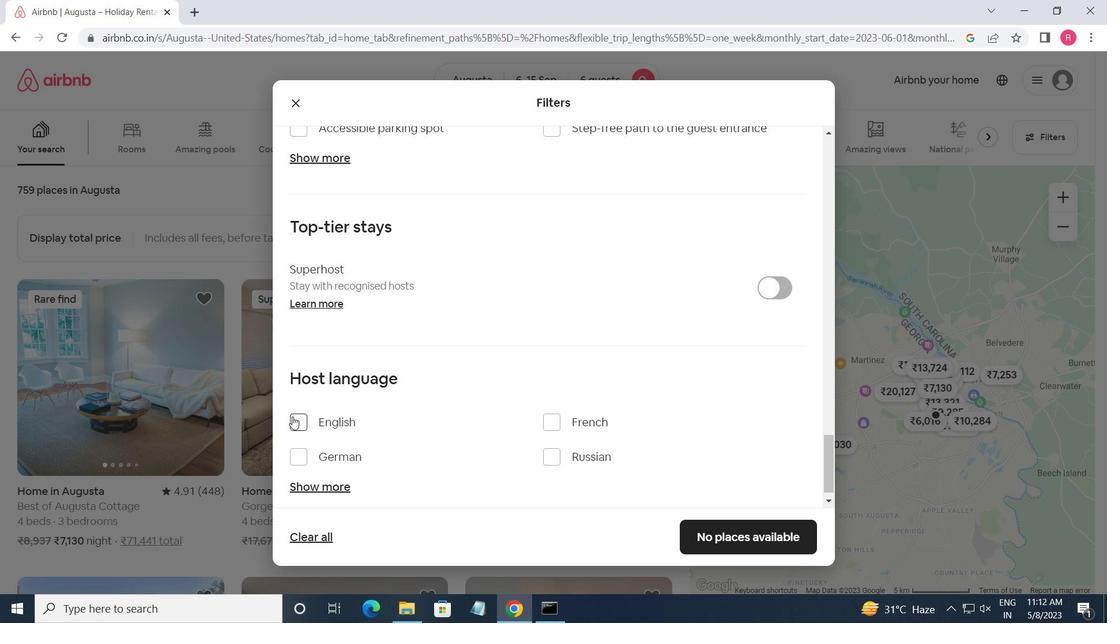 
Action: Mouse moved to (734, 537)
Screenshot: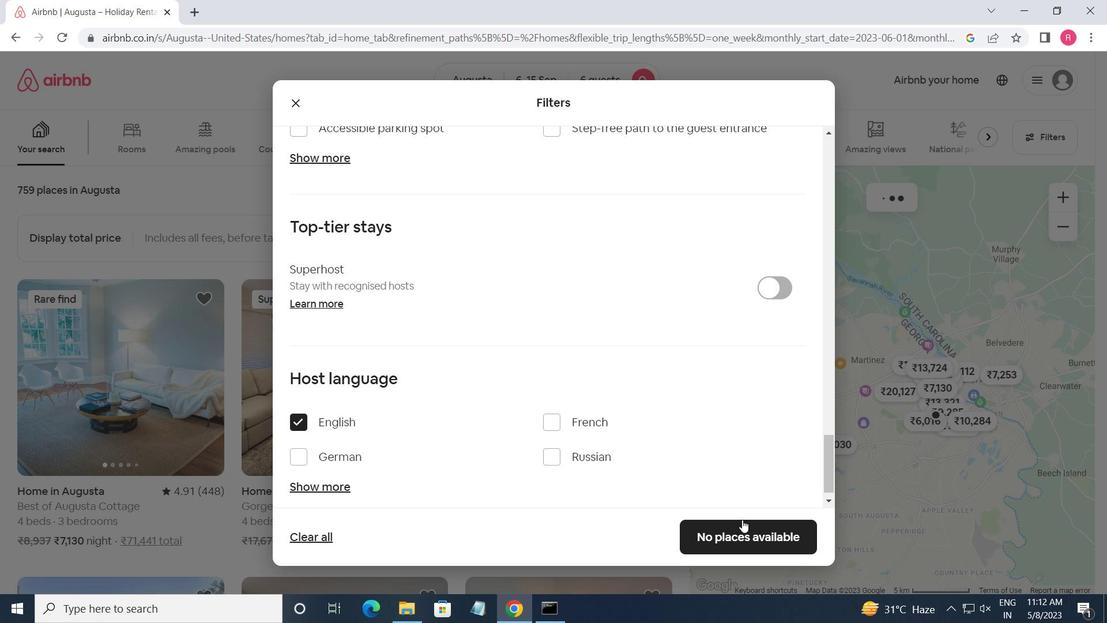 
Action: Mouse pressed left at (734, 537)
Screenshot: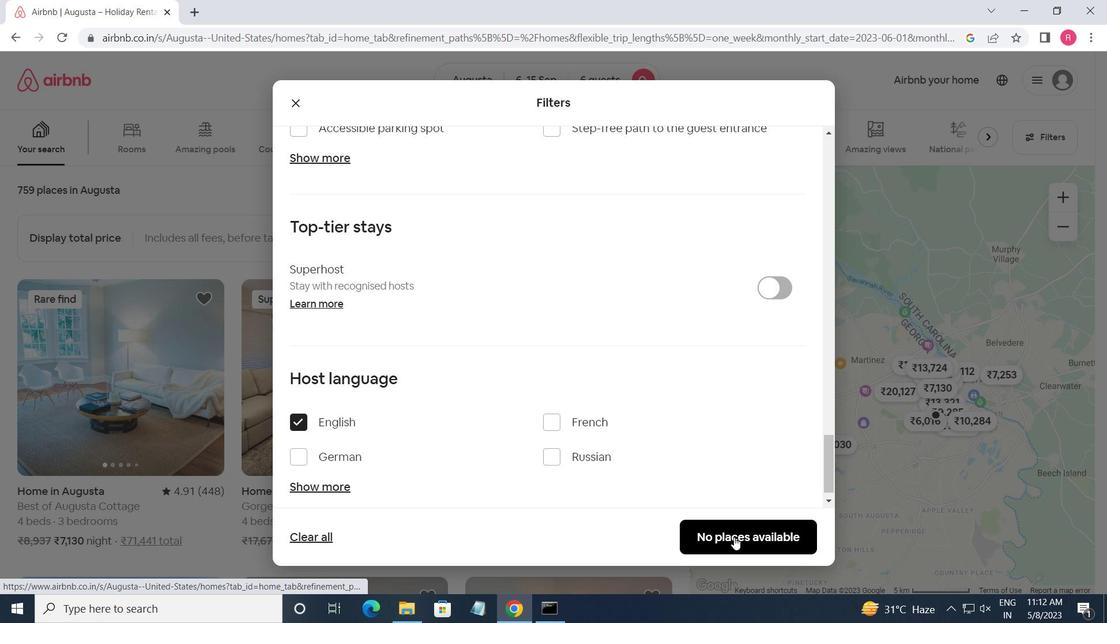 
